 Task: In the Company omron.com, Create email and send with subject: 'Welcome to a New Paradigm: Introducing Our Visionary Solution', and with mail content 'Good Evening,_x000D_
Step into a world of unlimited possibilities. Our cutting-edge solution will empower you to overcome challenges and achieve unparalleled success in your industry._x000D_
Thanks and Regards', attach the document: Terms_and_conditions.doc and insert image: visitingcard.jpg. Below Thank and Regards, write Reddit and insert the URL: www.reddit.com. Mark checkbox to create task to follow up : In 2 weeks.  Enter or choose an email address of recipient's from company's contact and send.. Logged in from softage.5@softage.net
Action: Mouse moved to (179, 255)
Screenshot: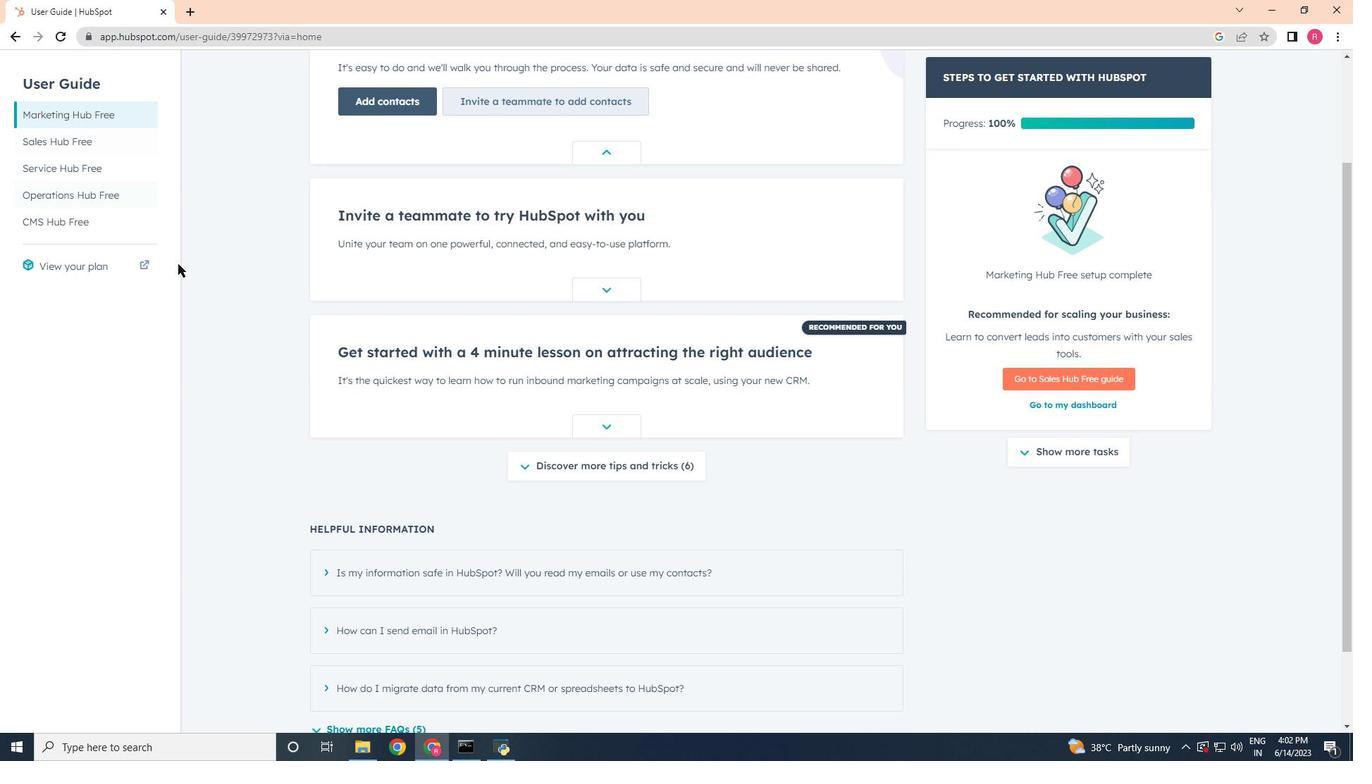 
Action: Mouse scrolled (179, 255) with delta (0, 0)
Screenshot: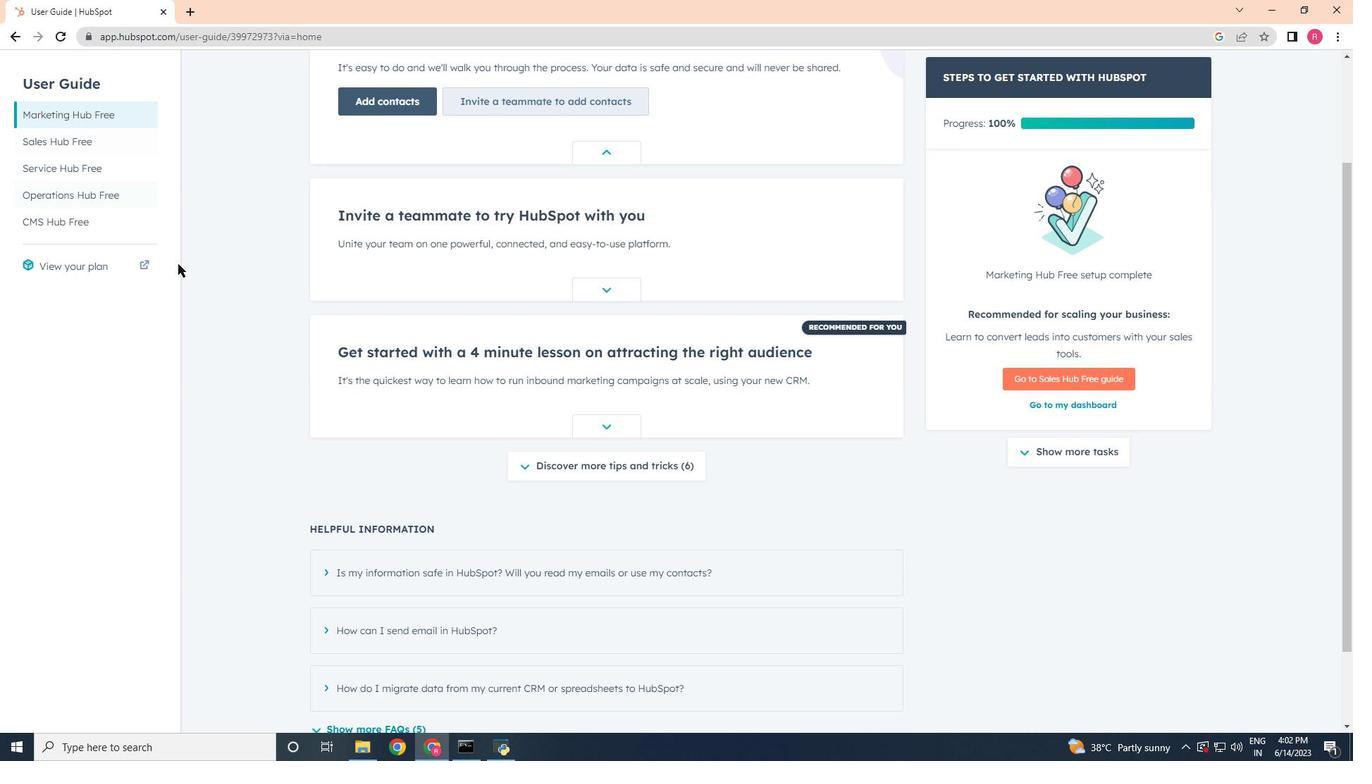
Action: Mouse moved to (177, 251)
Screenshot: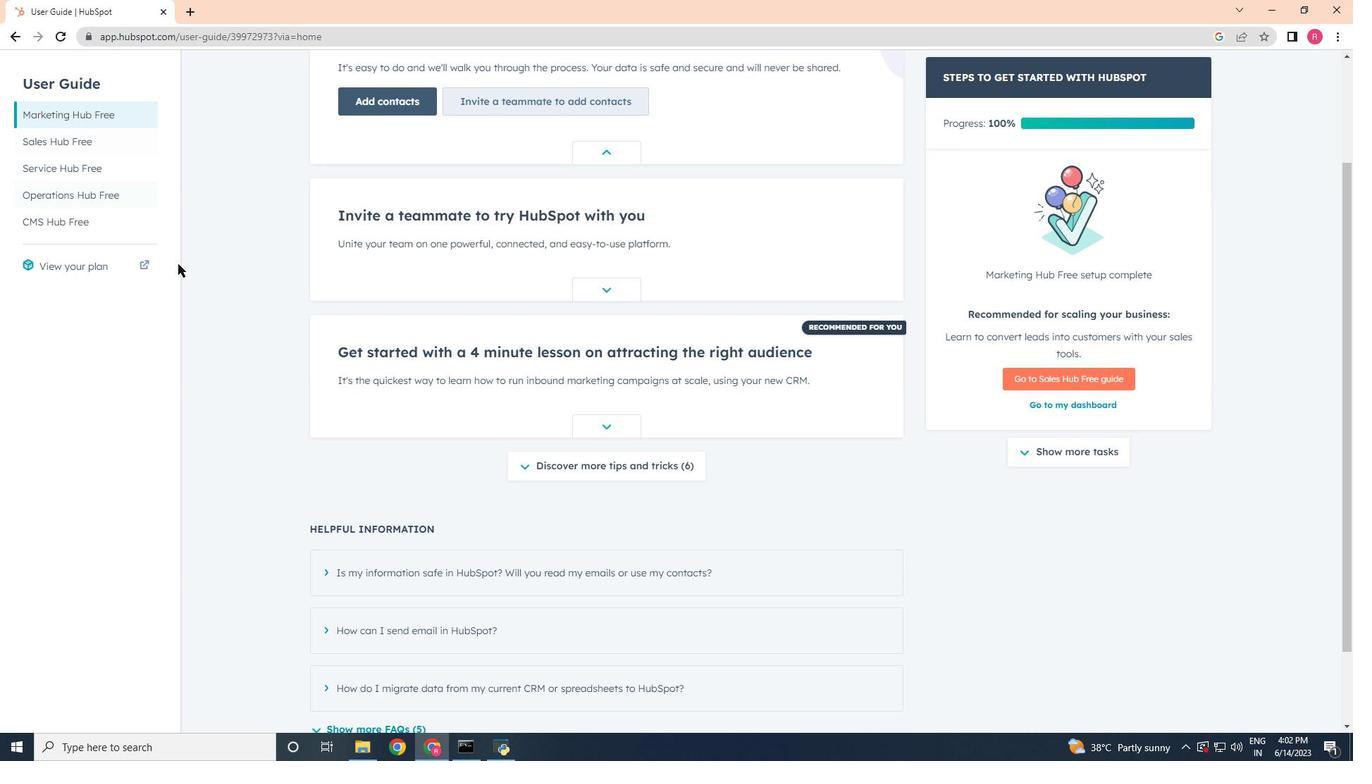 
Action: Mouse scrolled (177, 252) with delta (0, 0)
Screenshot: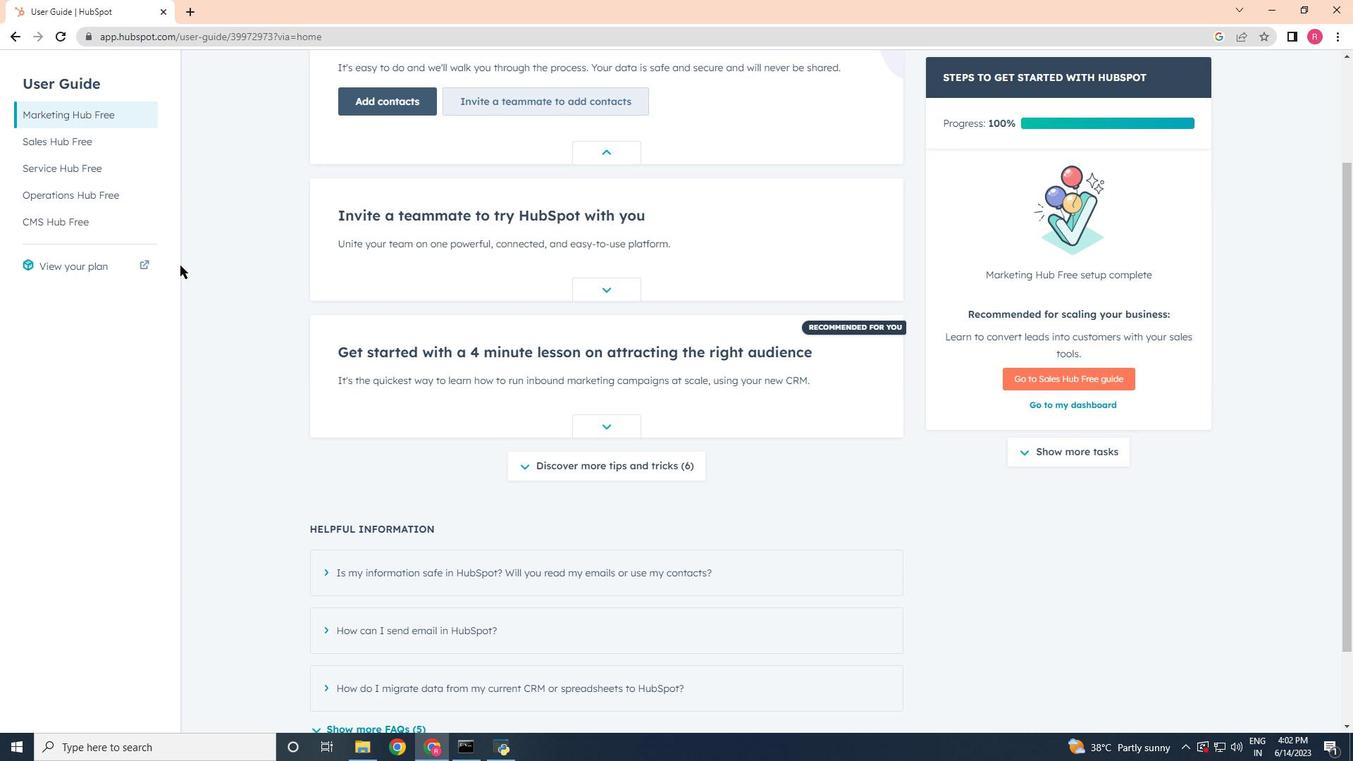 
Action: Mouse moved to (177, 251)
Screenshot: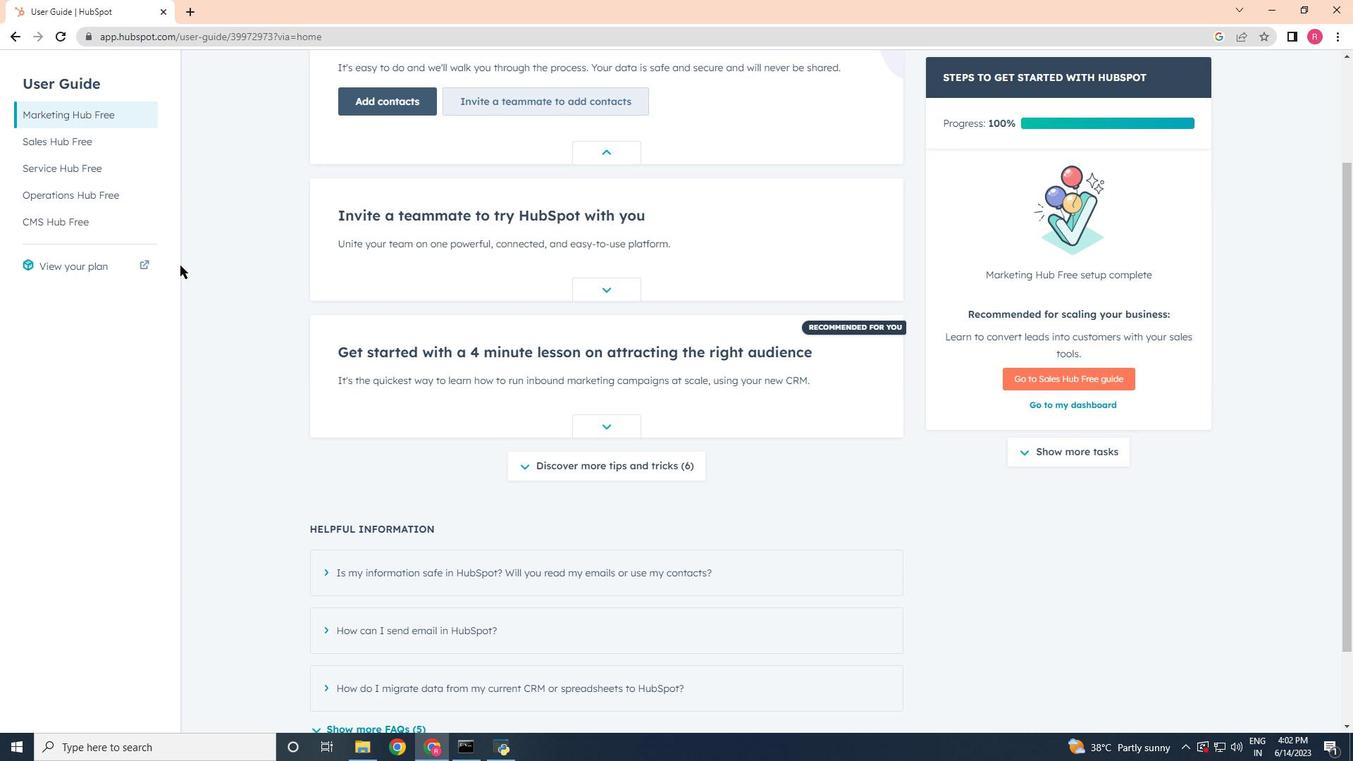 
Action: Mouse scrolled (177, 251) with delta (0, 0)
Screenshot: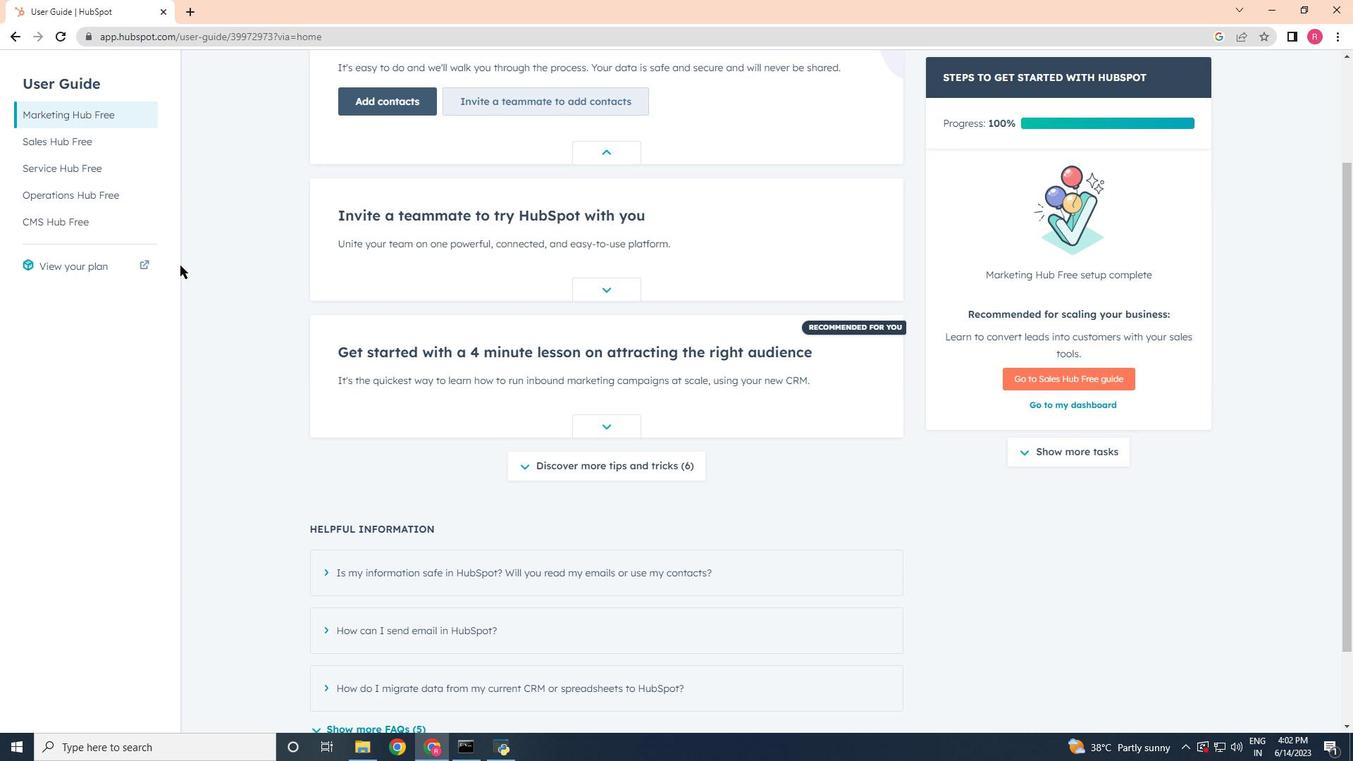 
Action: Mouse moved to (177, 248)
Screenshot: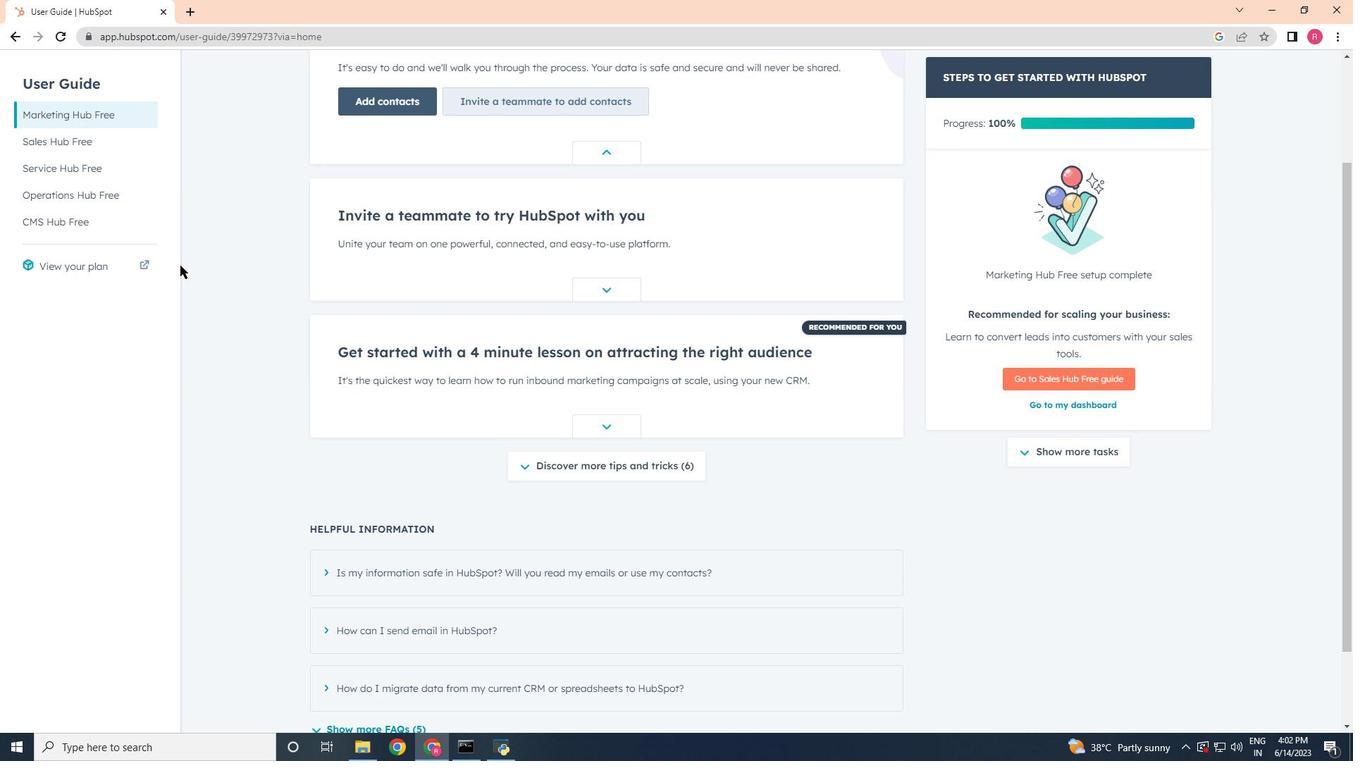 
Action: Mouse scrolled (177, 249) with delta (0, 0)
Screenshot: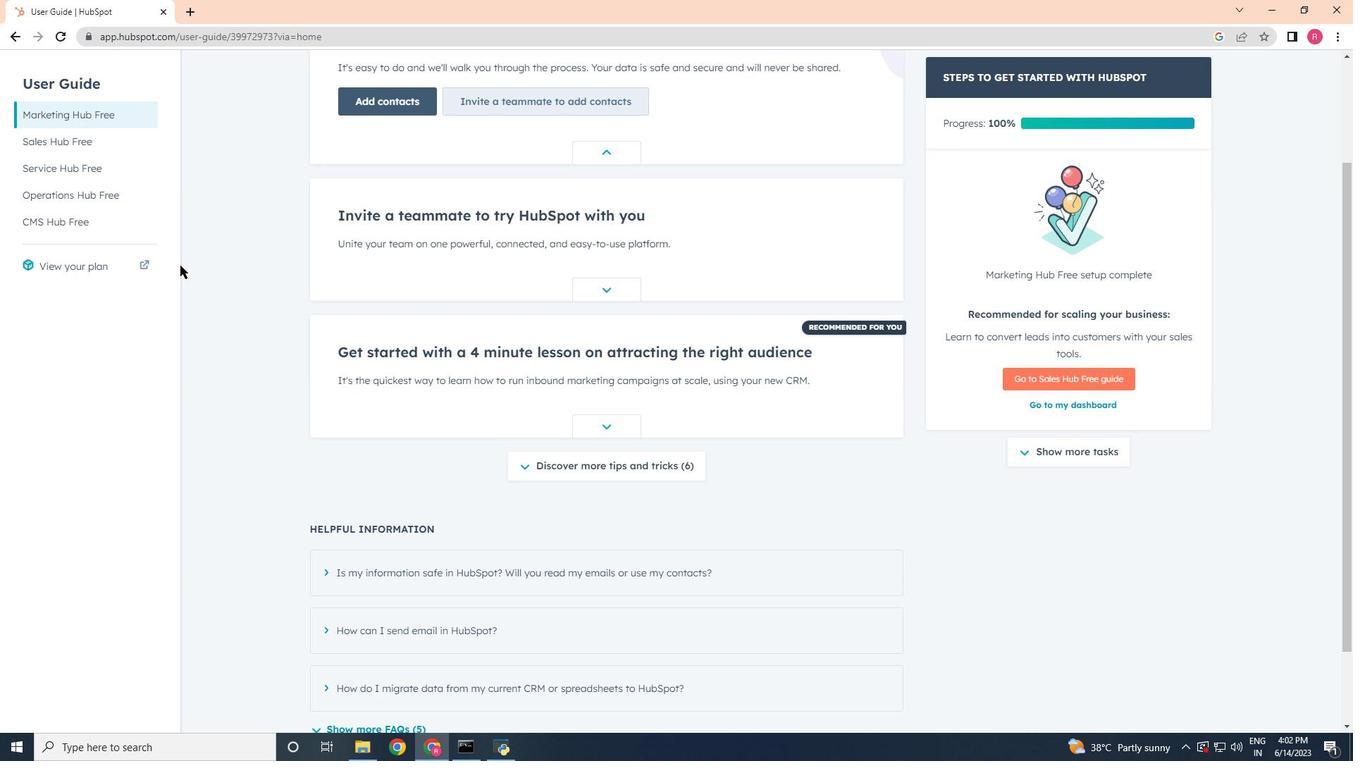
Action: Mouse moved to (99, 76)
Screenshot: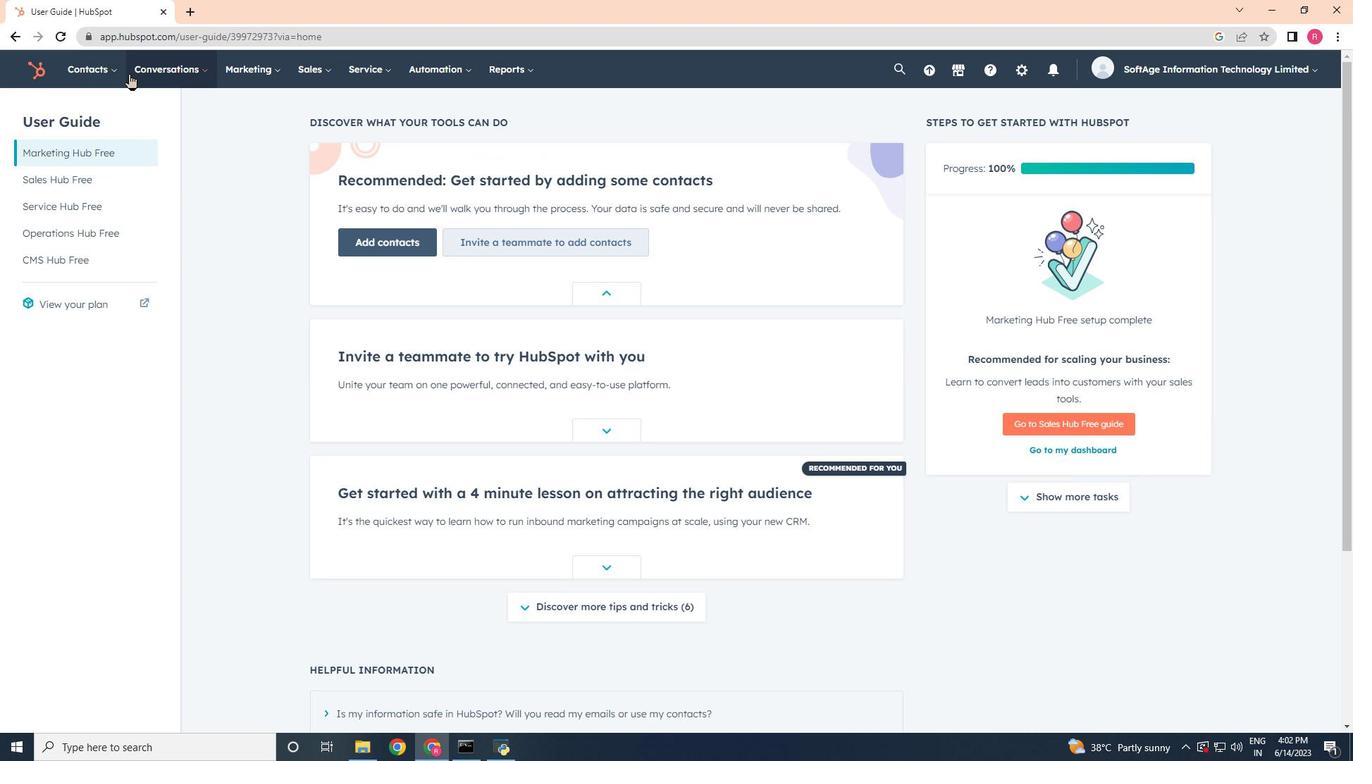 
Action: Mouse pressed left at (99, 76)
Screenshot: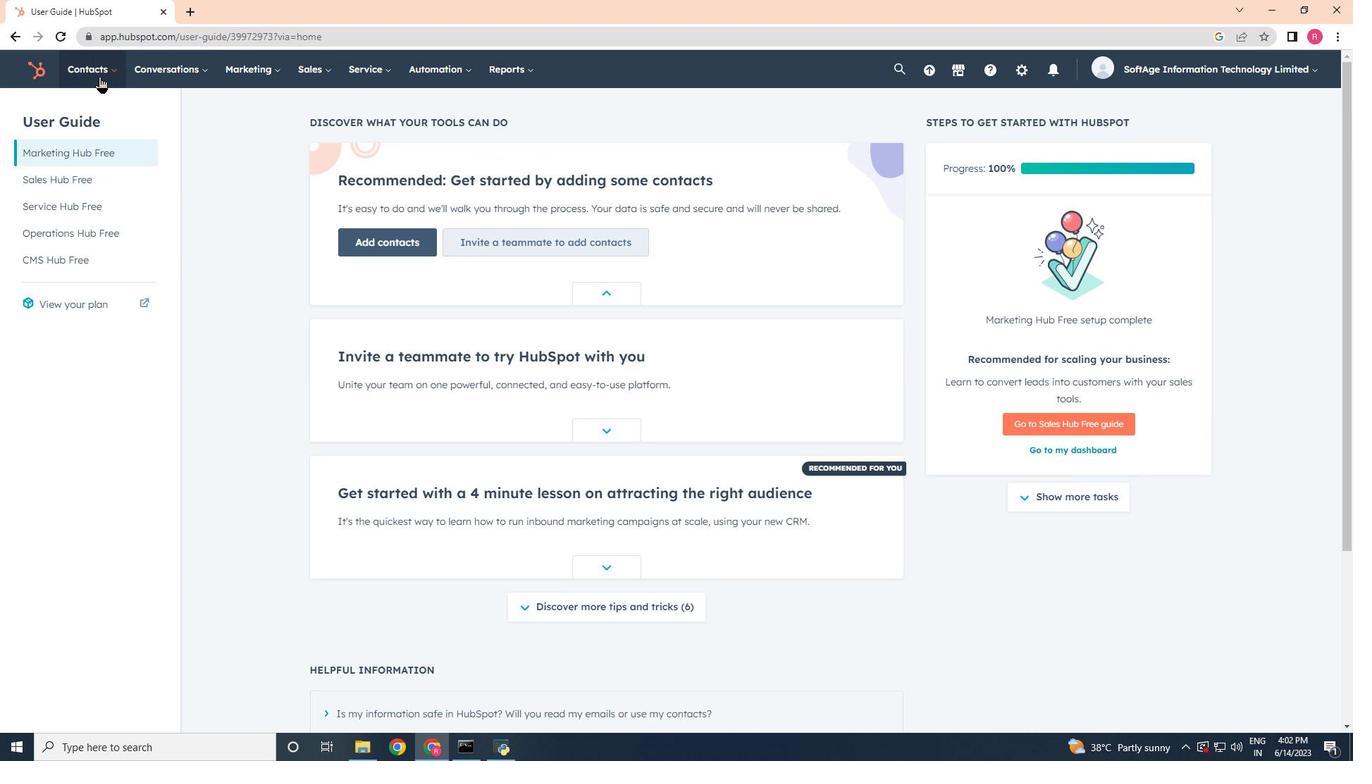 
Action: Mouse moved to (150, 132)
Screenshot: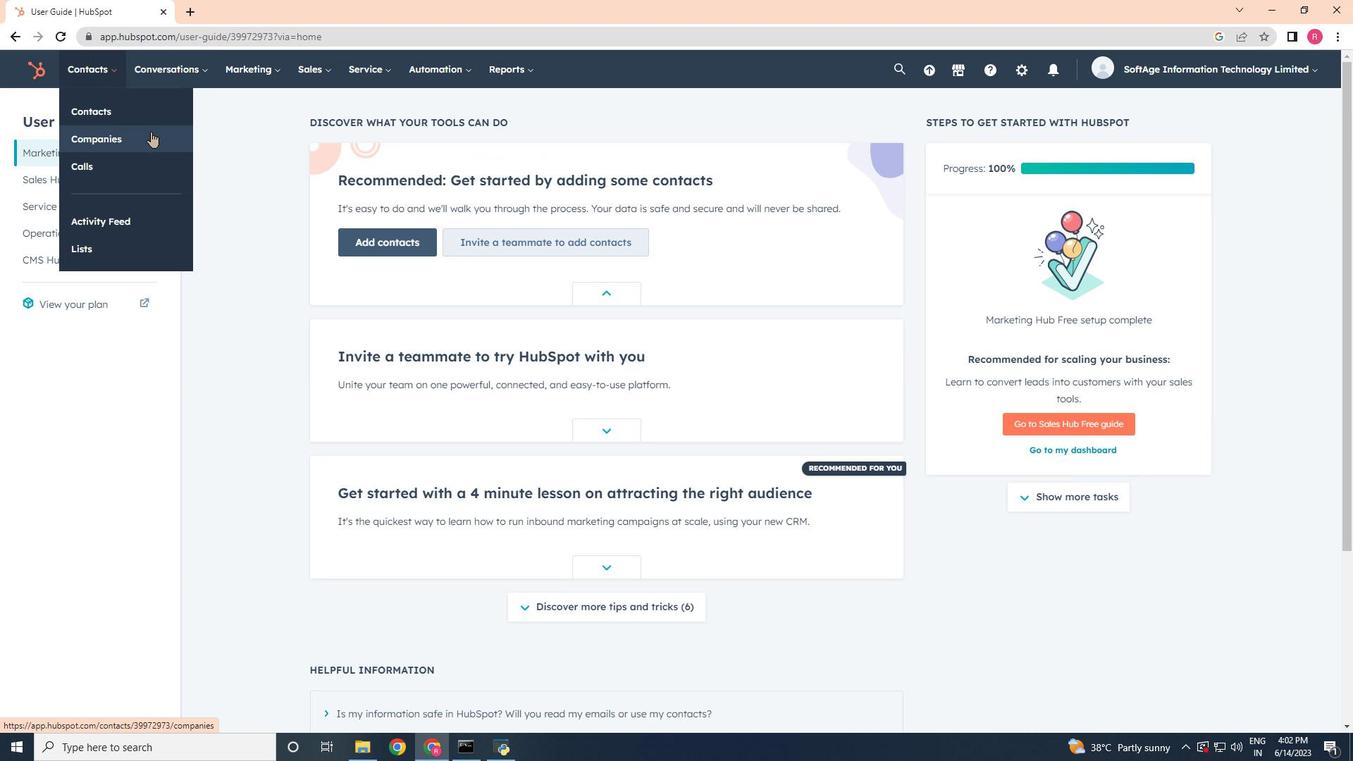 
Action: Mouse pressed left at (150, 132)
Screenshot: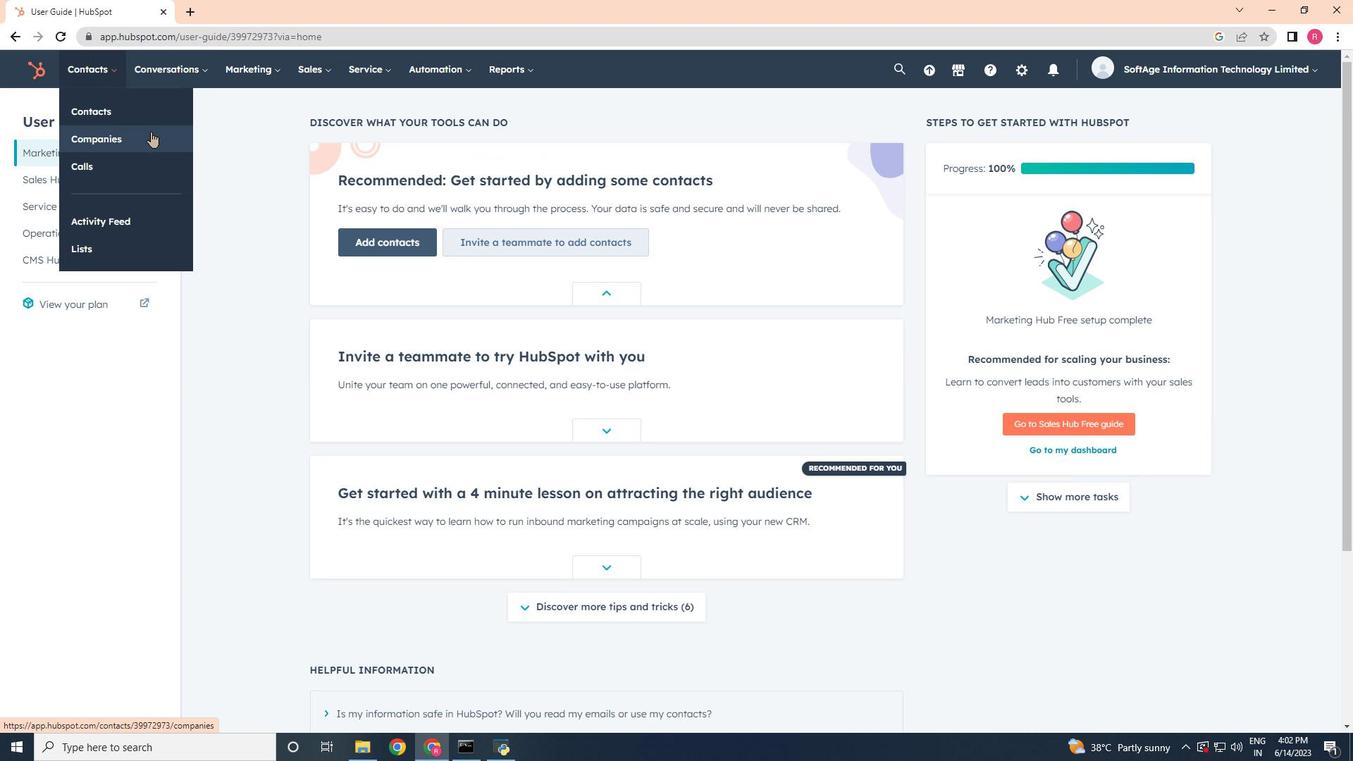 
Action: Mouse moved to (134, 231)
Screenshot: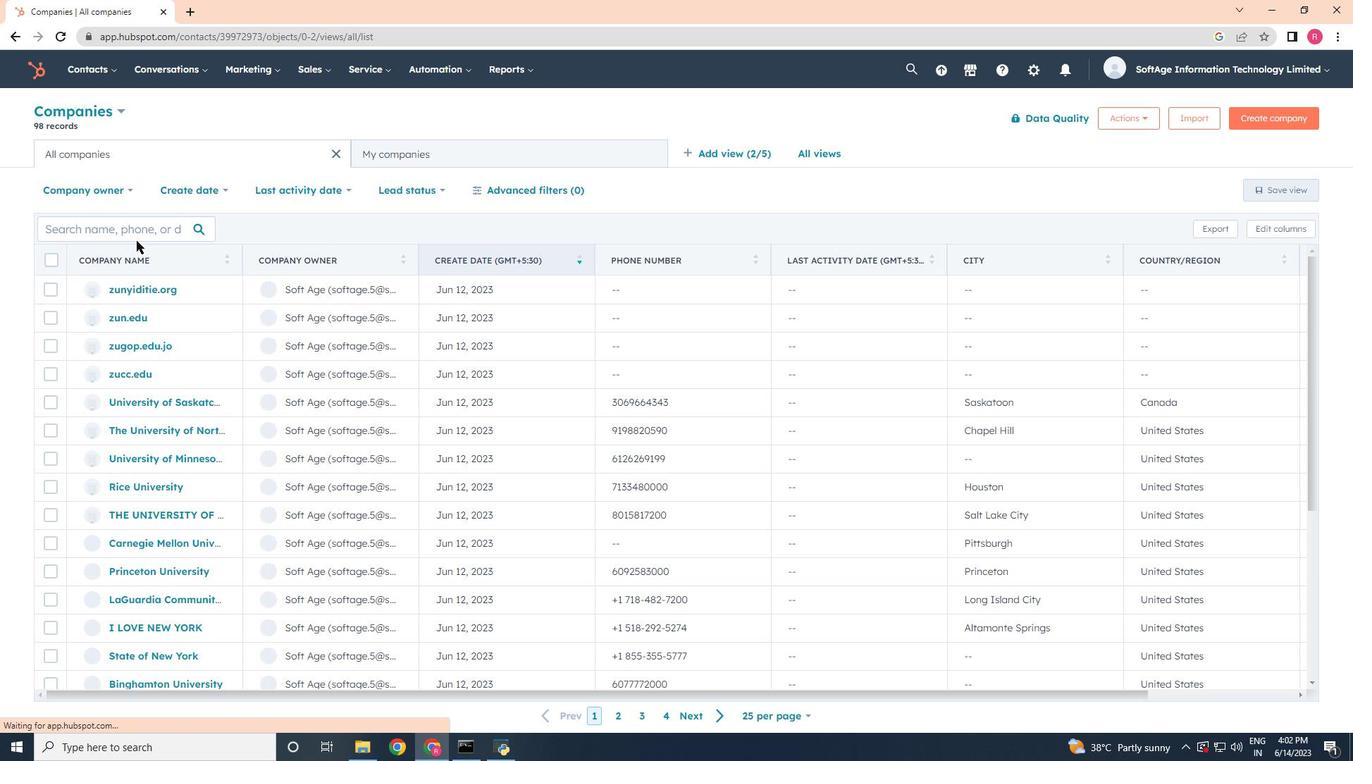 
Action: Mouse pressed left at (134, 231)
Screenshot: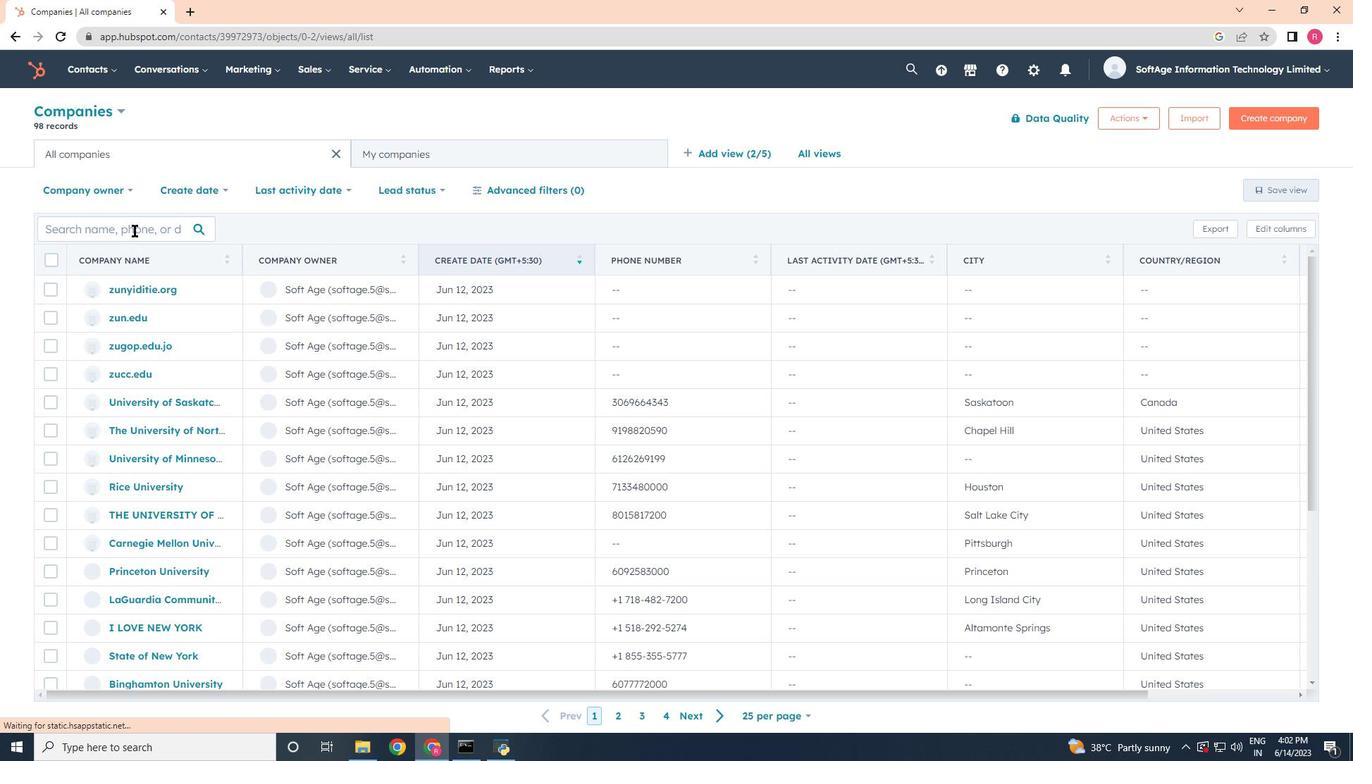 
Action: Mouse moved to (137, 230)
Screenshot: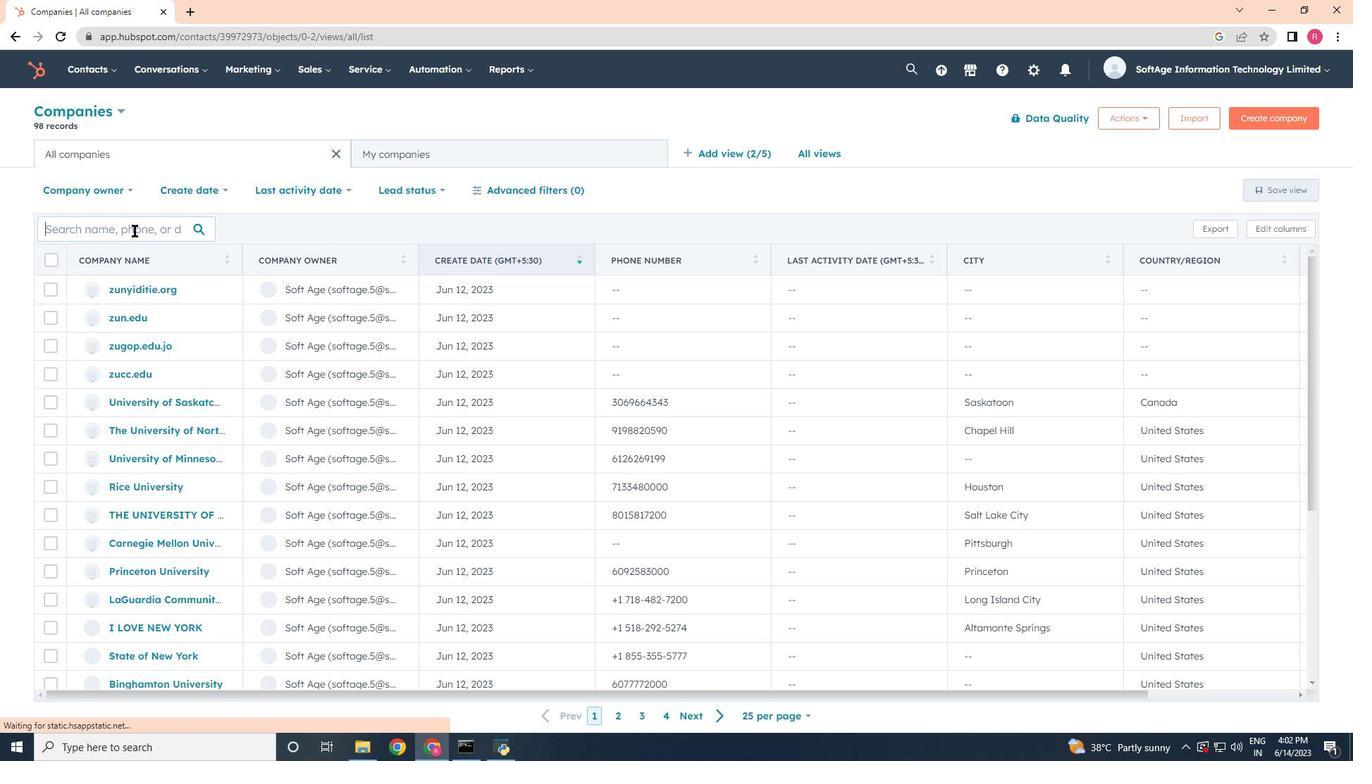 
Action: Key pressed omron.com
Screenshot: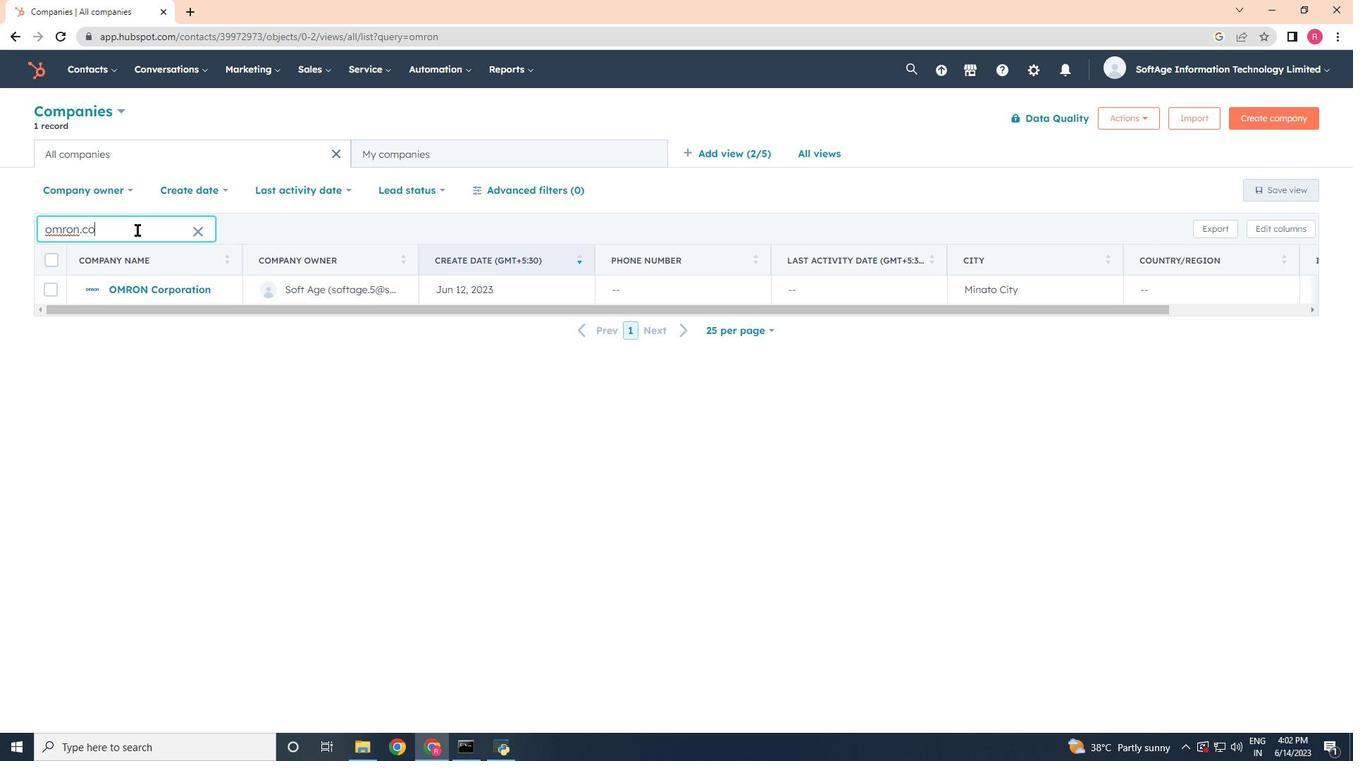 
Action: Mouse moved to (148, 289)
Screenshot: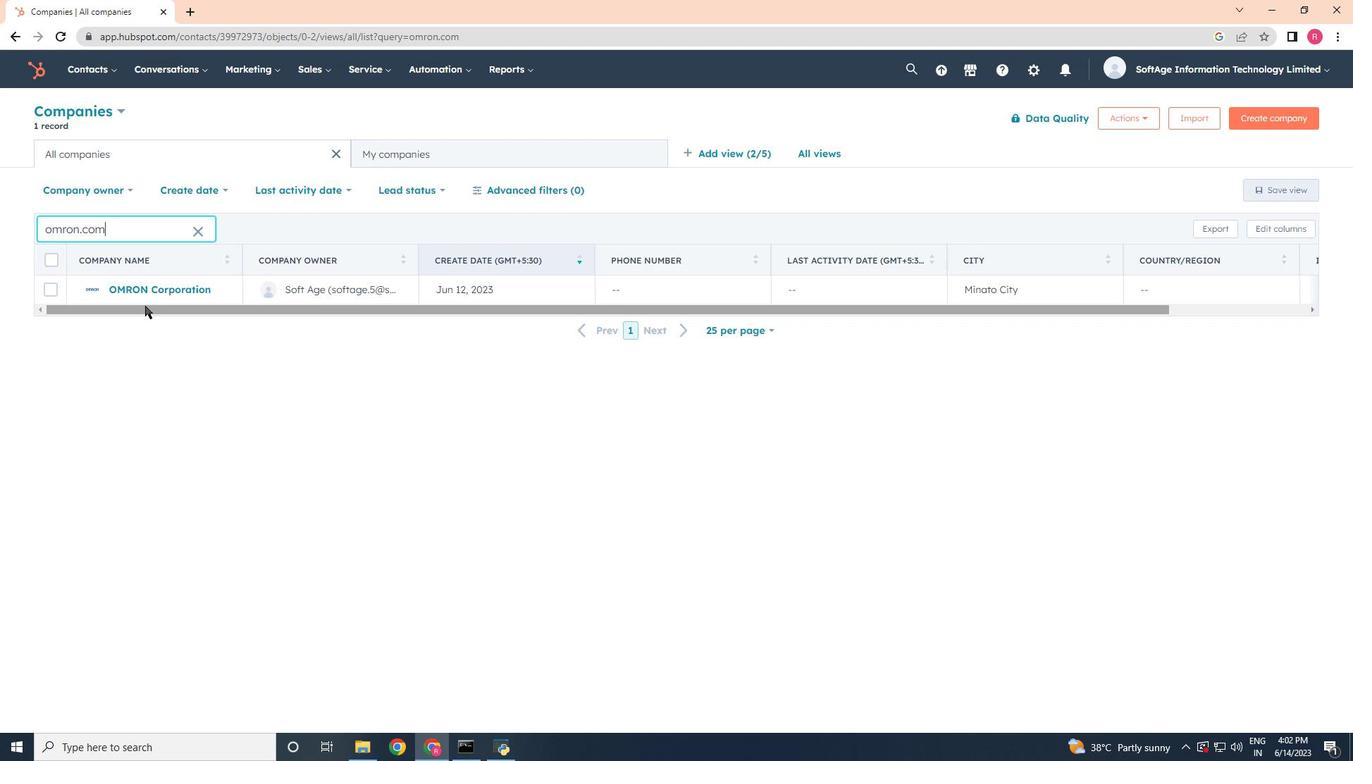 
Action: Mouse pressed left at (148, 289)
Screenshot: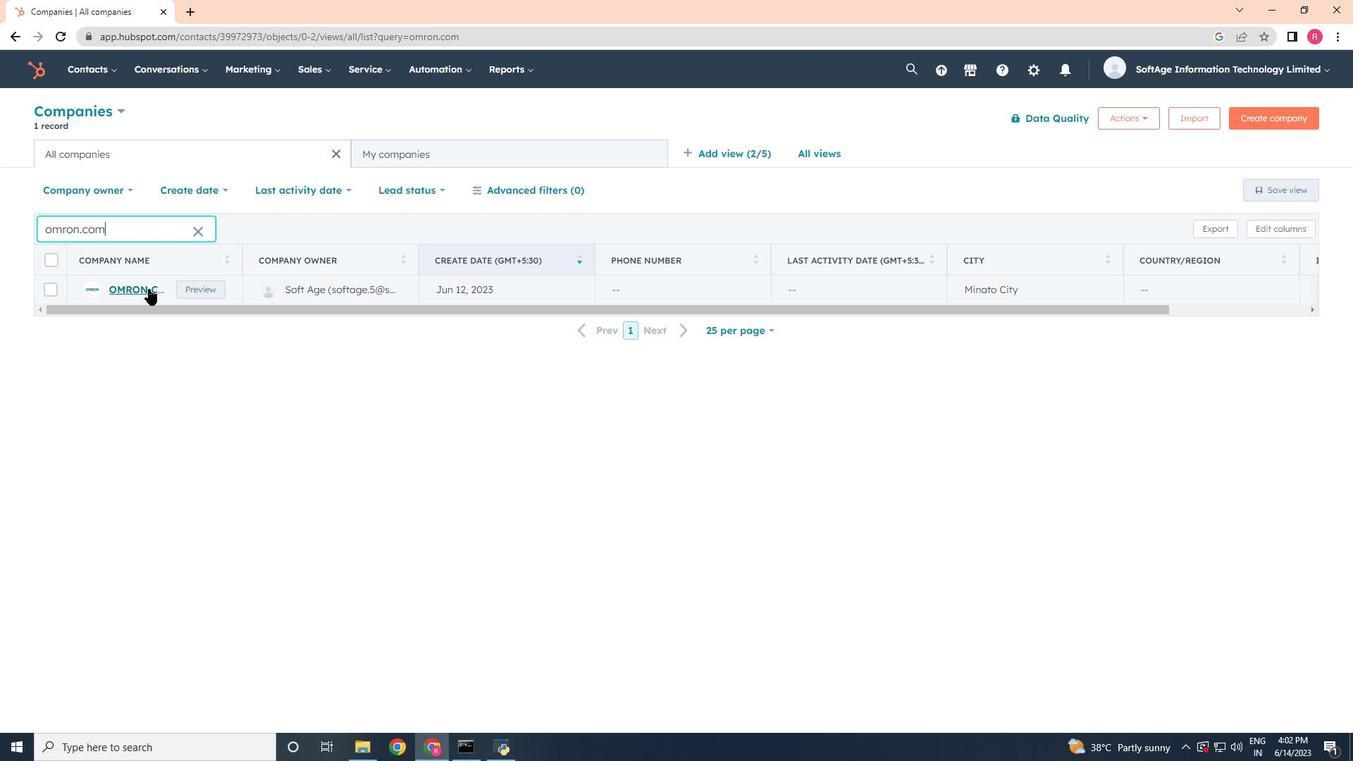 
Action: Mouse moved to (98, 238)
Screenshot: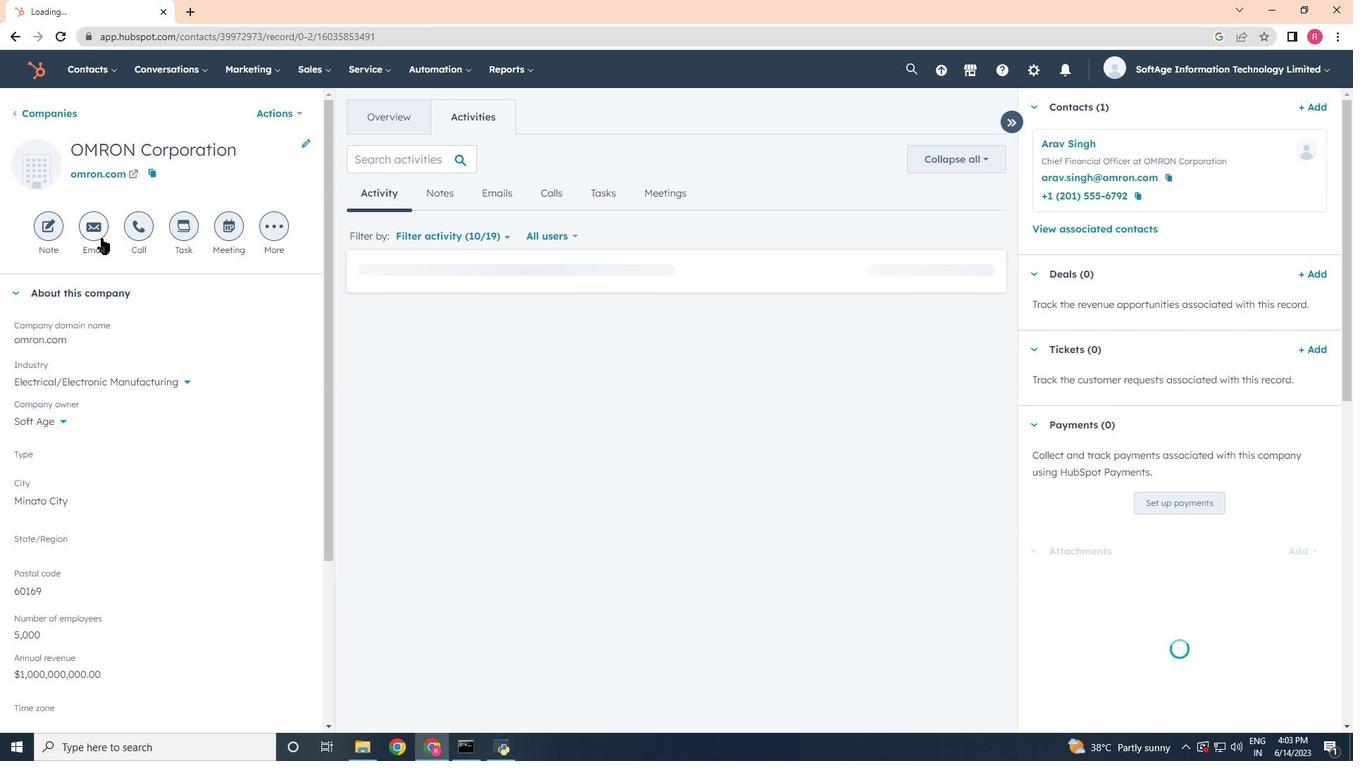 
Action: Mouse pressed left at (98, 238)
Screenshot: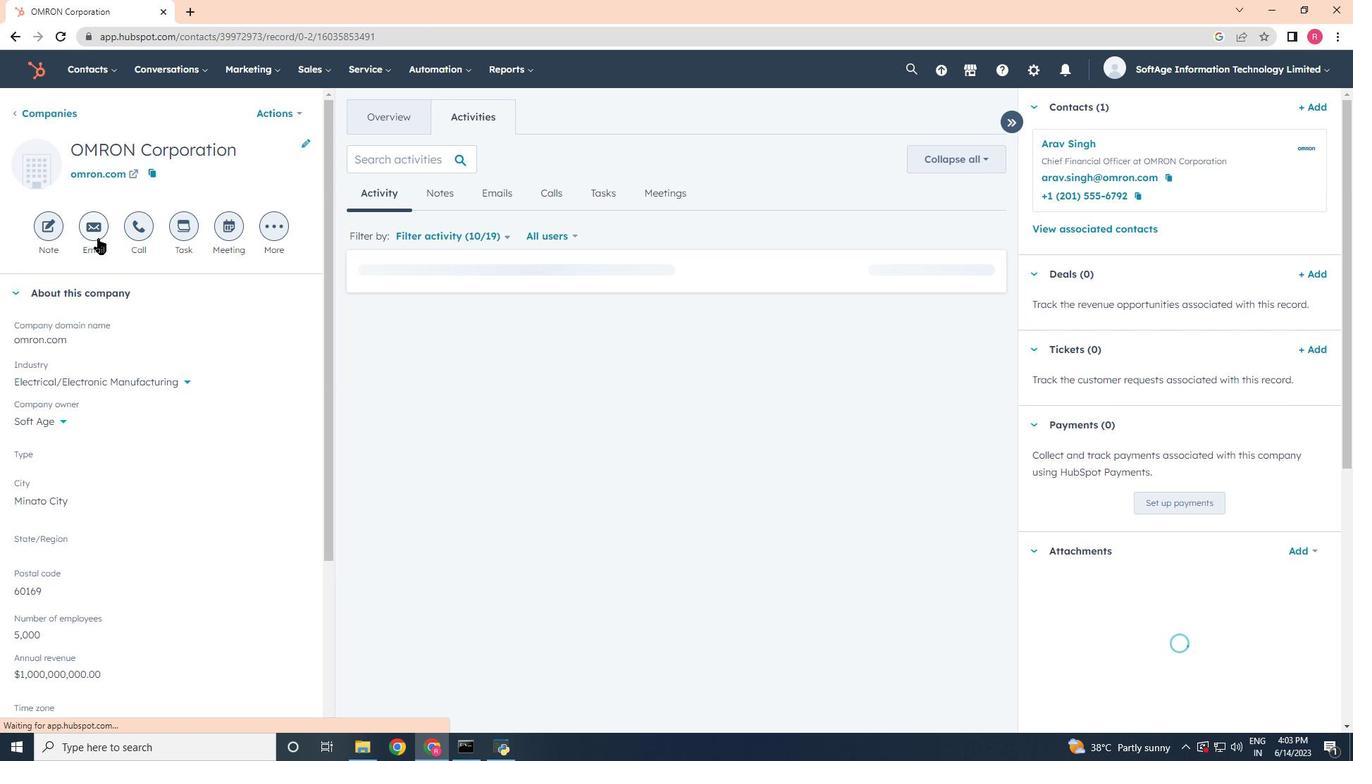 
Action: Mouse moved to (1199, 459)
Screenshot: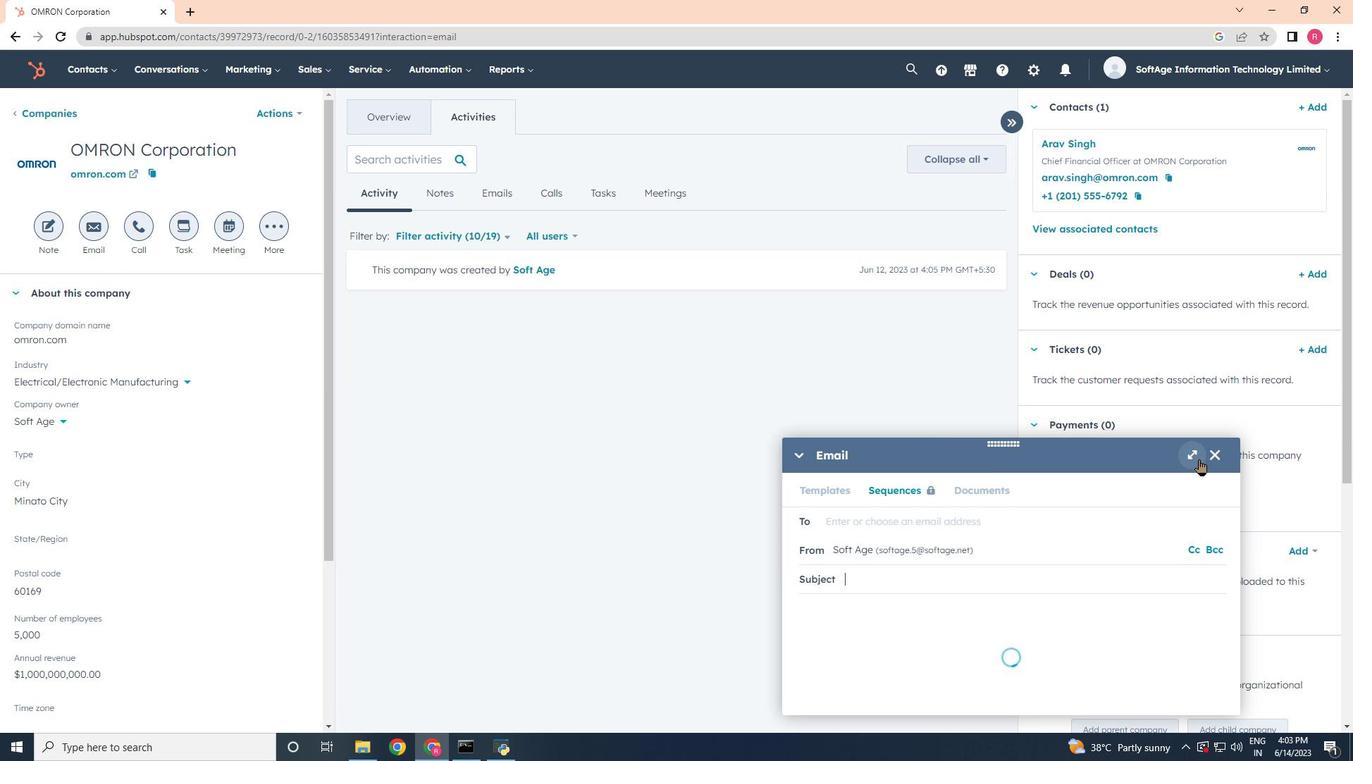 
Action: Mouse pressed left at (1199, 459)
Screenshot: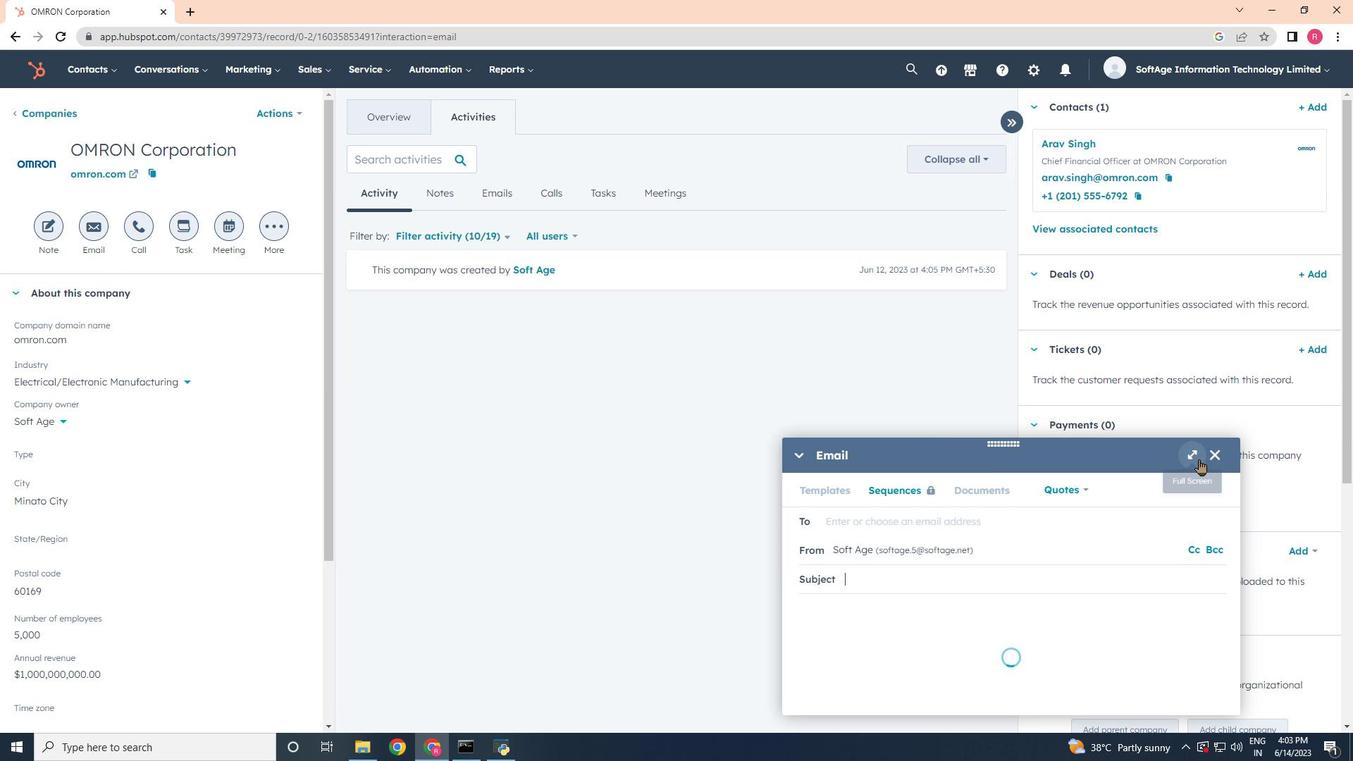 
Action: Mouse moved to (1191, 356)
Screenshot: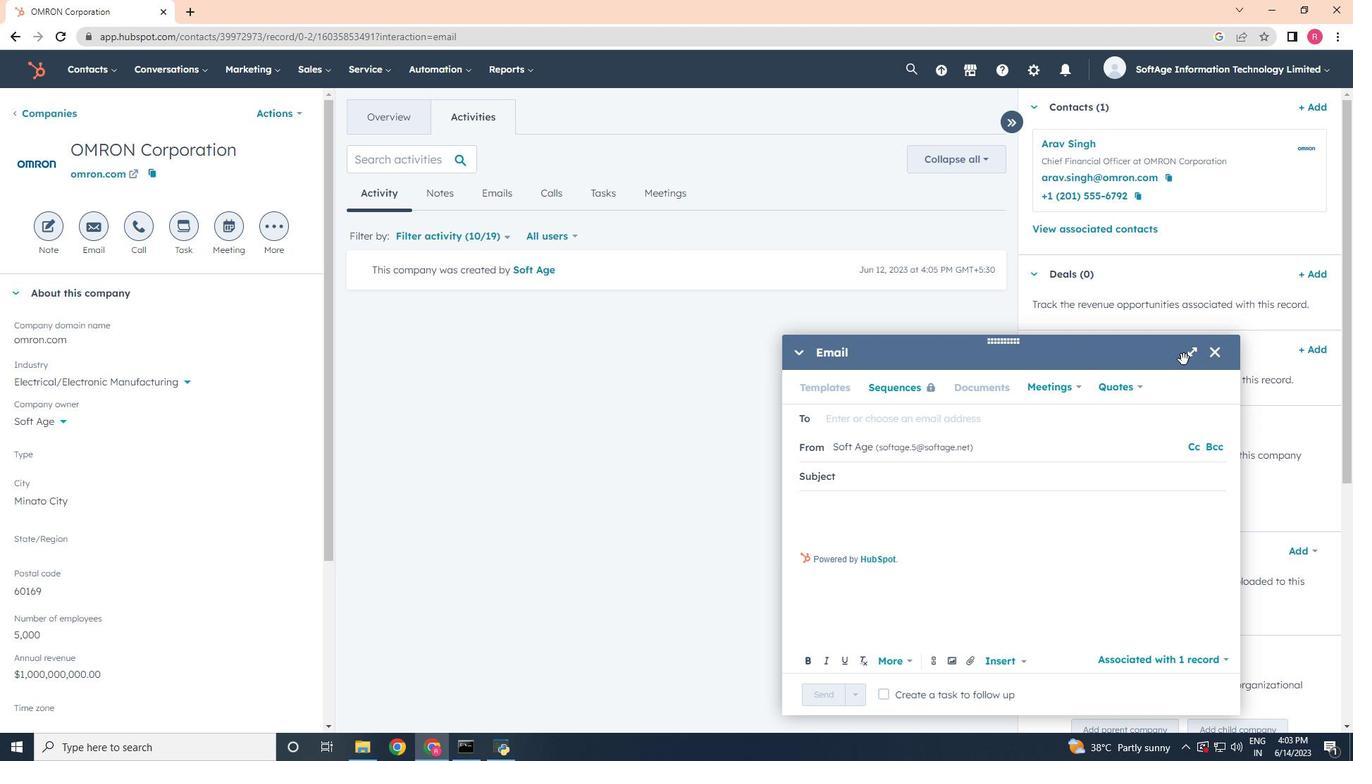 
Action: Mouse pressed left at (1191, 356)
Screenshot: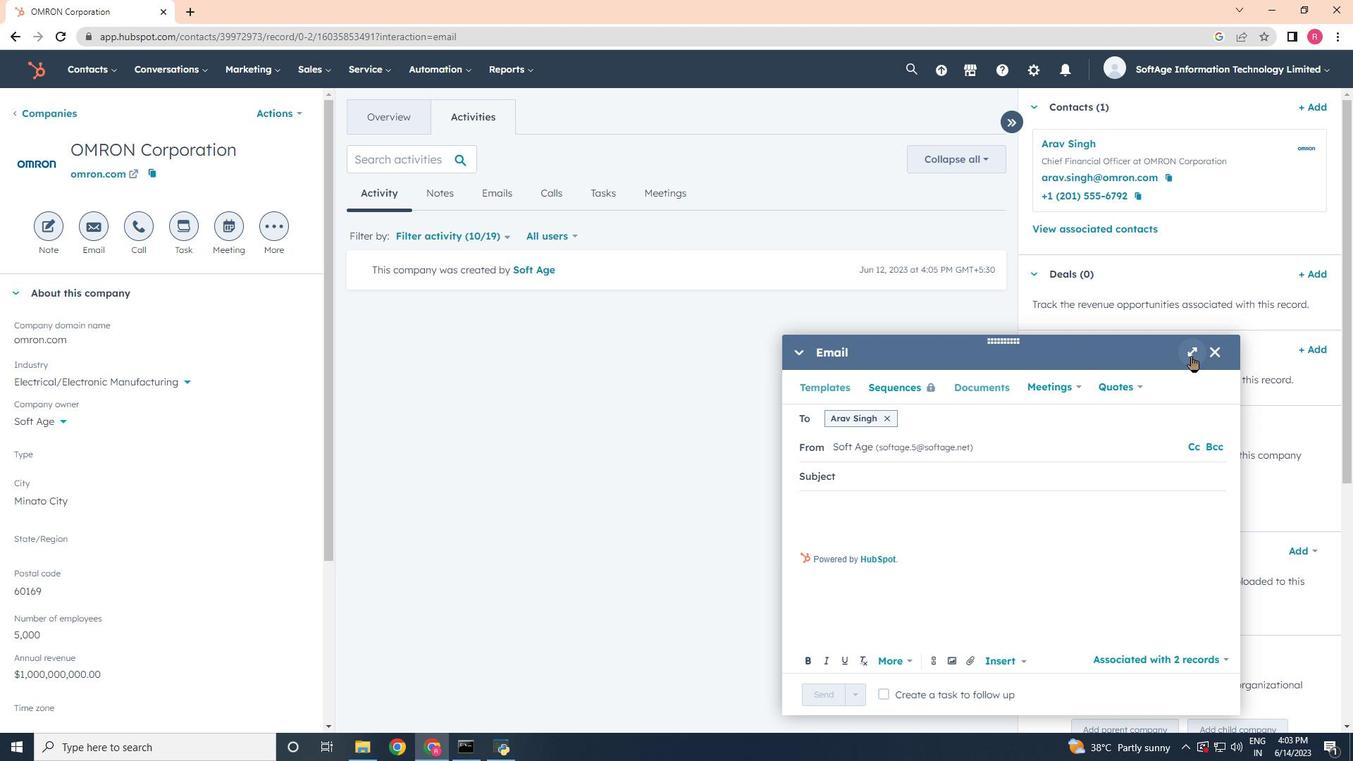 
Action: Mouse moved to (781, 369)
Screenshot: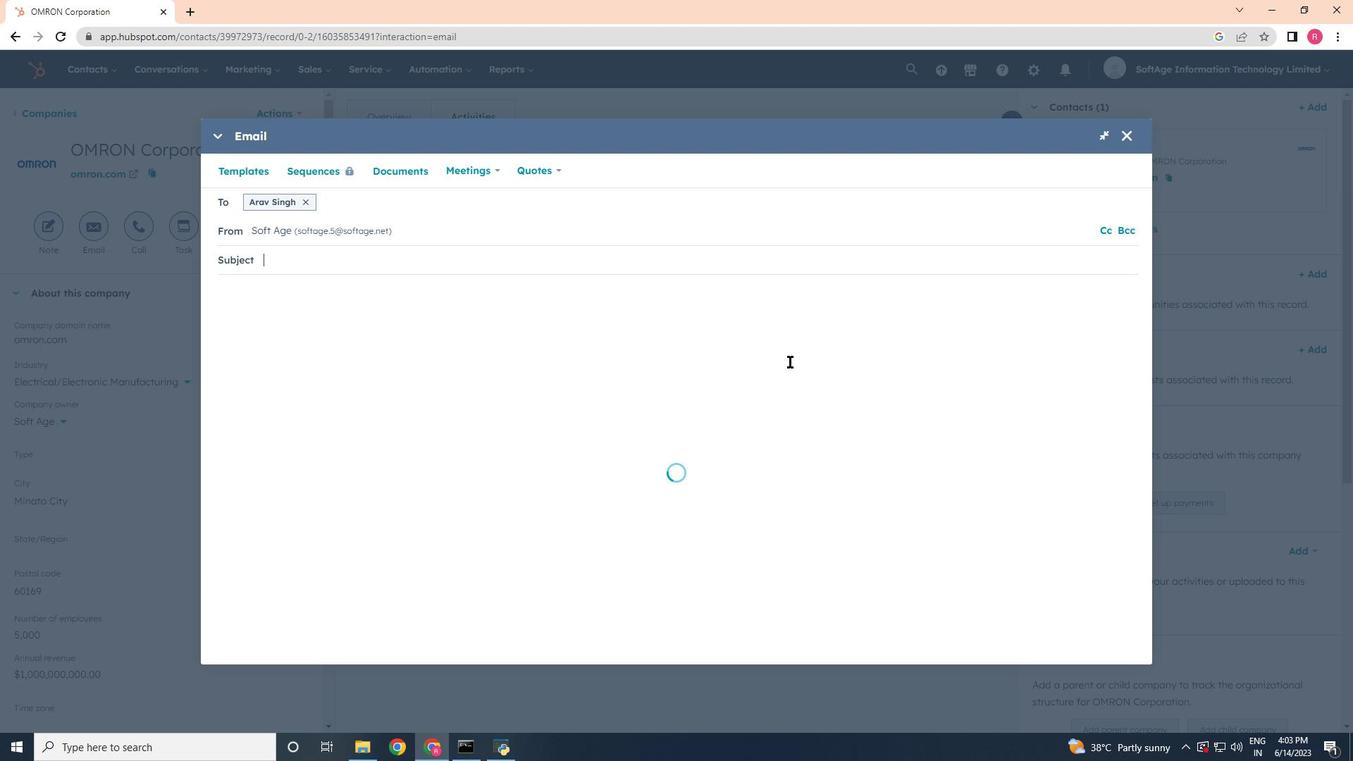 
Action: Key pressed <Key.shift>Welcome<Key.space>to<Key.space>a<Key.space><Key.shift>New<Key.space><Key.shift><Key.shift><Key.shift><Key.shift><Key.shift><Key.shift>Paradigm<Key.shift_r>:<Key.space><Key.shift>Introducing<Key.space><Key.shift>Our<Key.space><Key.shift>Visionary<Key.space><Key.shift>Solution
Screenshot: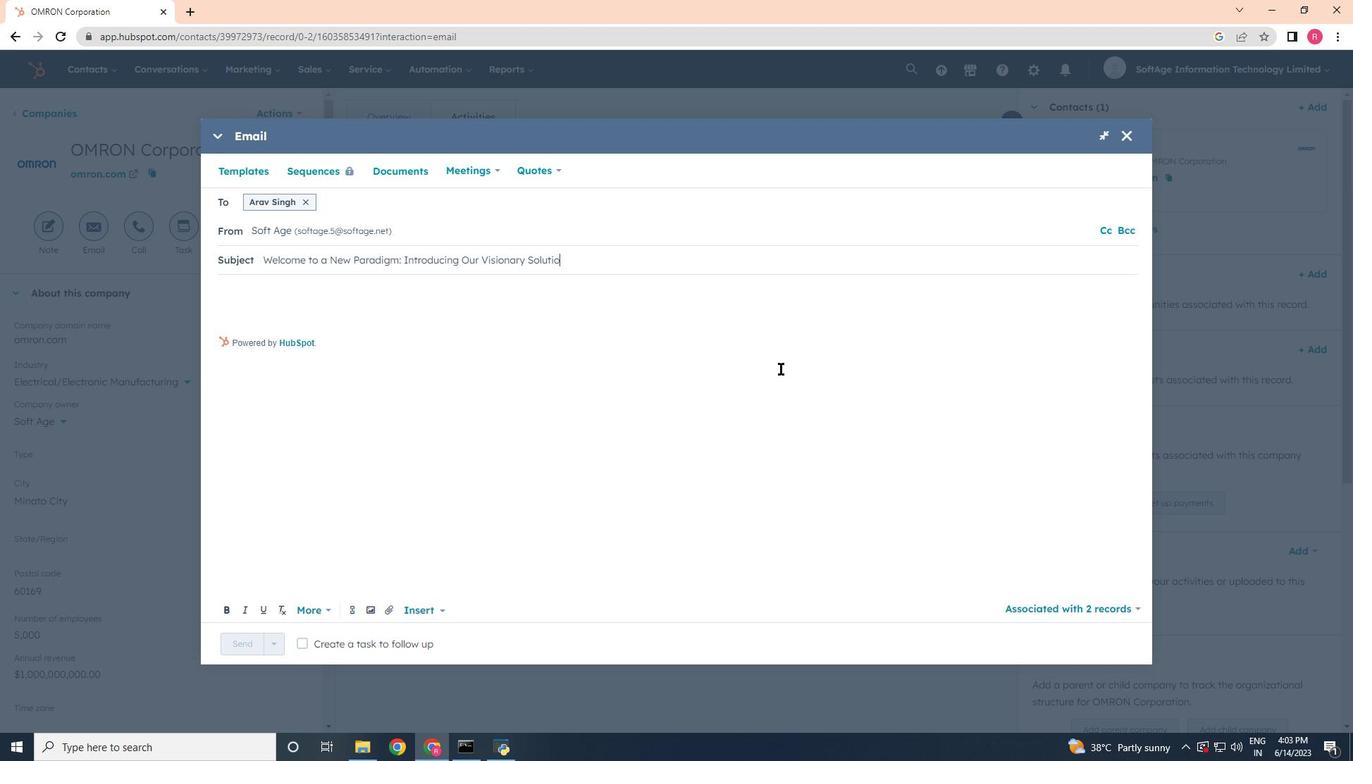 
Action: Mouse moved to (264, 288)
Screenshot: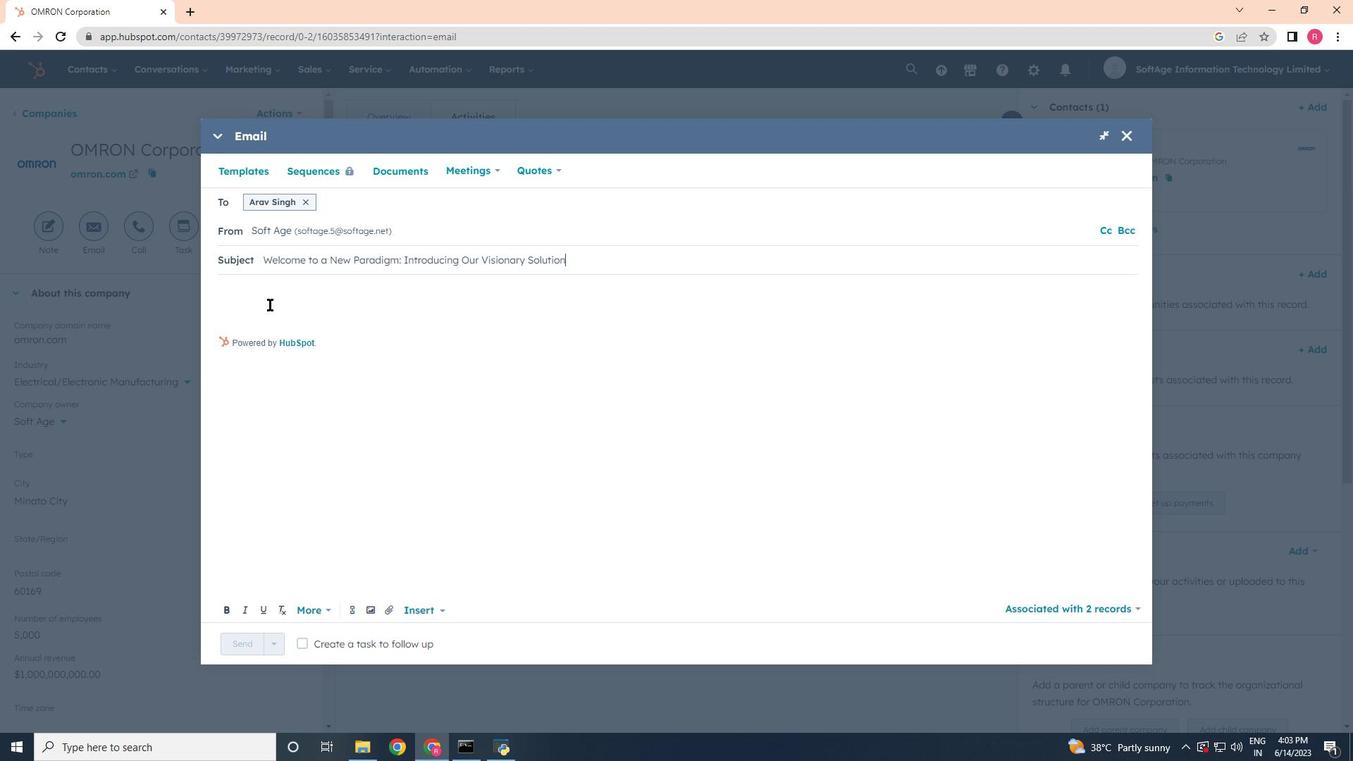 
Action: Mouse pressed left at (264, 288)
Screenshot: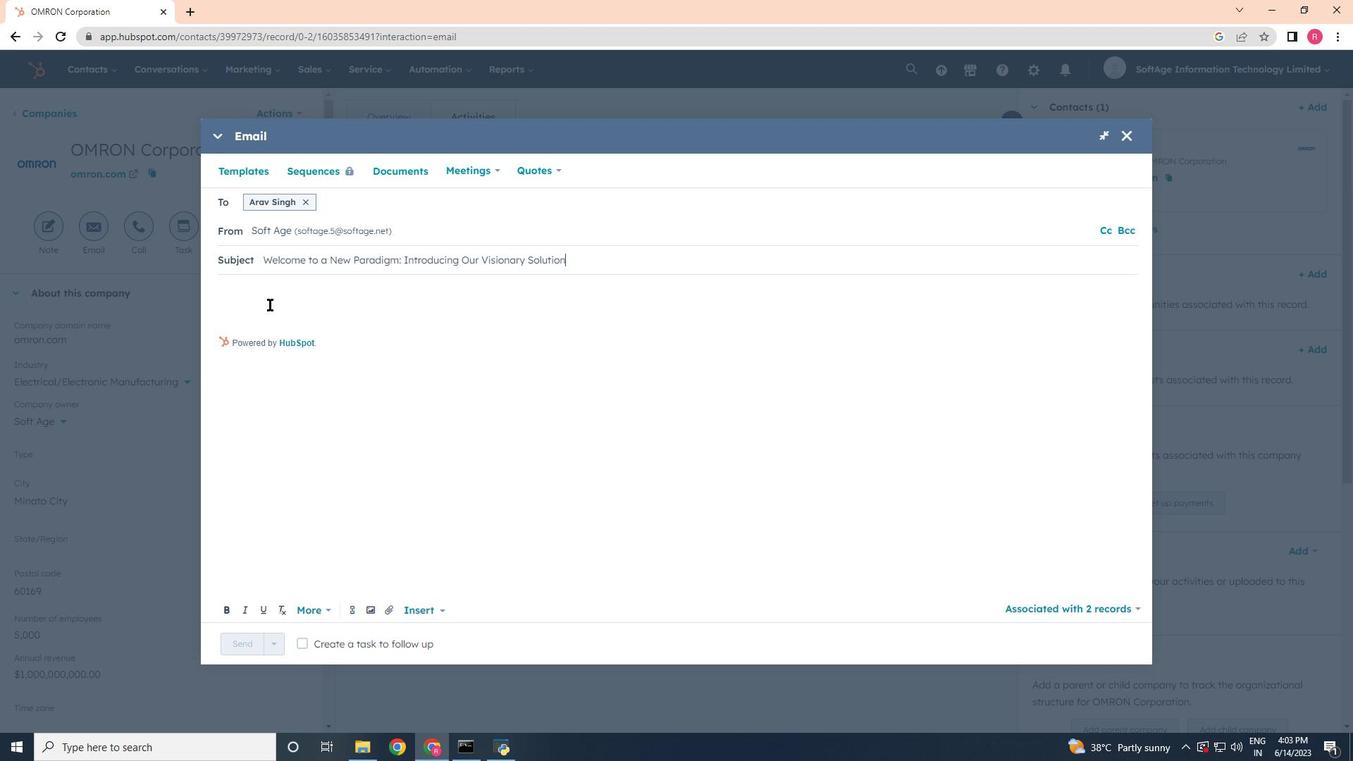 
Action: Mouse moved to (351, 261)
Screenshot: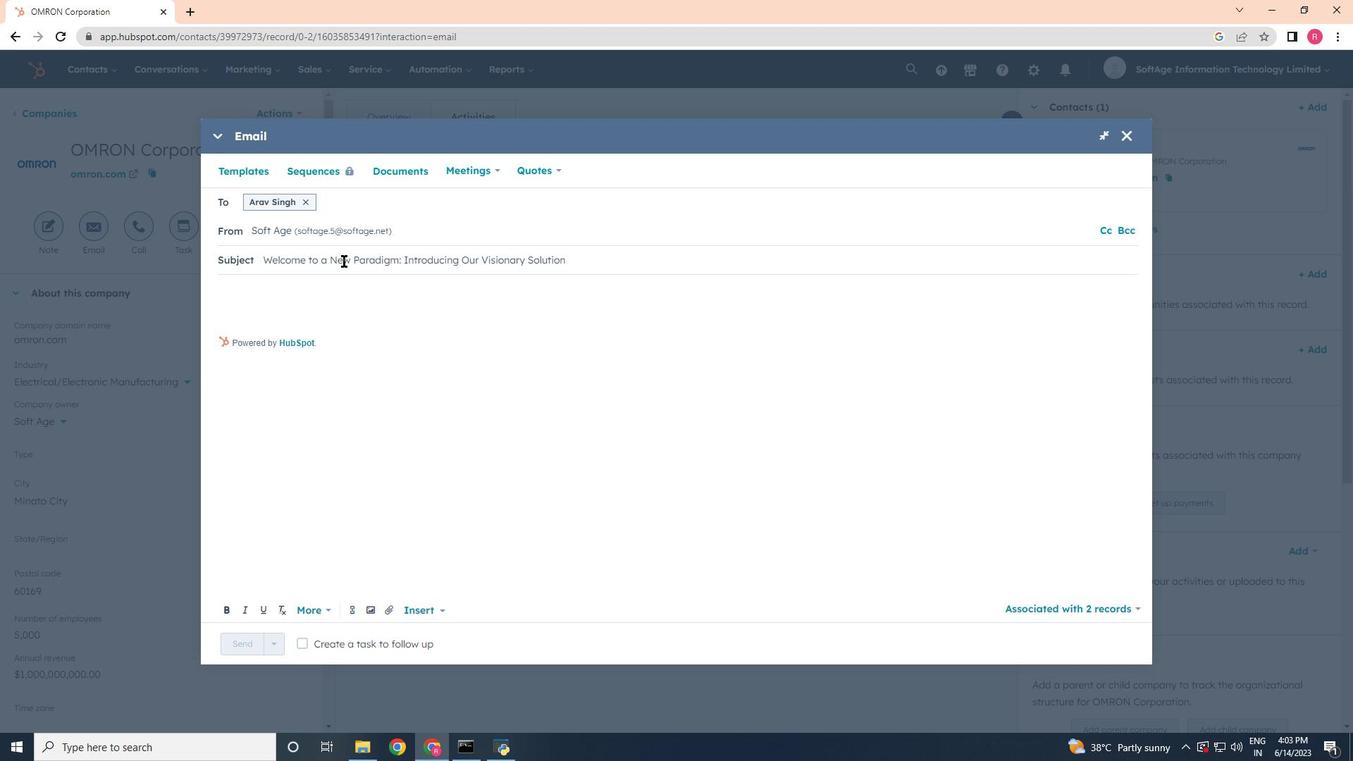 
Action: Key pressed <Key.shift><Key.shift><Key.shift><Key.shift><Key.shift><Key.shift><Key.shift><Key.shift><Key.shift><Key.shift><Key.shift>Good<Key.space><Key.shift>Evening,<Key.enter><Key.enter><Key.shift>Step<Key.space>into<Key.space>
Screenshot: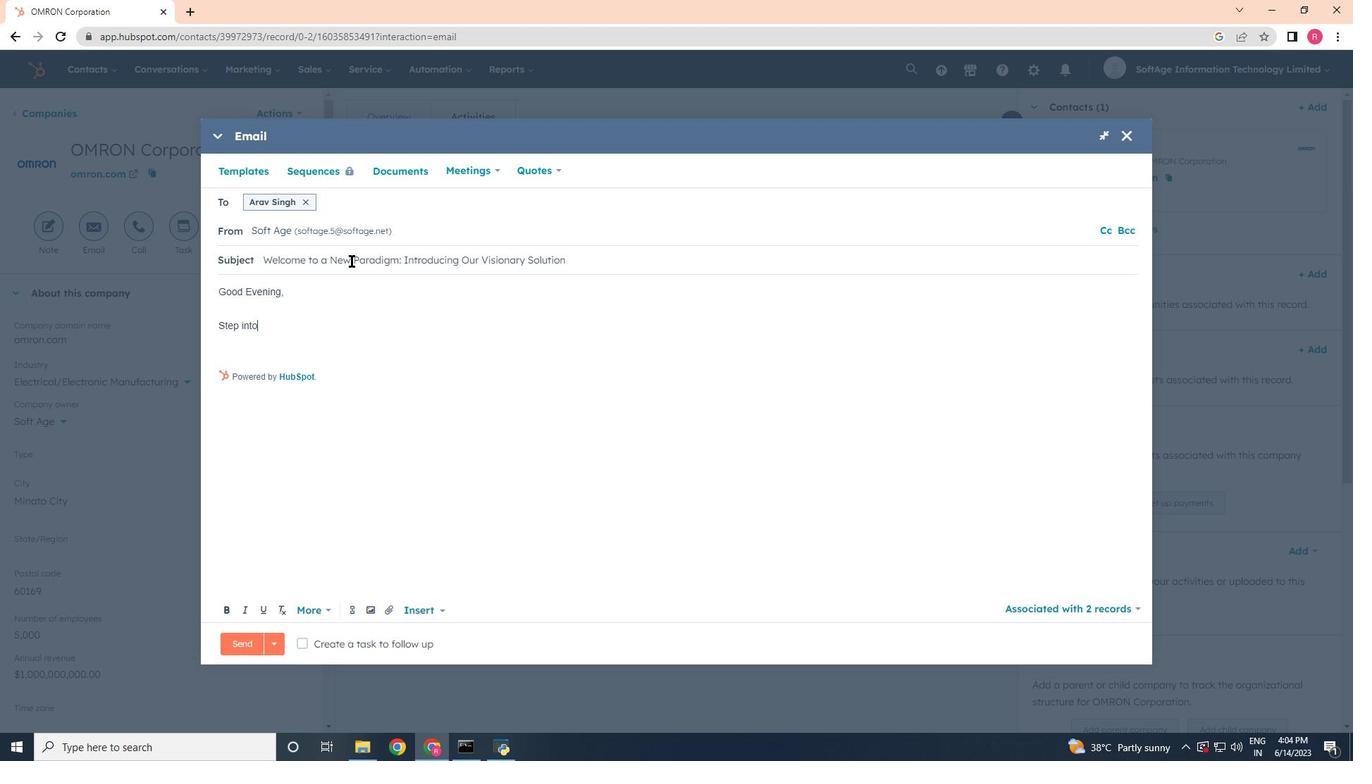 
Action: Mouse moved to (573, 282)
Screenshot: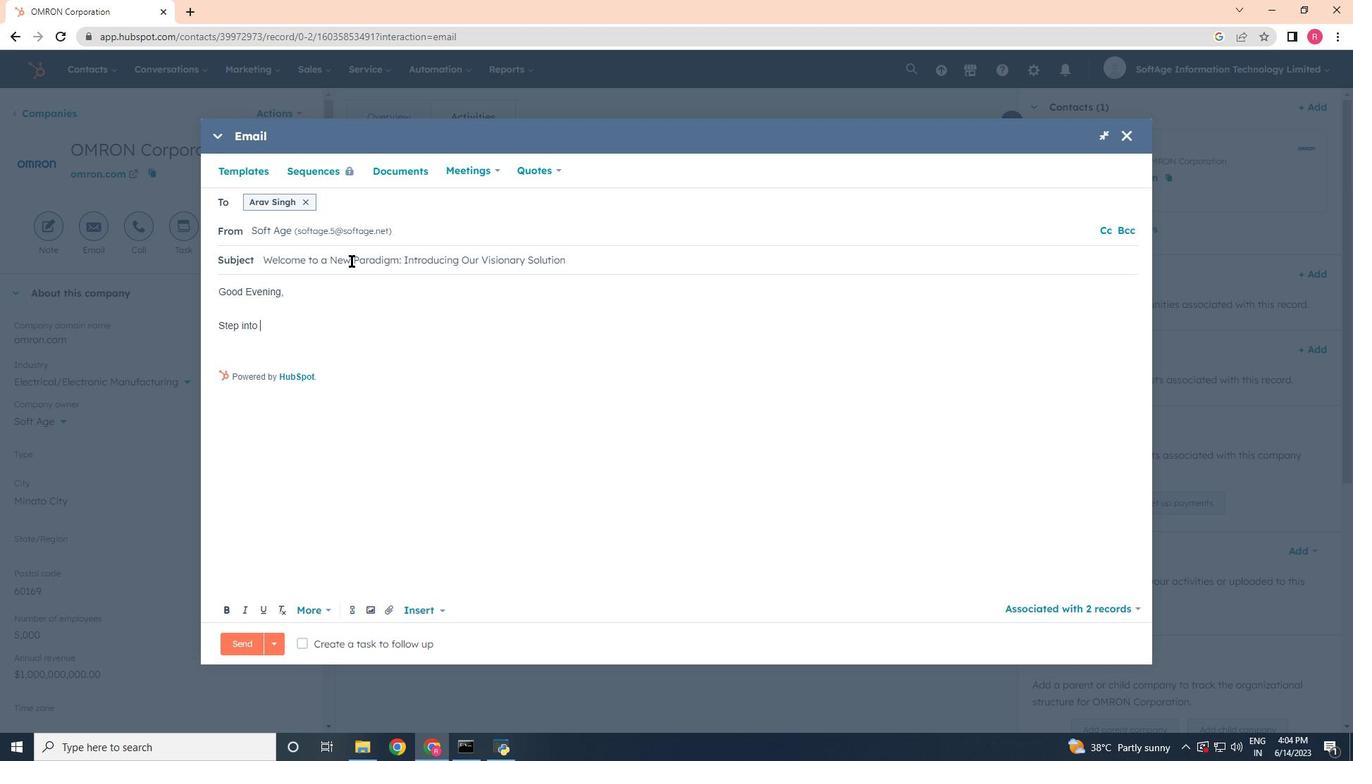 
Action: Mouse scrolled (573, 282) with delta (0, 0)
Screenshot: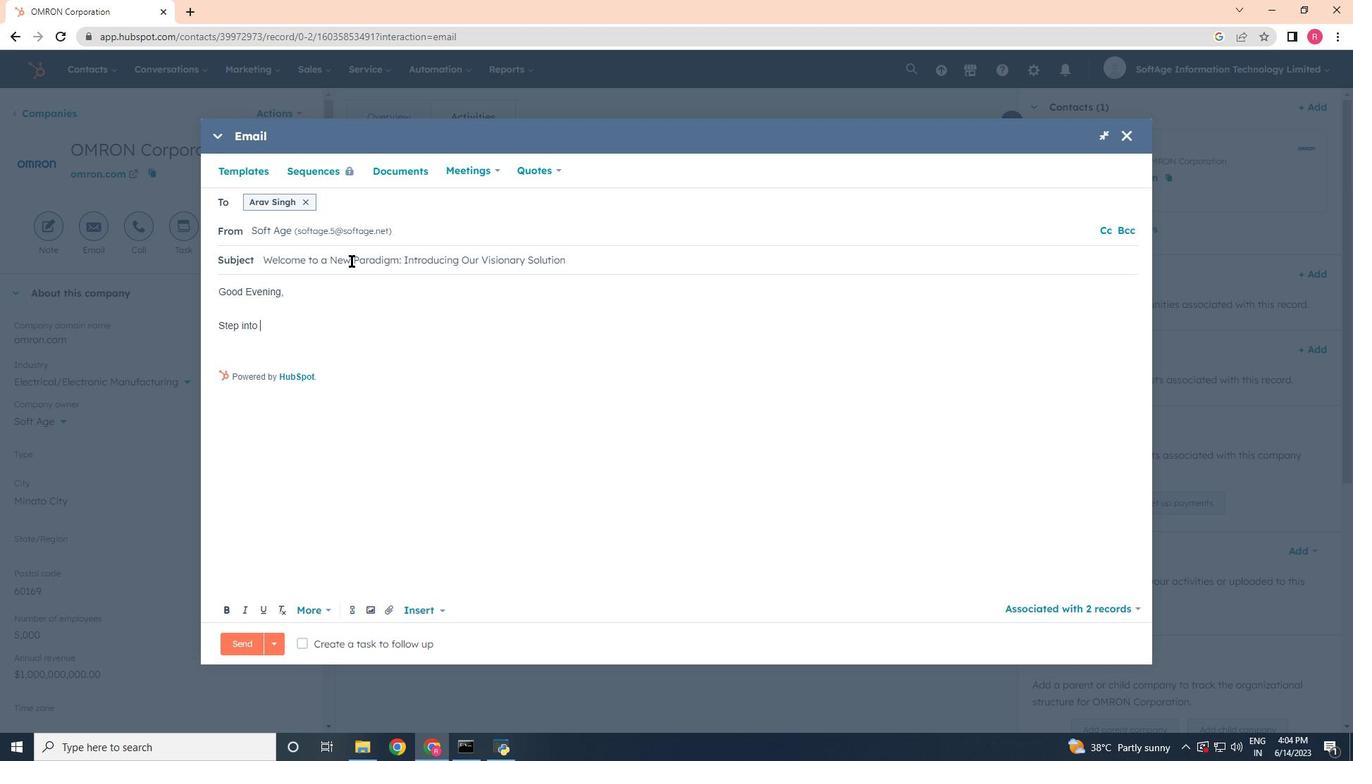 
Action: Mouse moved to (232, 309)
Screenshot: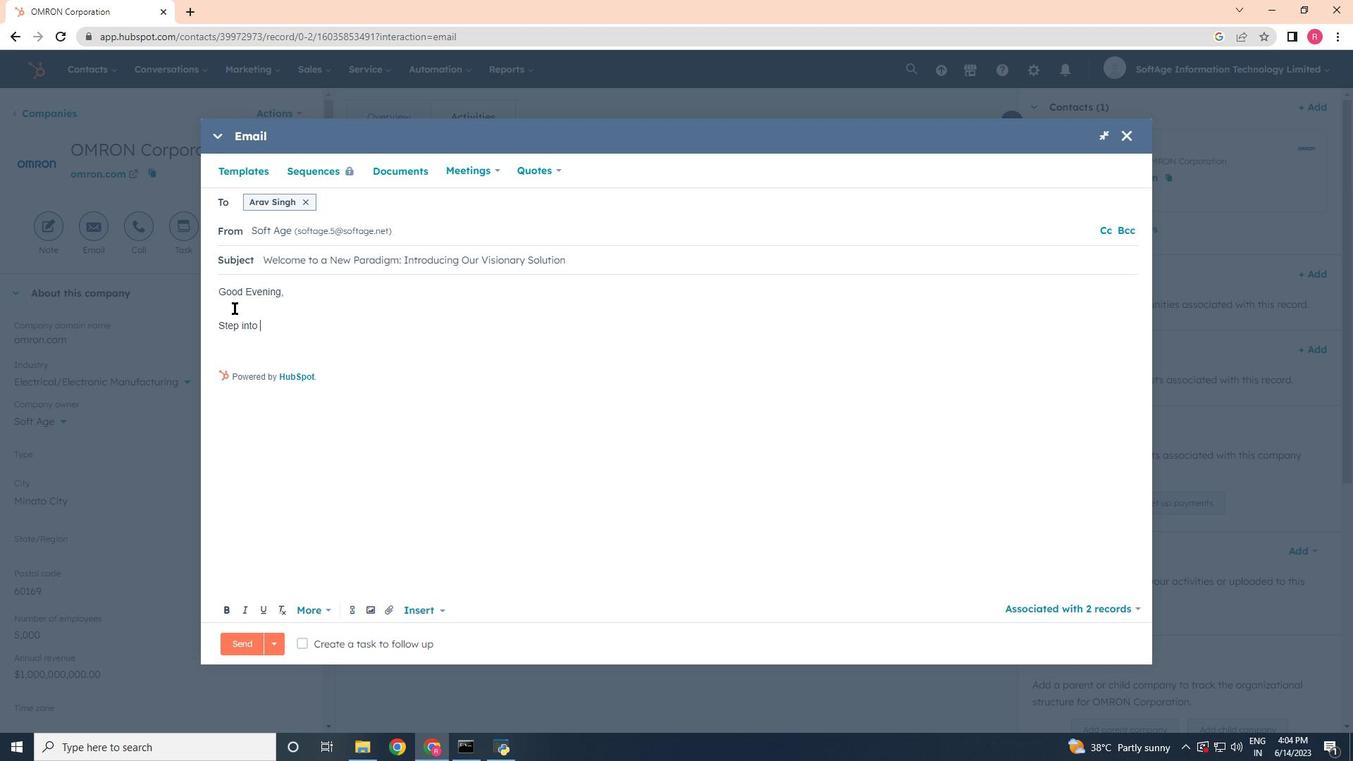 
Action: Mouse pressed left at (232, 309)
Screenshot: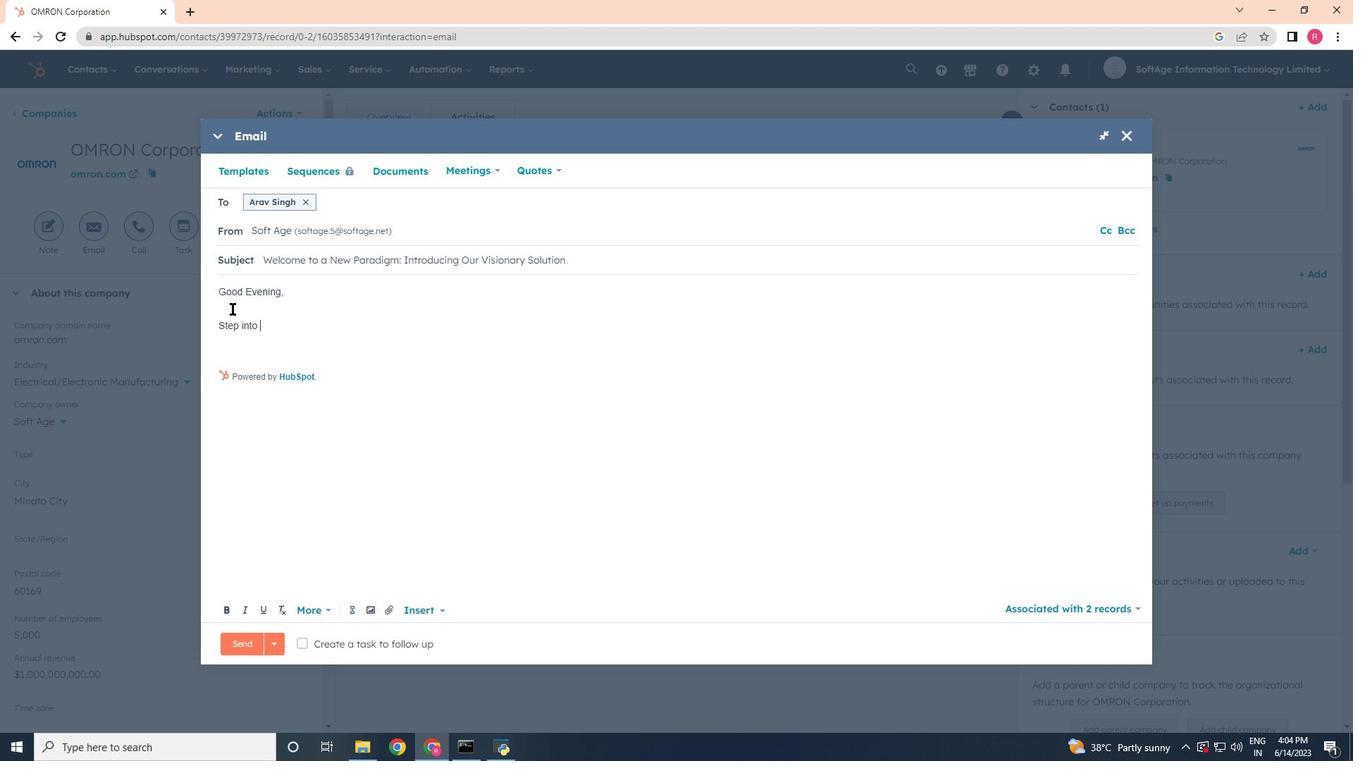 
Action: Mouse moved to (232, 304)
Screenshot: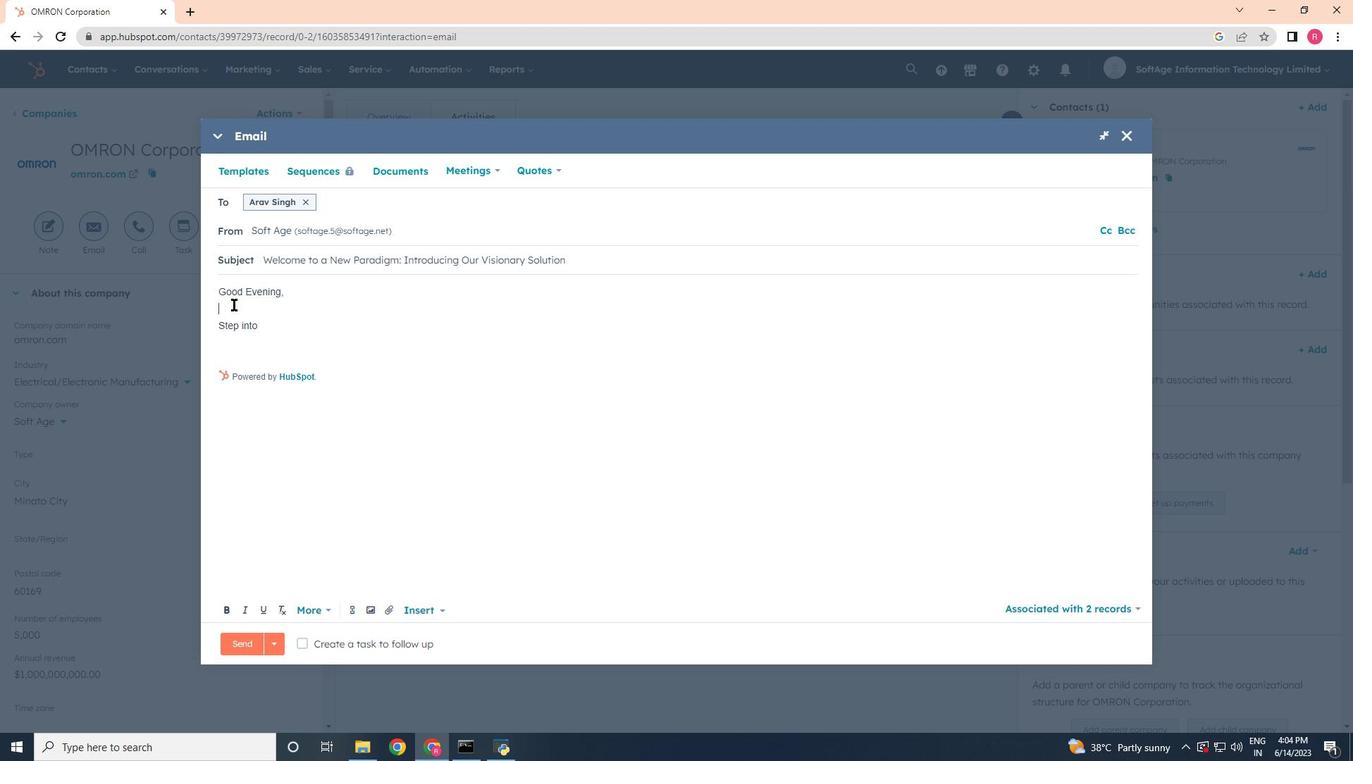
Action: Key pressed <Key.backspace>
Screenshot: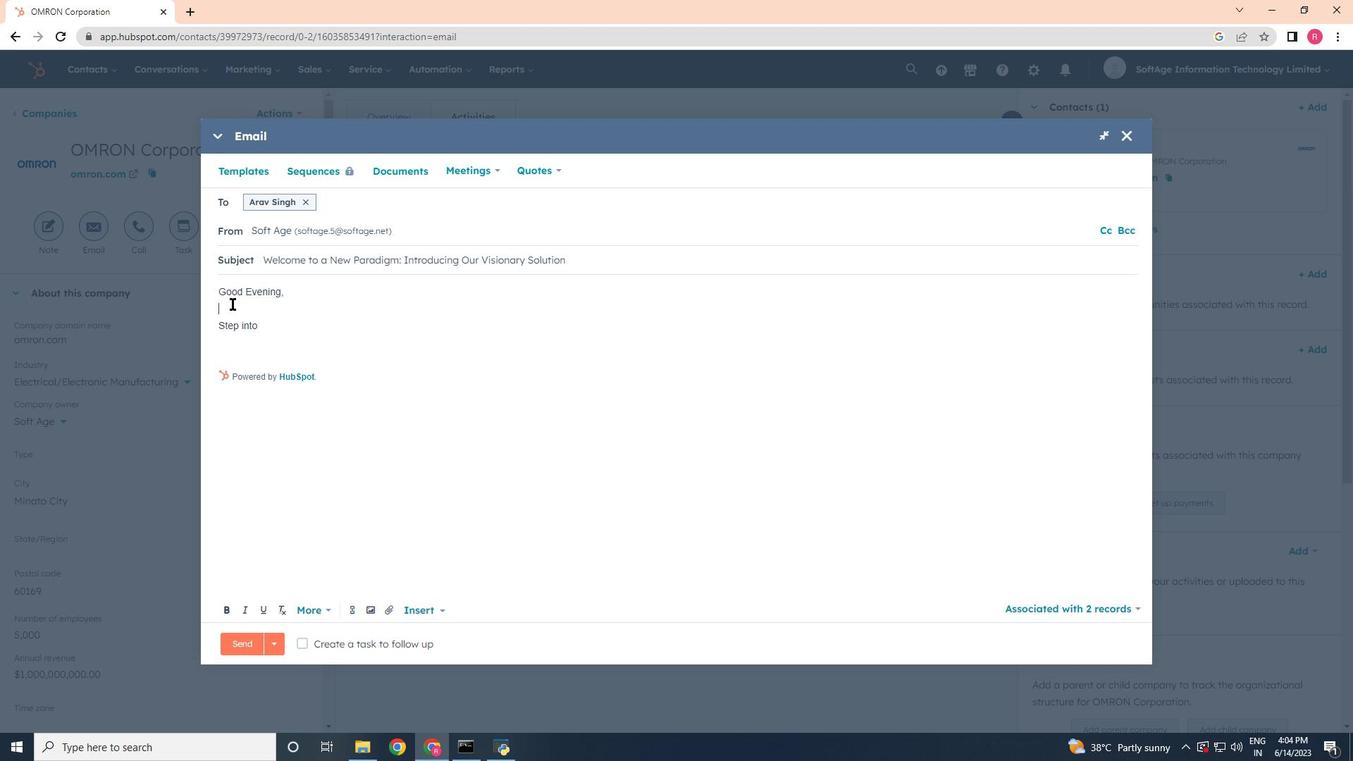 
Action: Mouse moved to (280, 314)
Screenshot: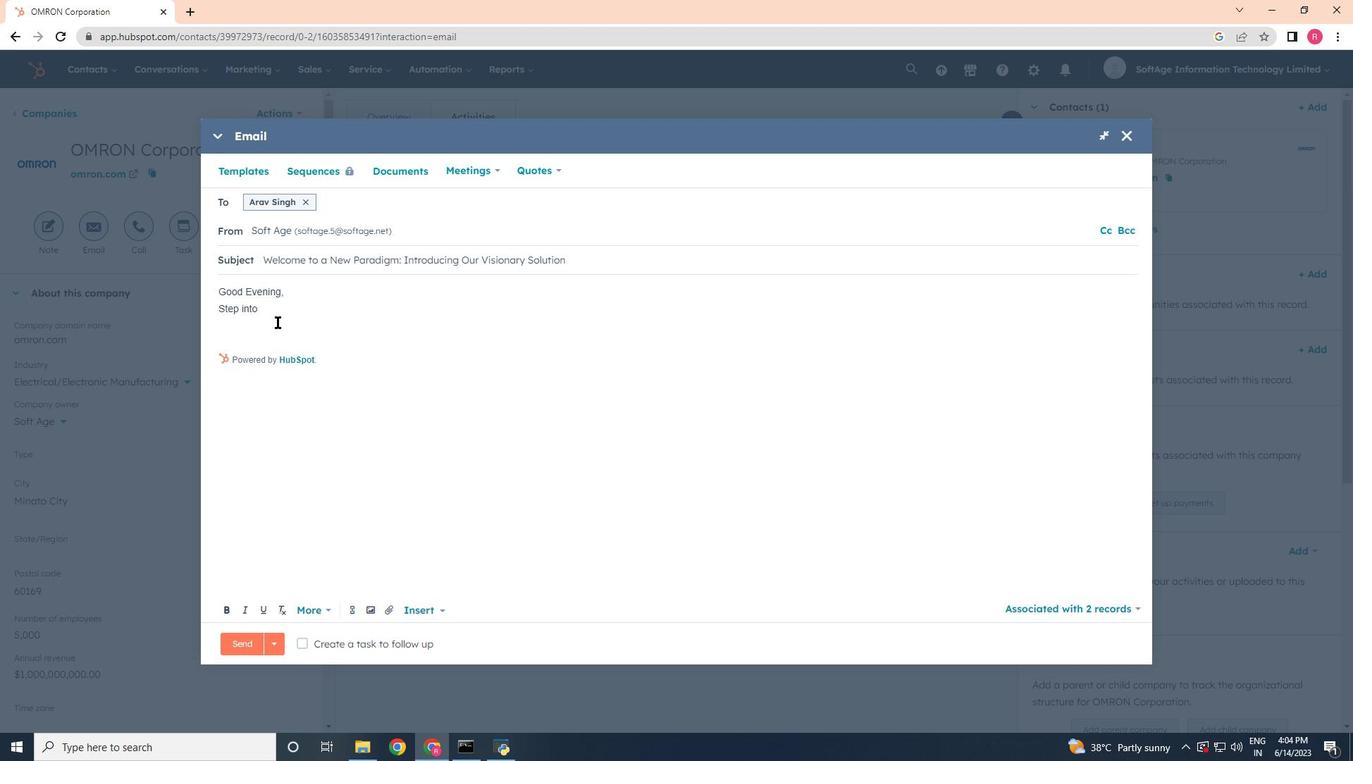 
Action: Mouse pressed left at (280, 314)
Screenshot: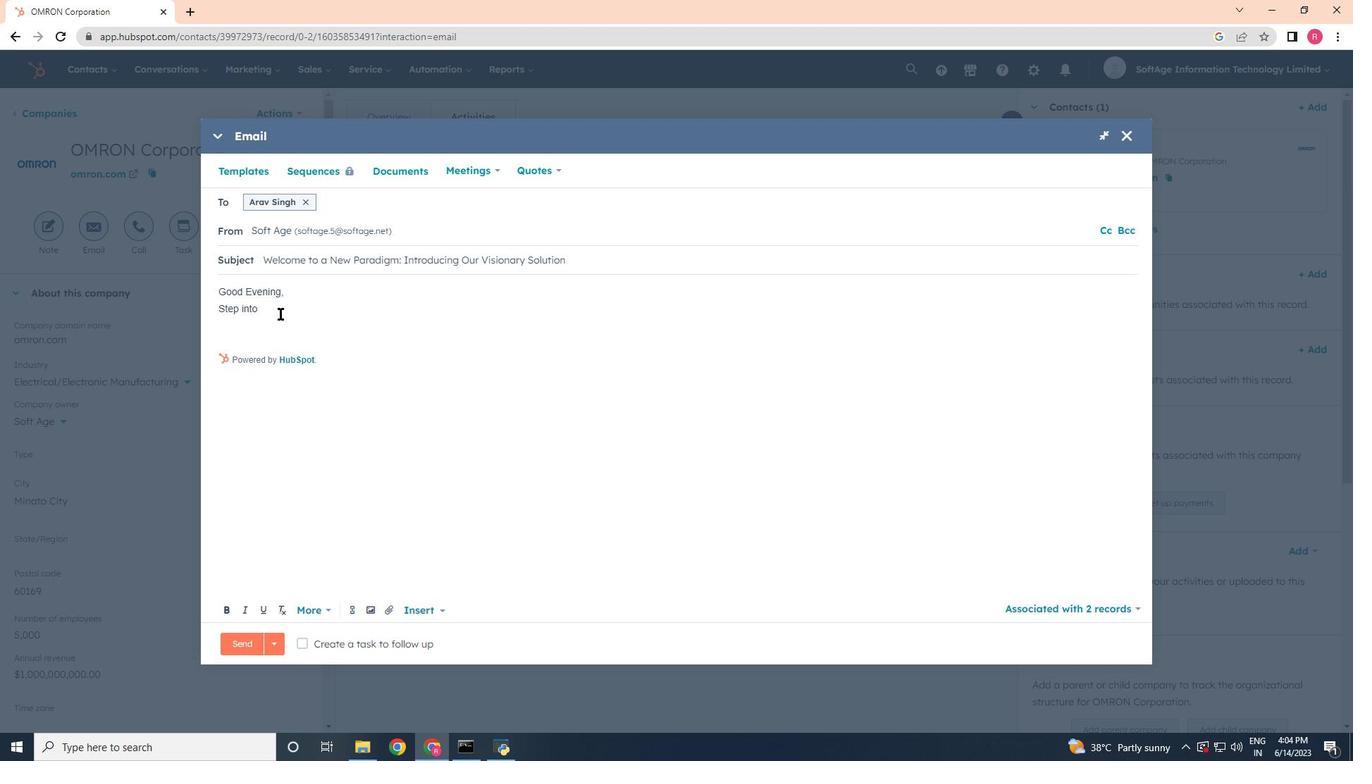 
Action: Key pressed <Key.space>a<Key.space><Key.backspace><Key.backspace><Key.backspace>a<Key.space>wo
Screenshot: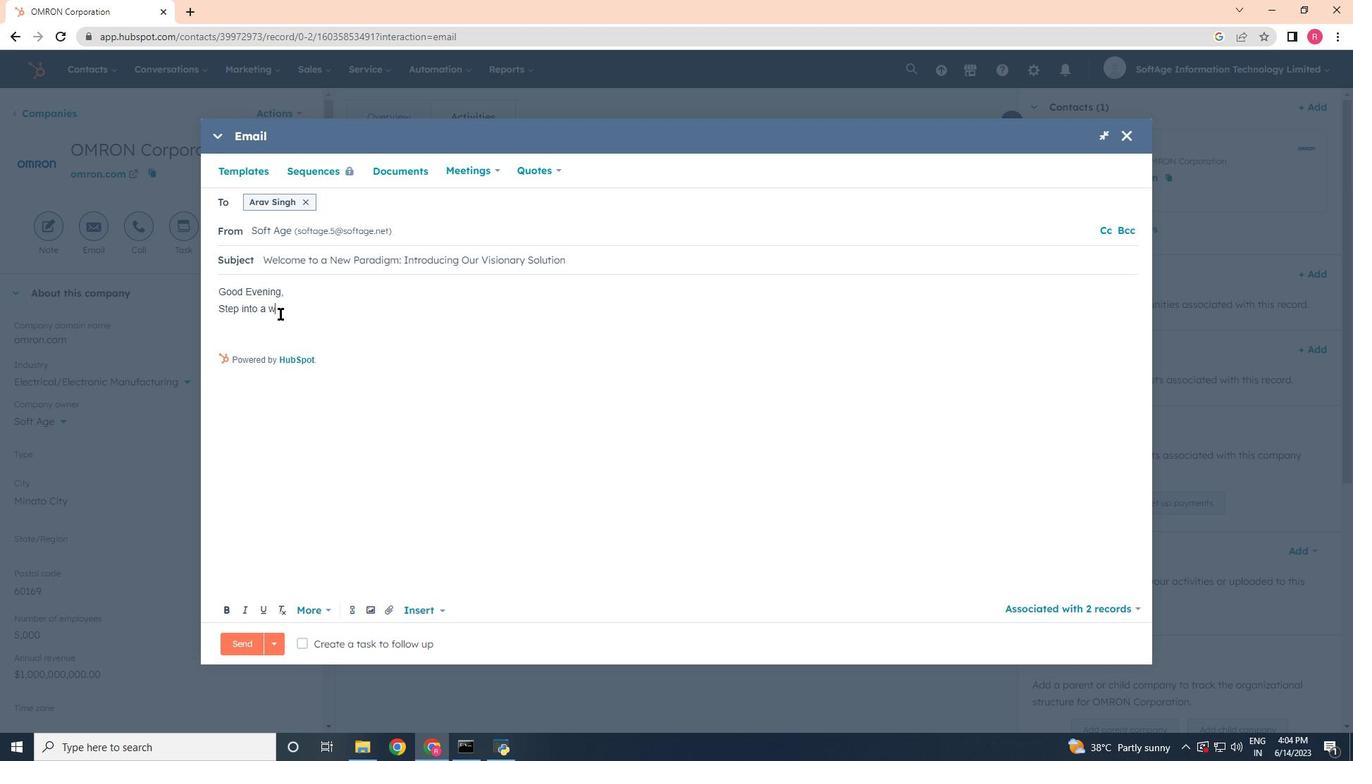 
Action: Mouse moved to (358, 354)
Screenshot: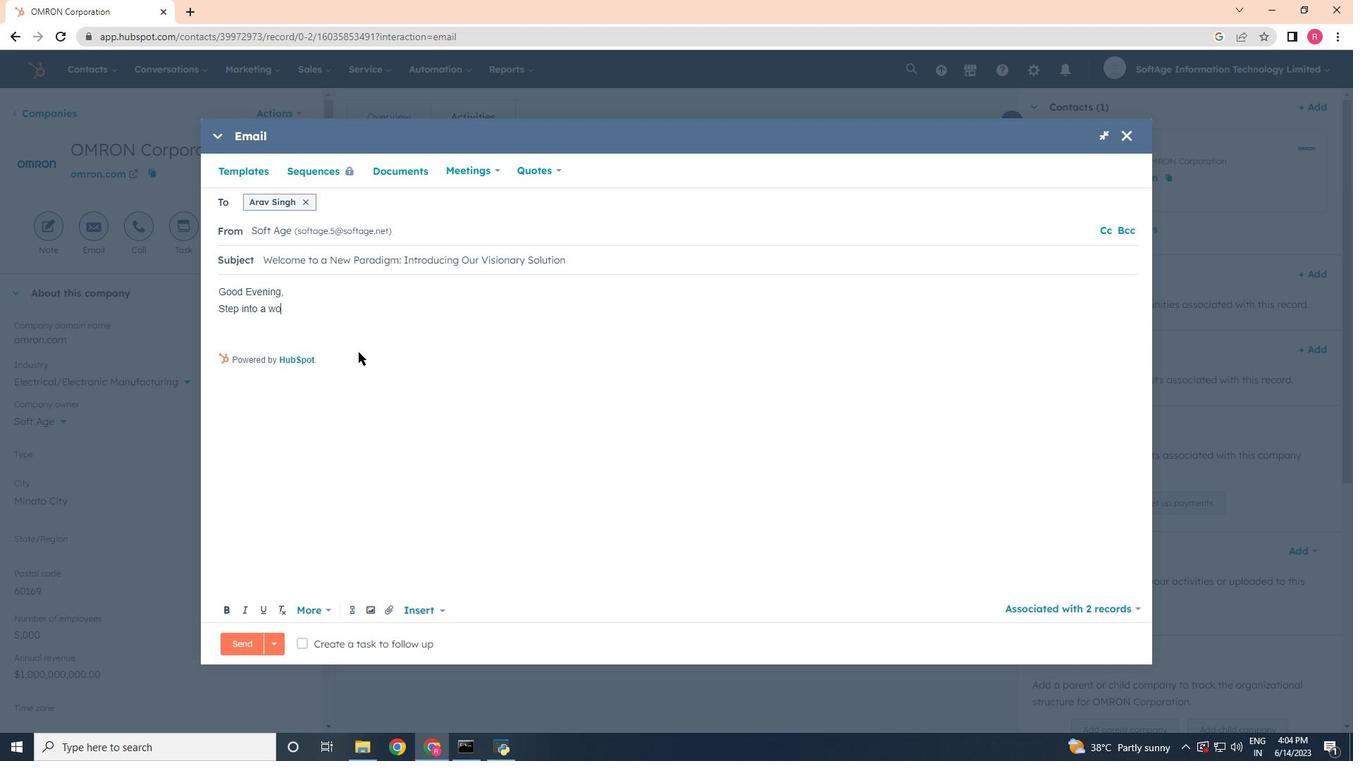 
Action: Key pressed rld<Key.space>of<Key.space>unlimited<Key.space>possibilities<Key.space><Key.backspace>.<Key.space><Key.shift>Our<Key.space>cutting-edge<Key.space>solution<Key.space>will<Key.space>empower<Key.space>will<Key.space>en<Key.backspace>mpower<Key.space>you<Key.space>to<Key.space>overcome<Key.space>challenges<Key.space>and<Key.space>achieve<Key.space>unparalleled<Key.space>success<Key.space>in<Key.space>your<Key.space>industry.<Key.enter><Key.shift>Thanks<Key.space><Key.shift><Key.shift><Key.shift>and<Key.space><Key.shift>Regards<Key.space><Key.backspace>,<Key.enter>
Screenshot: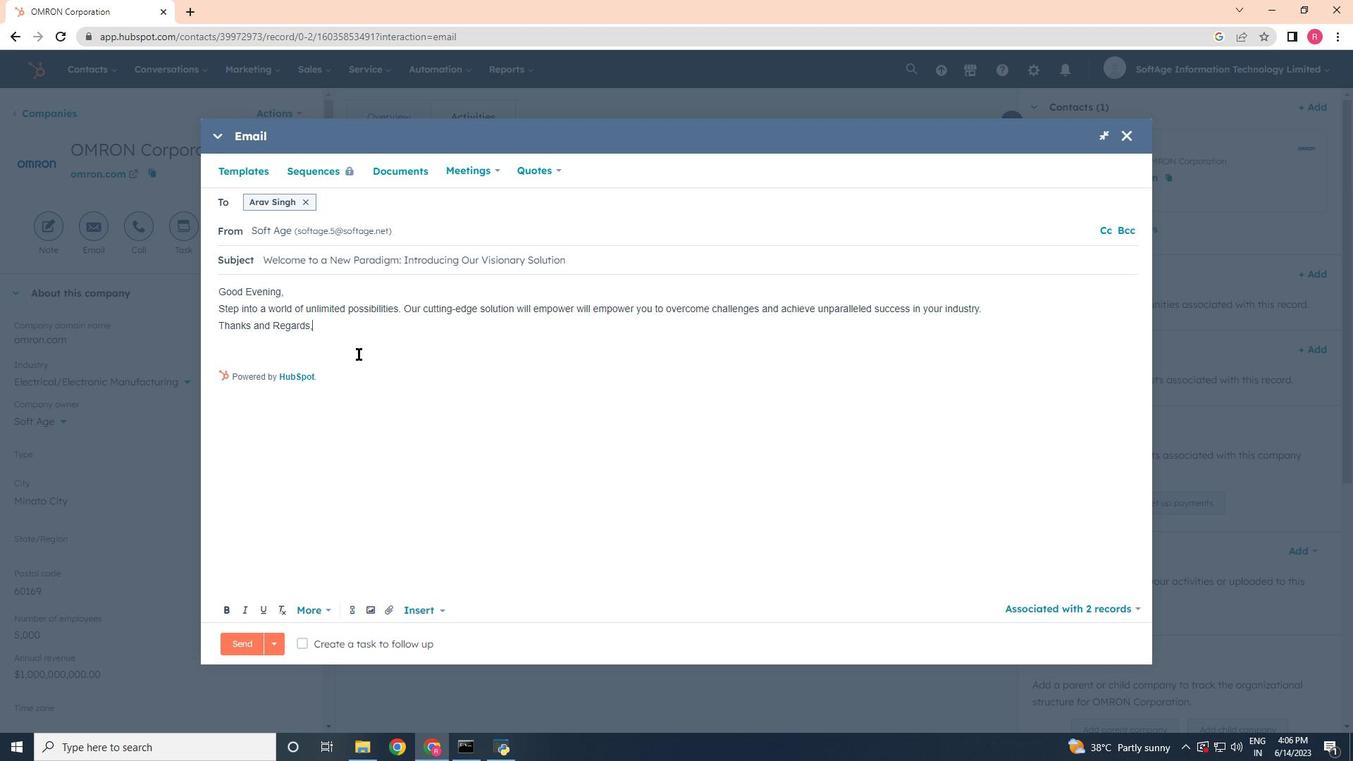 
Action: Mouse moved to (217, 322)
Screenshot: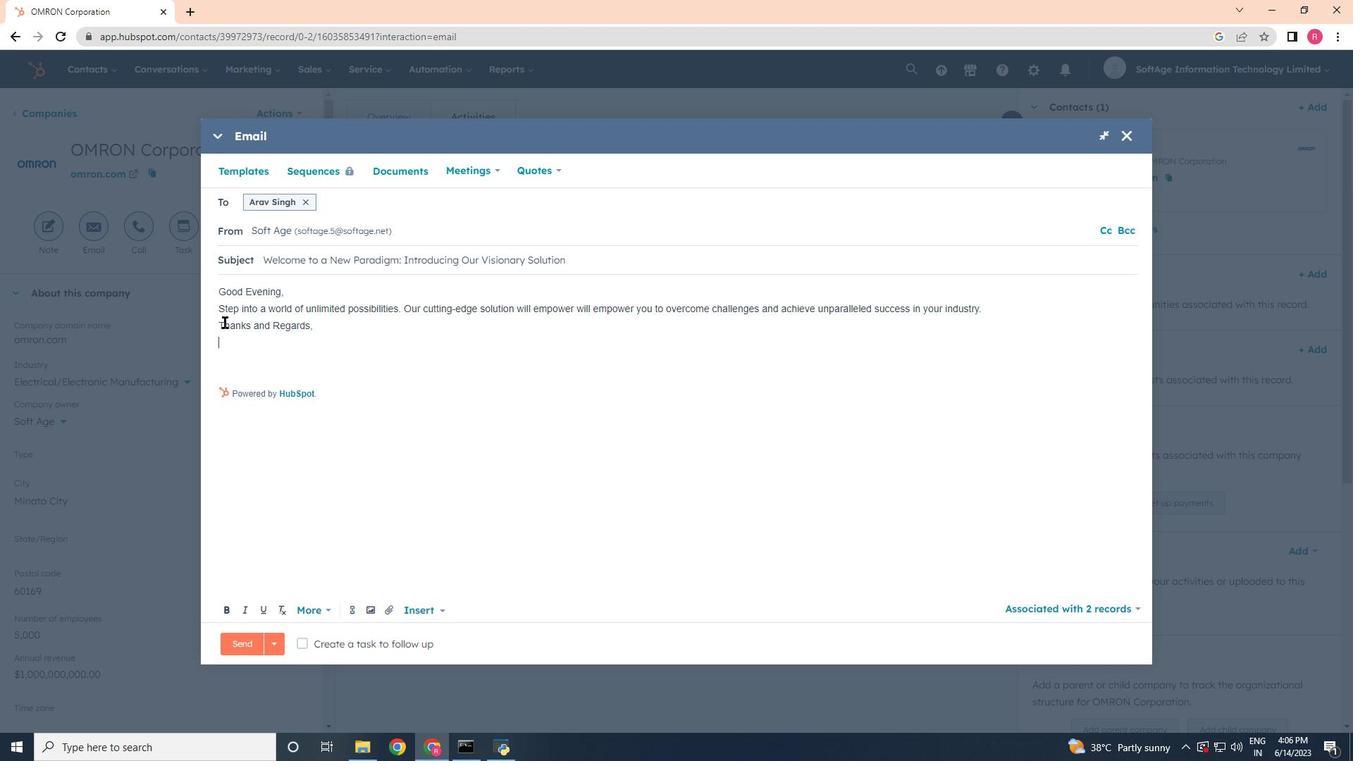 
Action: Mouse pressed left at (217, 322)
Screenshot: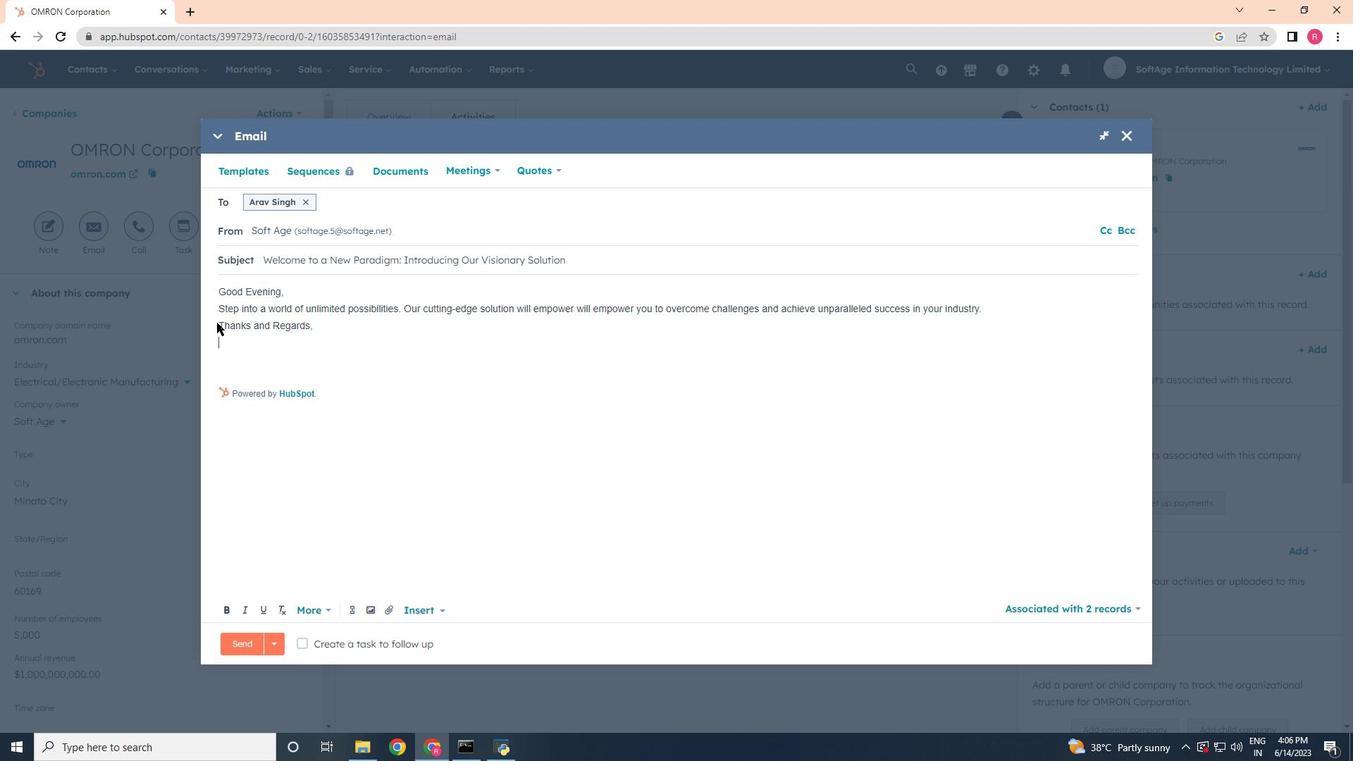 
Action: Mouse moved to (218, 318)
Screenshot: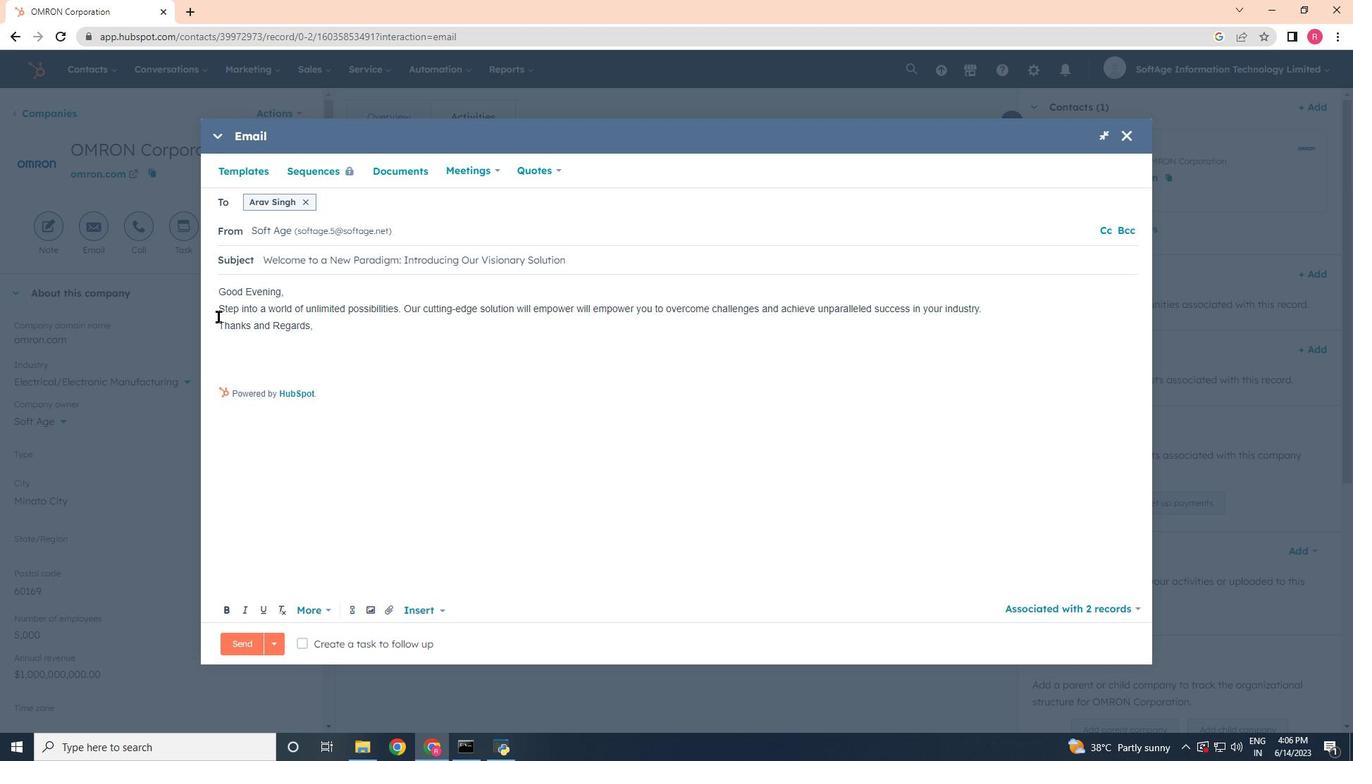 
Action: Mouse pressed left at (218, 318)
Screenshot: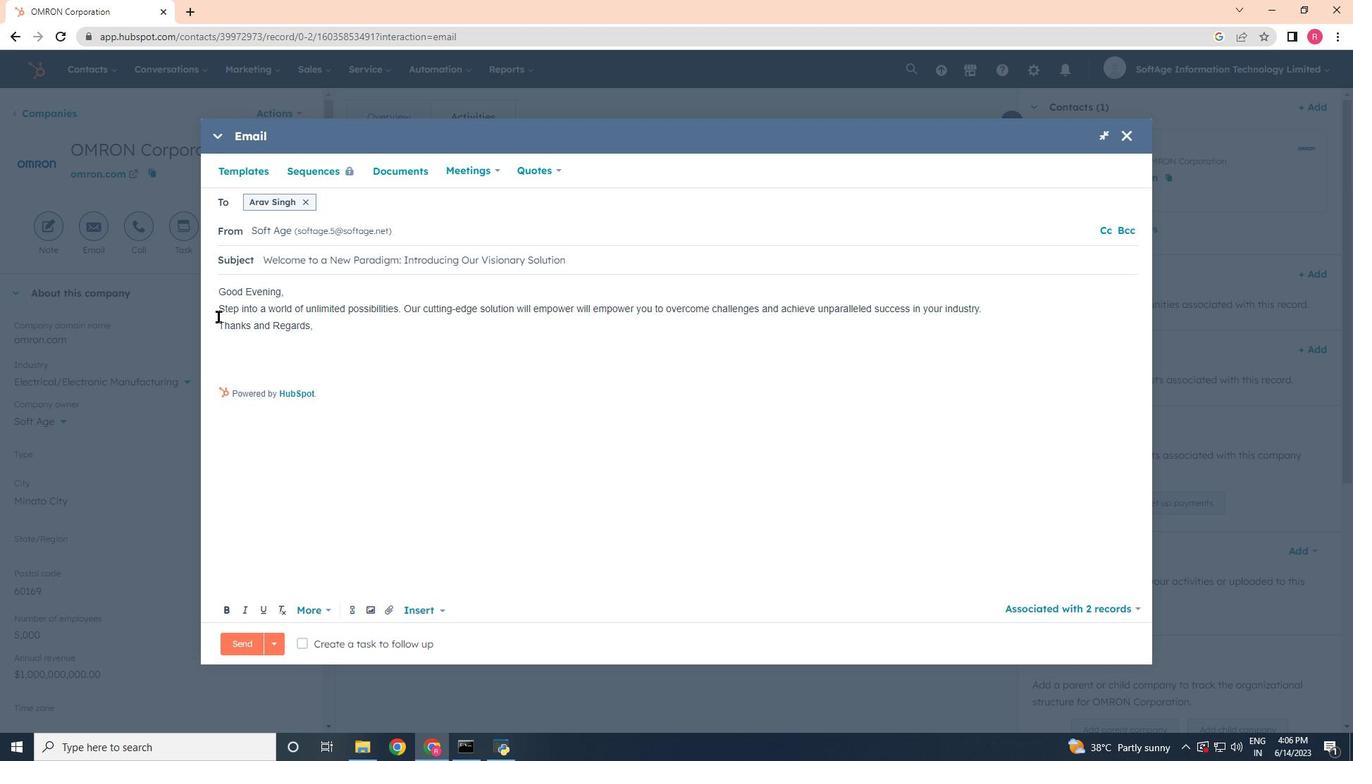 
Action: Key pressed <Key.enter>
Screenshot: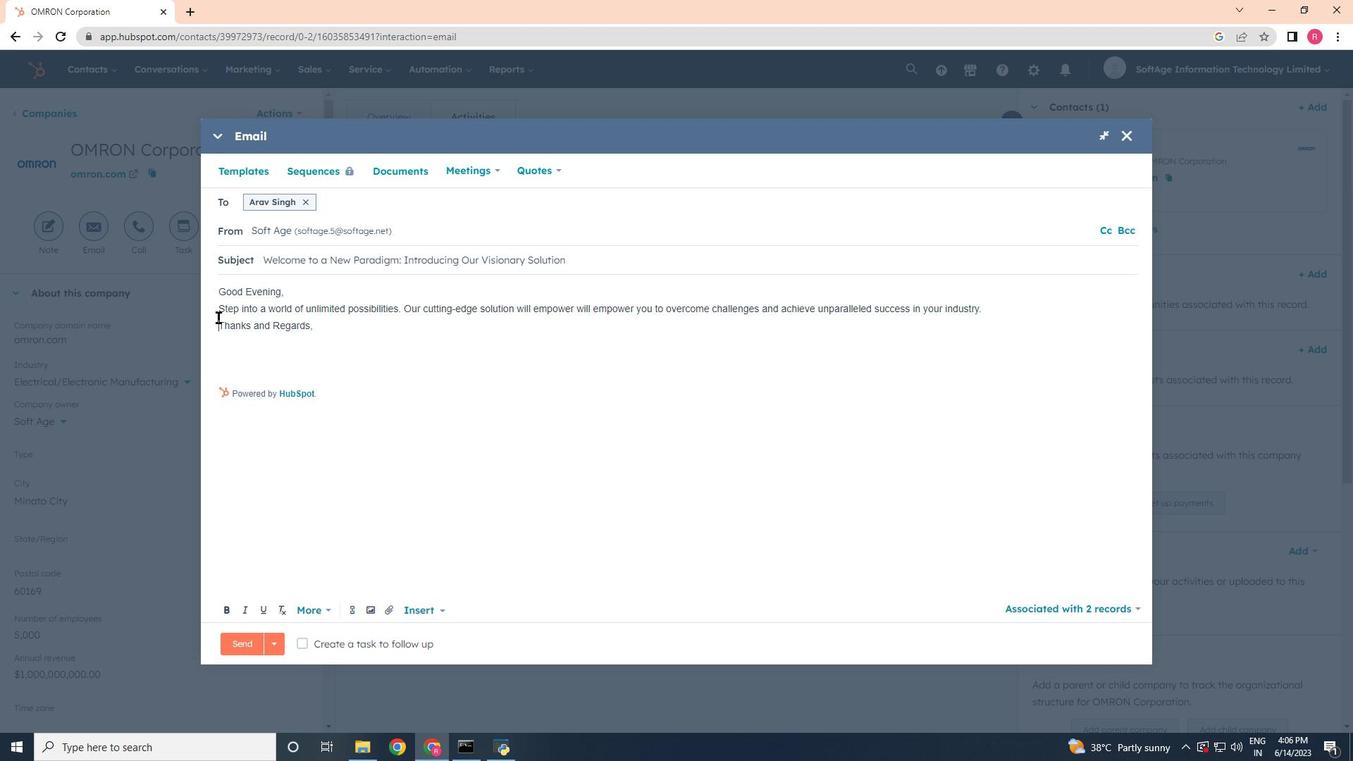 
Action: Mouse moved to (289, 290)
Screenshot: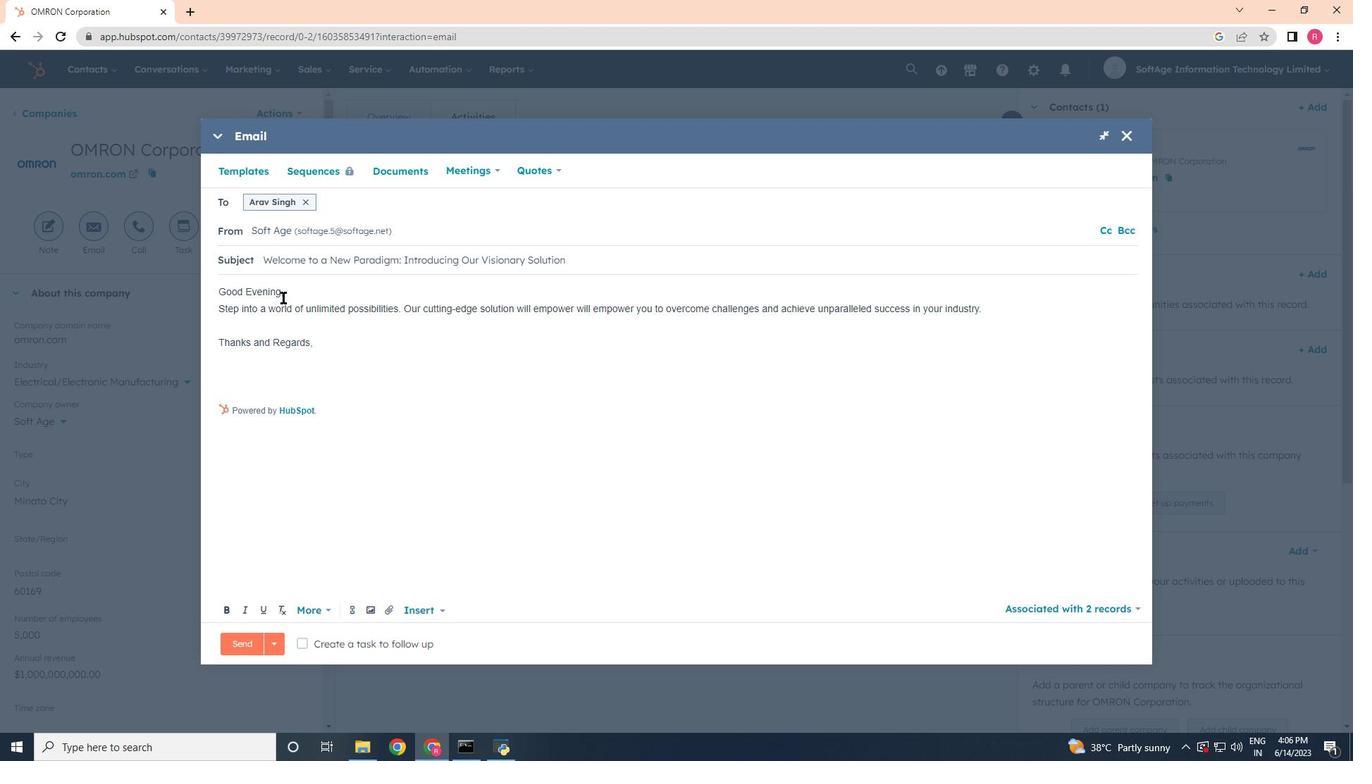 
Action: Mouse pressed left at (289, 290)
Screenshot: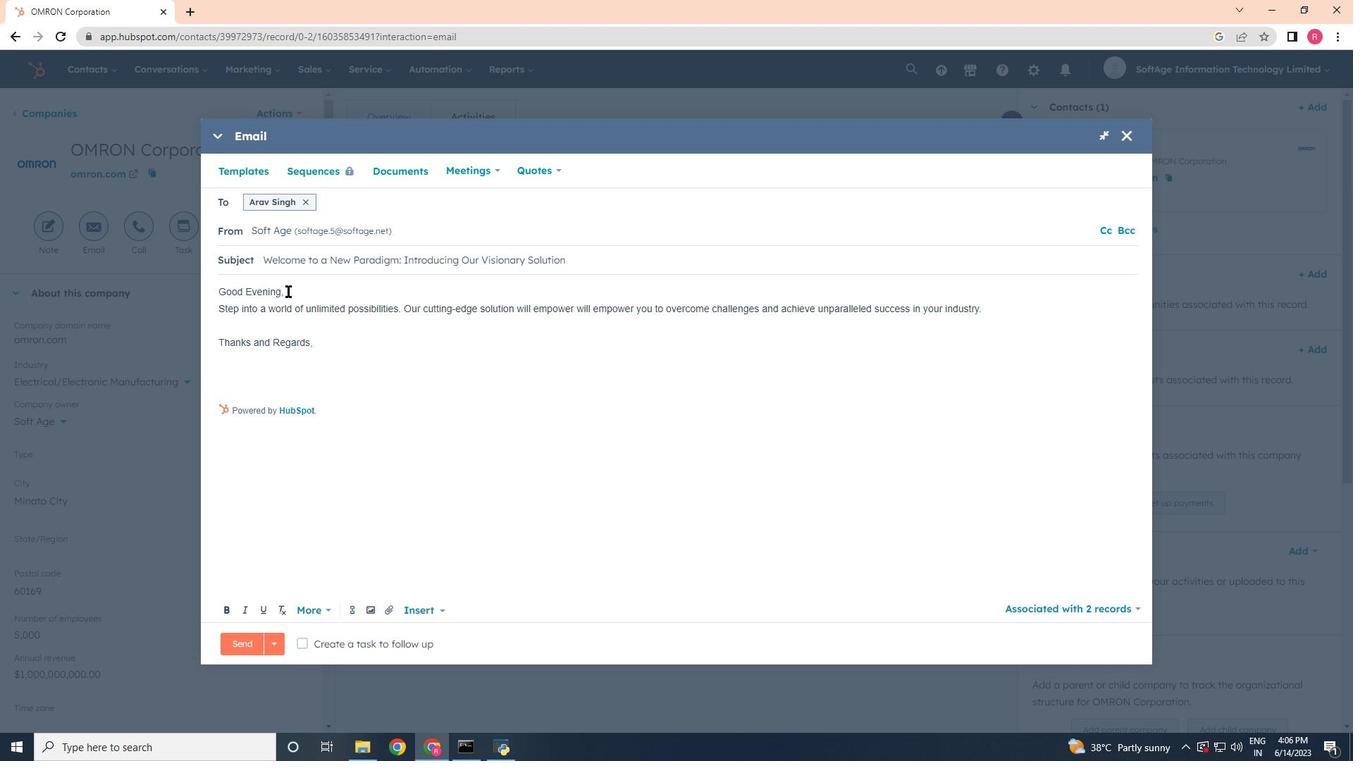 
Action: Mouse moved to (289, 287)
Screenshot: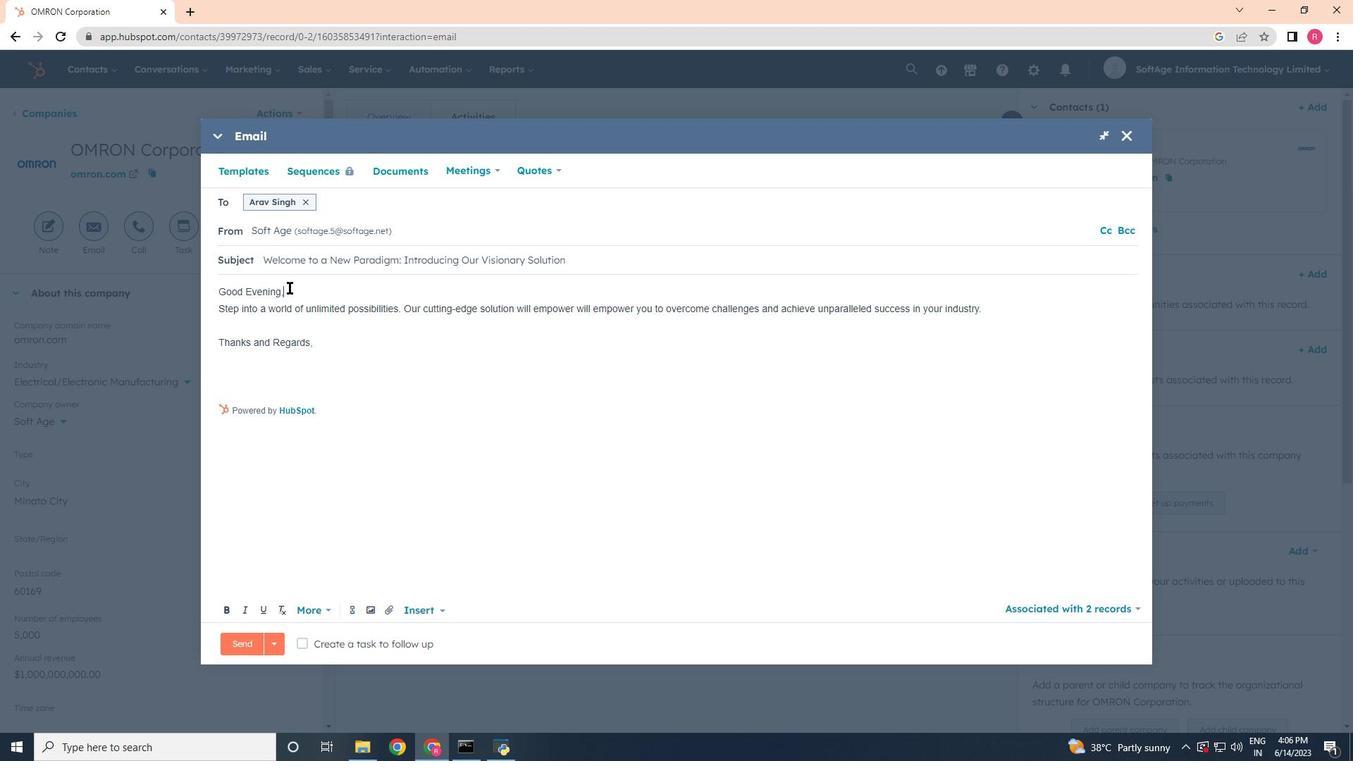 
Action: Key pressed <Key.enter>
Screenshot: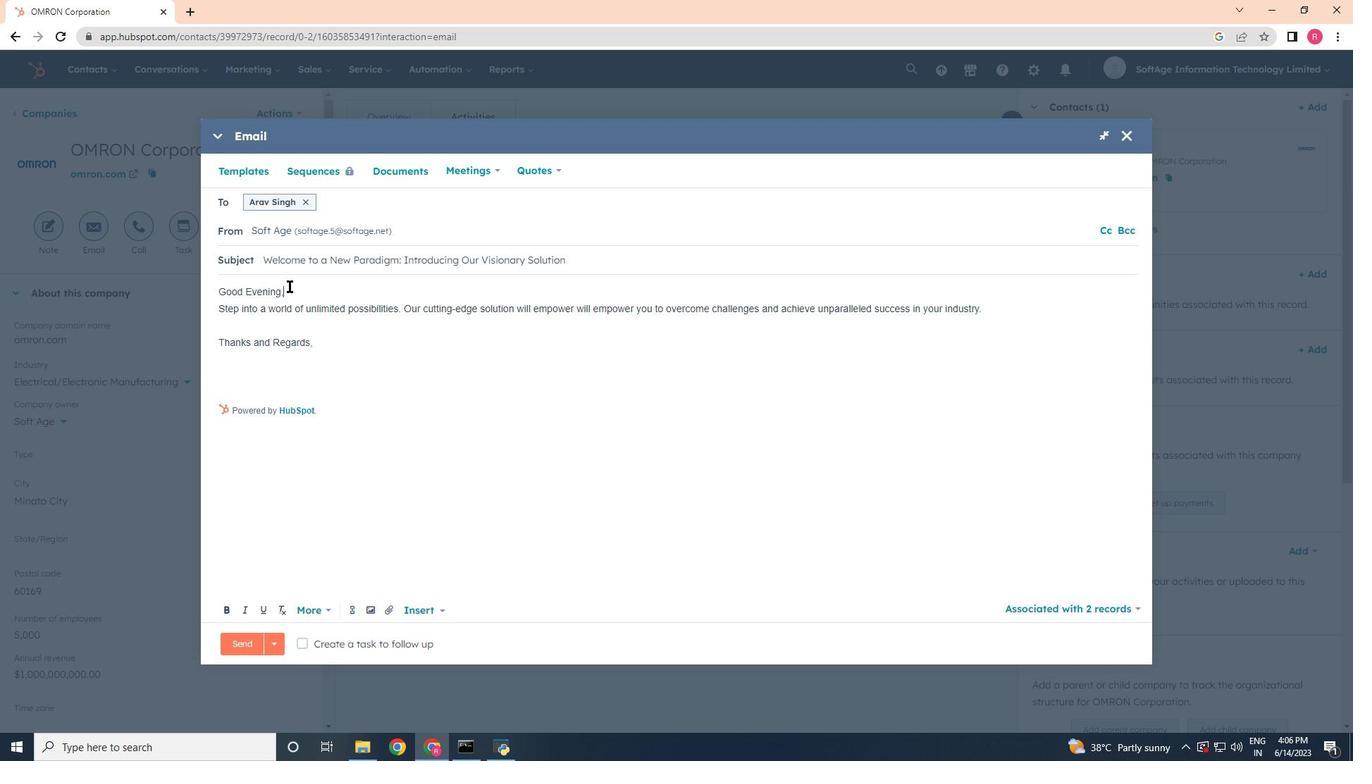 
Action: Mouse moved to (318, 373)
Screenshot: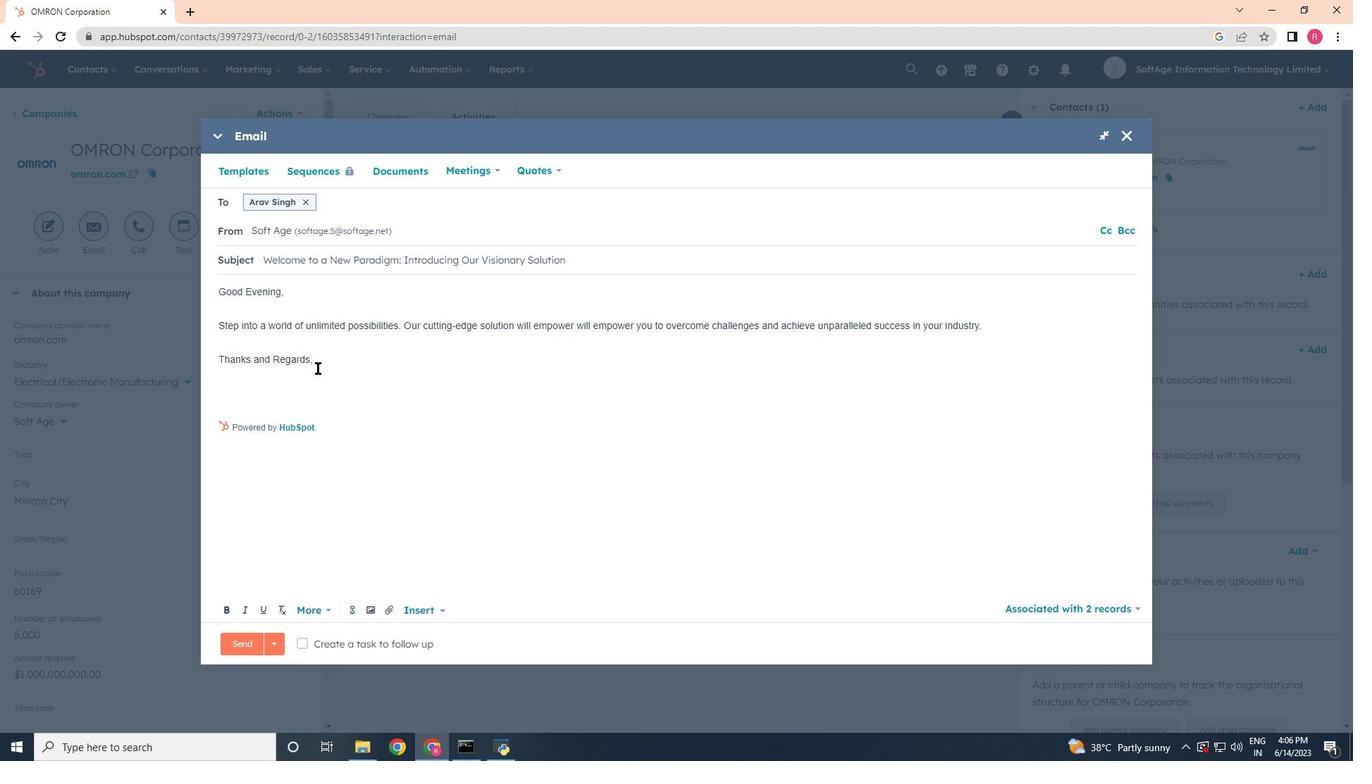 
Action: Mouse pressed left at (318, 373)
Screenshot: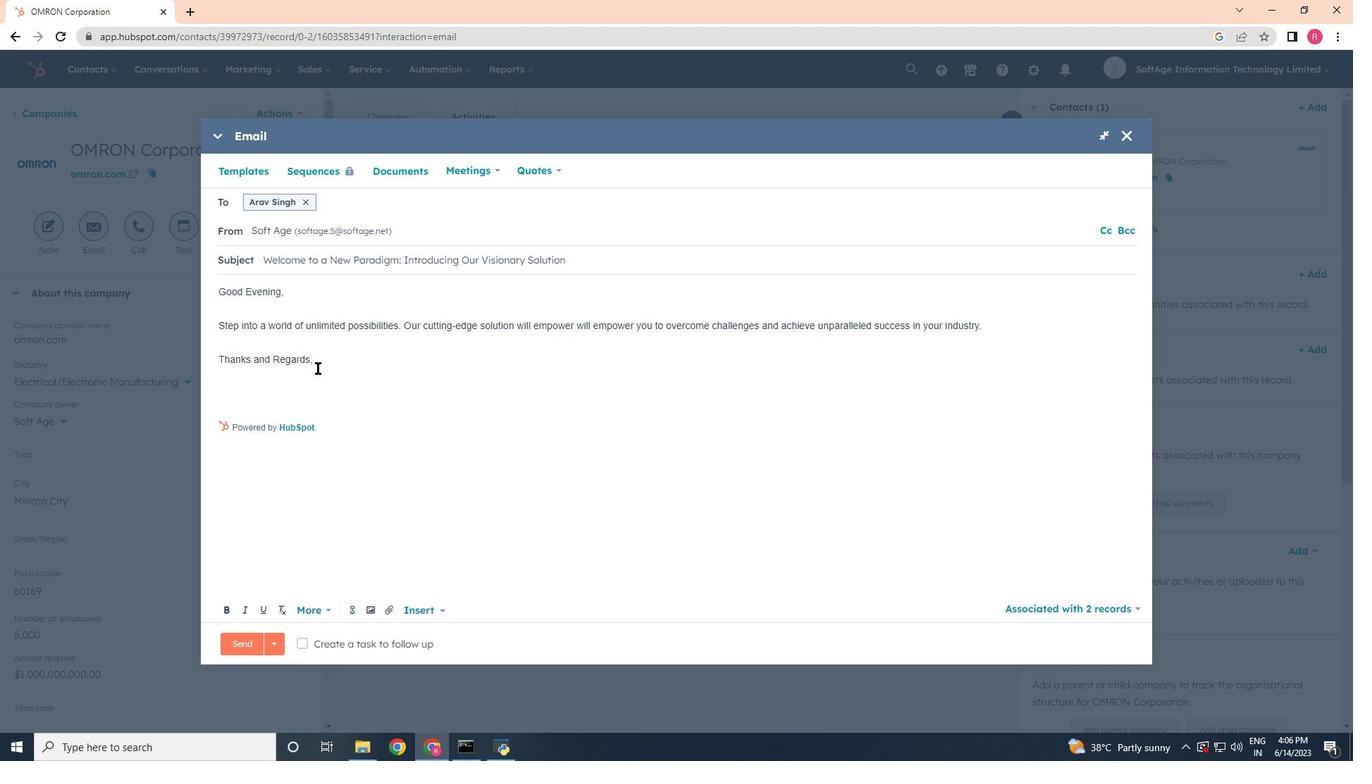 
Action: Mouse moved to (387, 614)
Screenshot: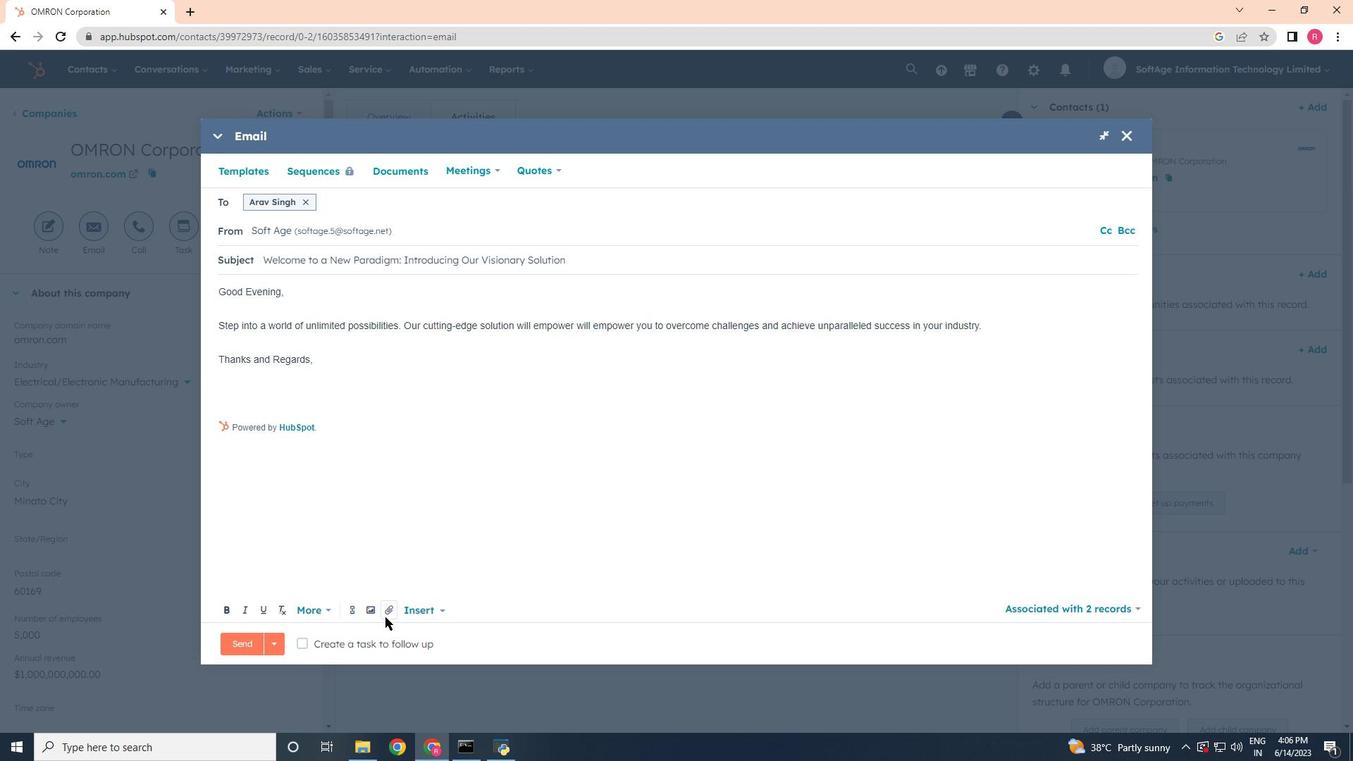 
Action: Mouse pressed left at (387, 614)
Screenshot: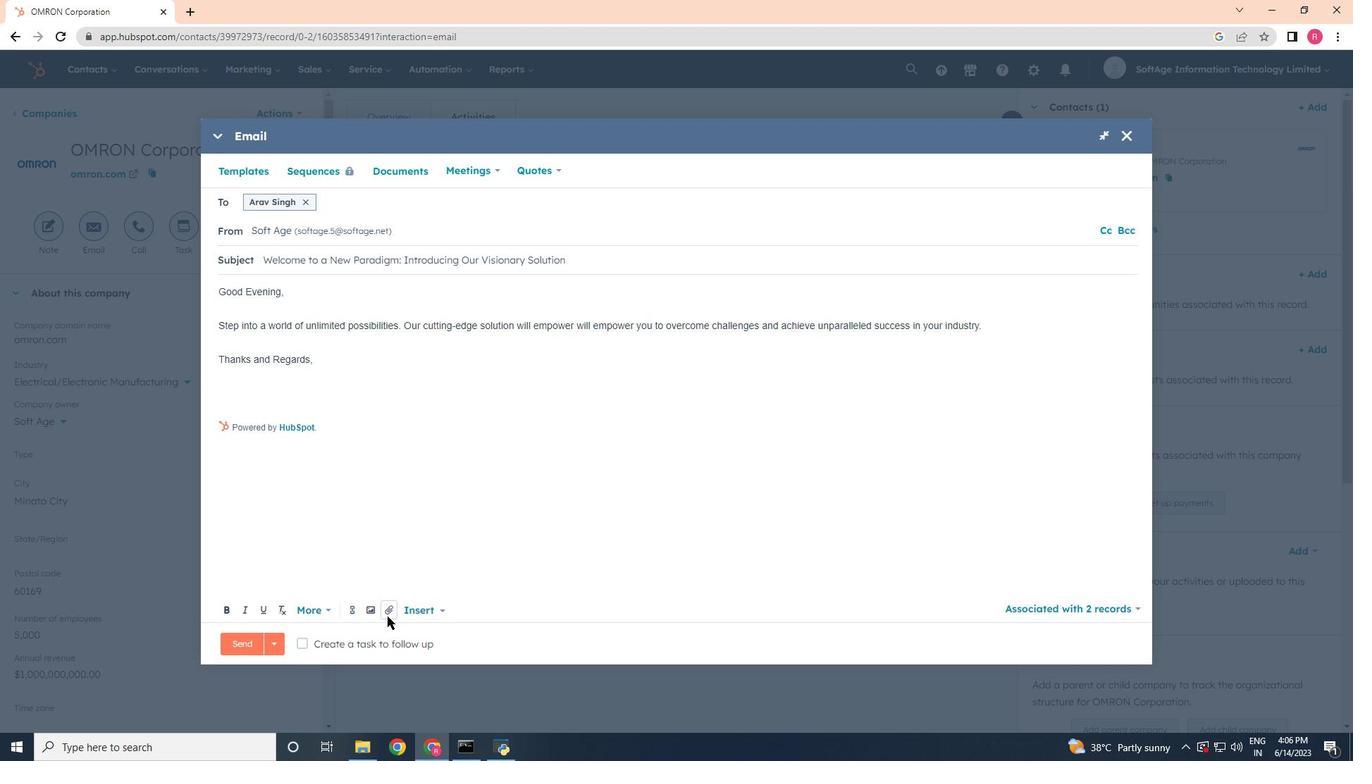 
Action: Mouse moved to (409, 569)
Screenshot: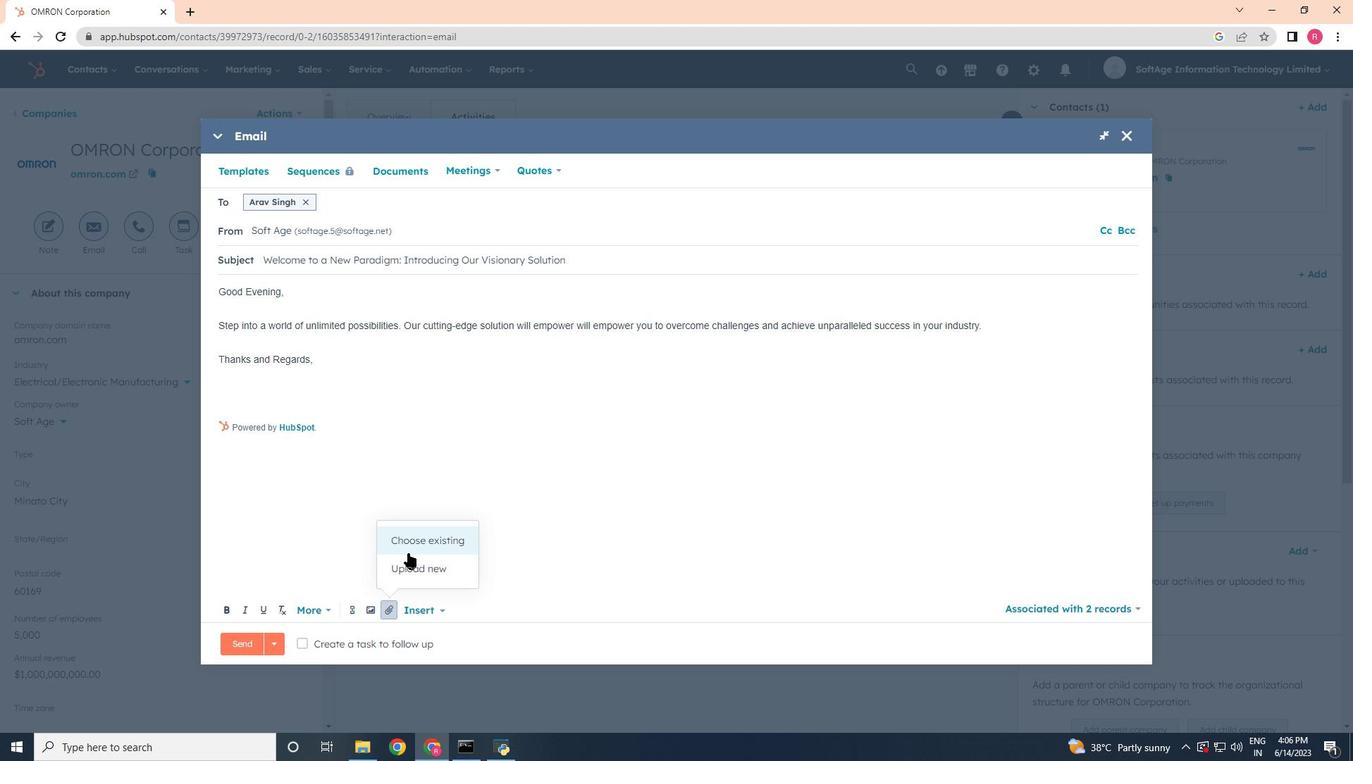 
Action: Mouse pressed left at (409, 569)
Screenshot: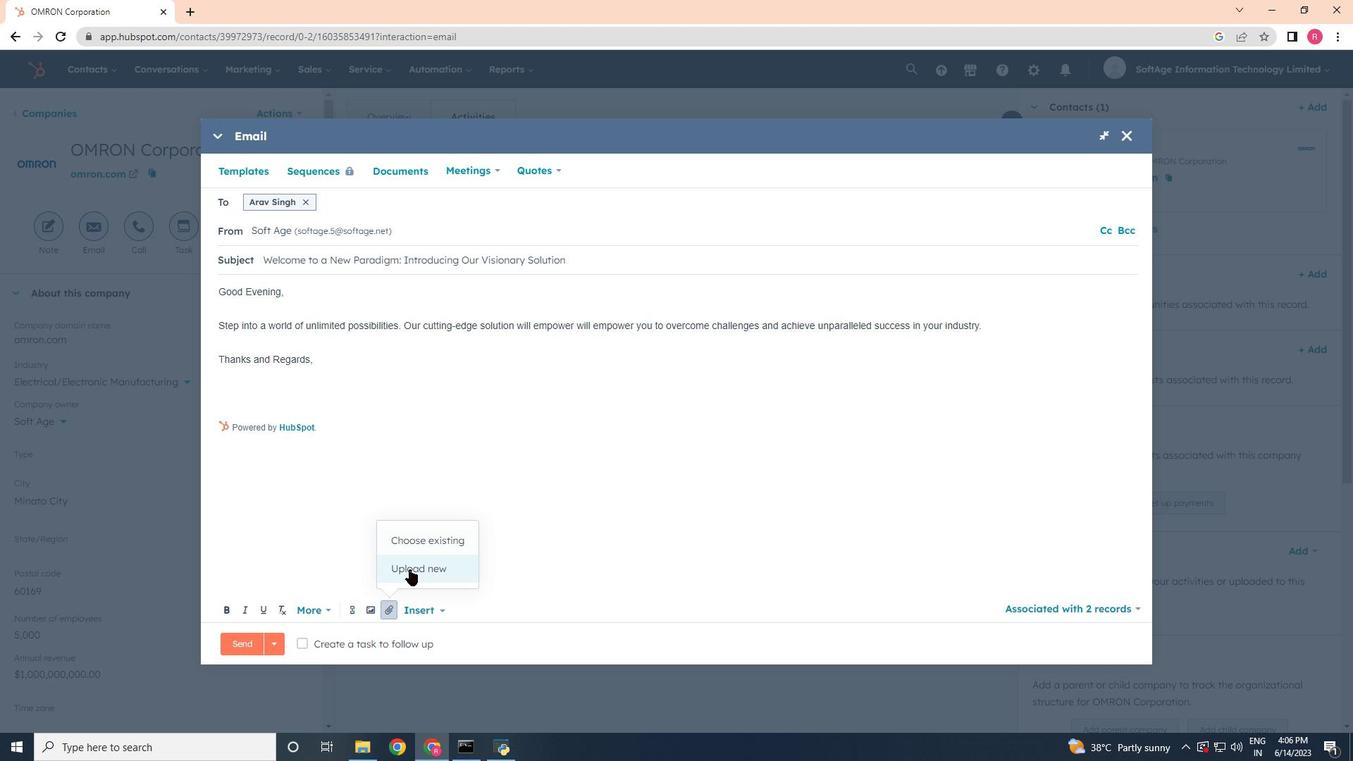 
Action: Mouse moved to (237, 218)
Screenshot: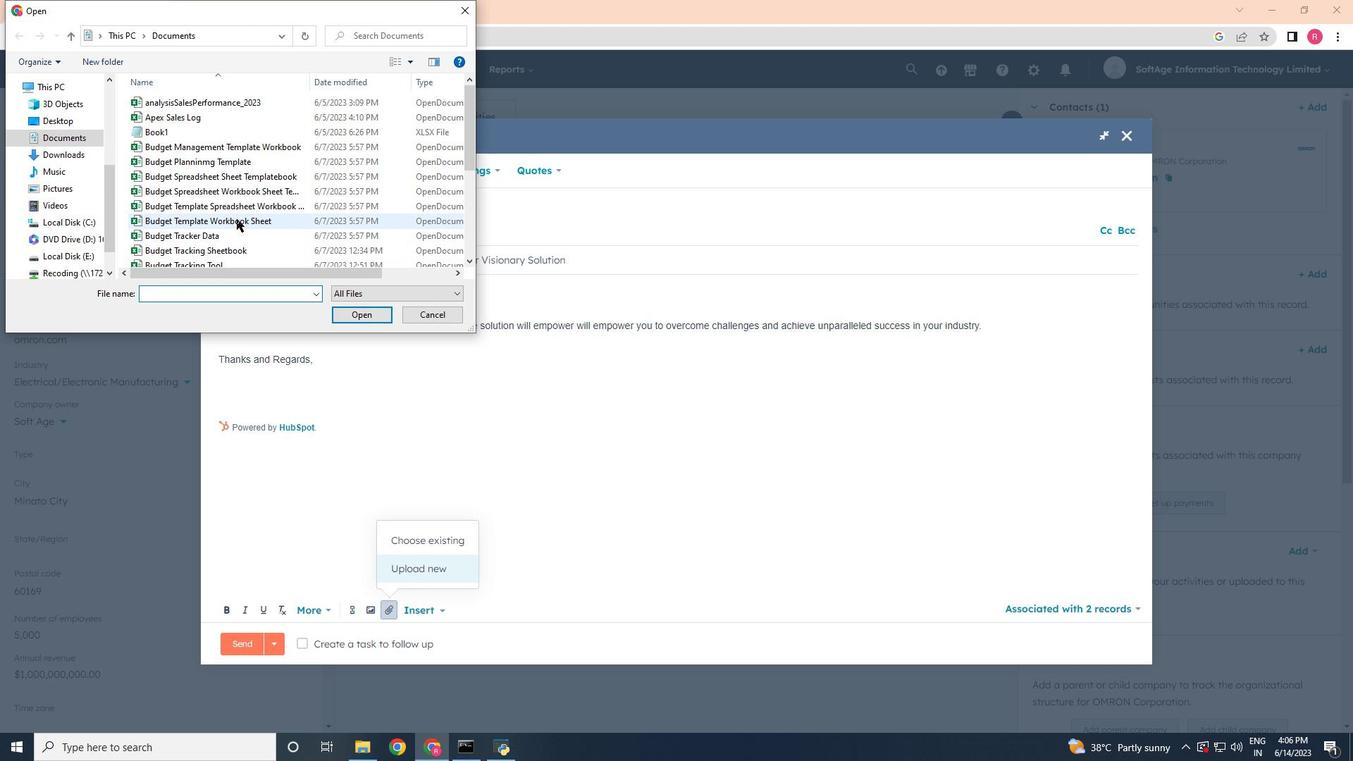 
Action: Mouse scrolled (237, 217) with delta (0, 0)
Screenshot: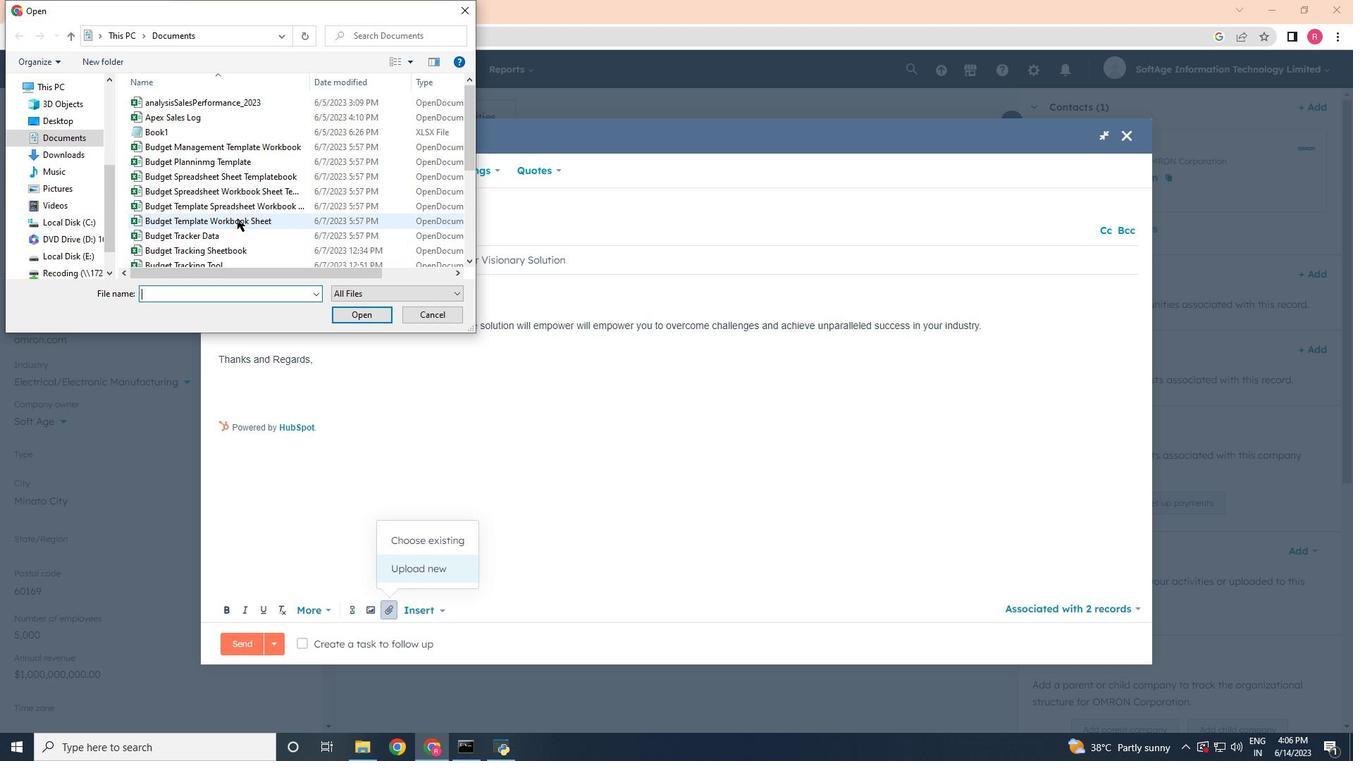 
Action: Mouse scrolled (237, 217) with delta (0, 0)
Screenshot: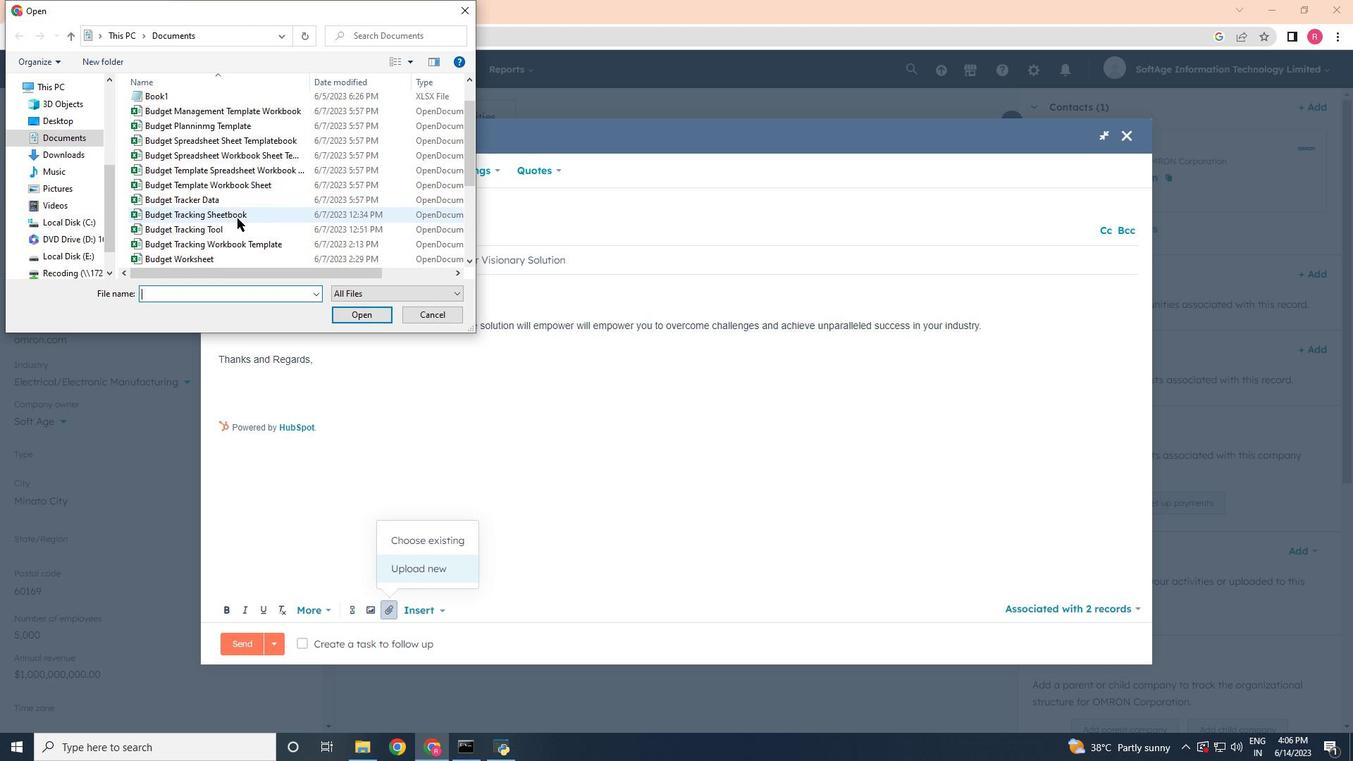 
Action: Mouse scrolled (237, 217) with delta (0, 0)
Screenshot: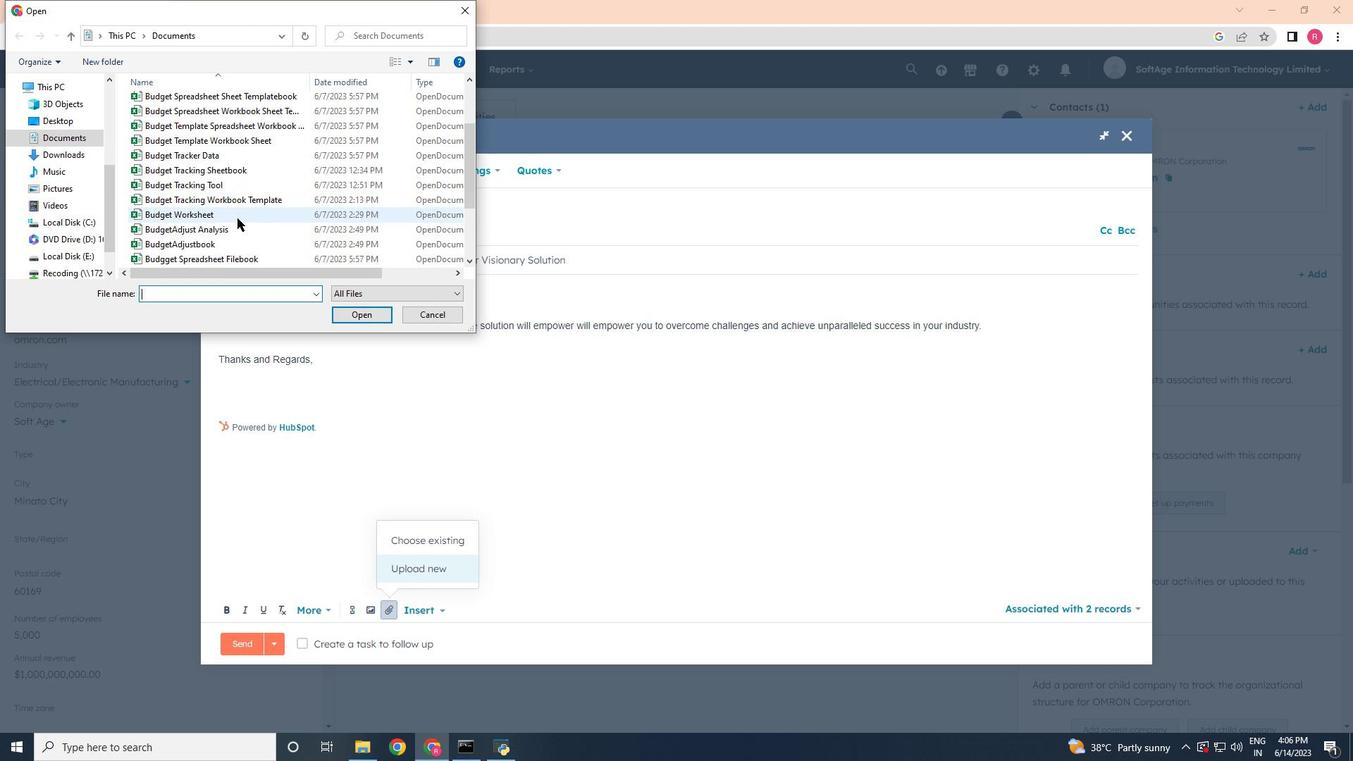 
Action: Mouse scrolled (237, 217) with delta (0, 0)
Screenshot: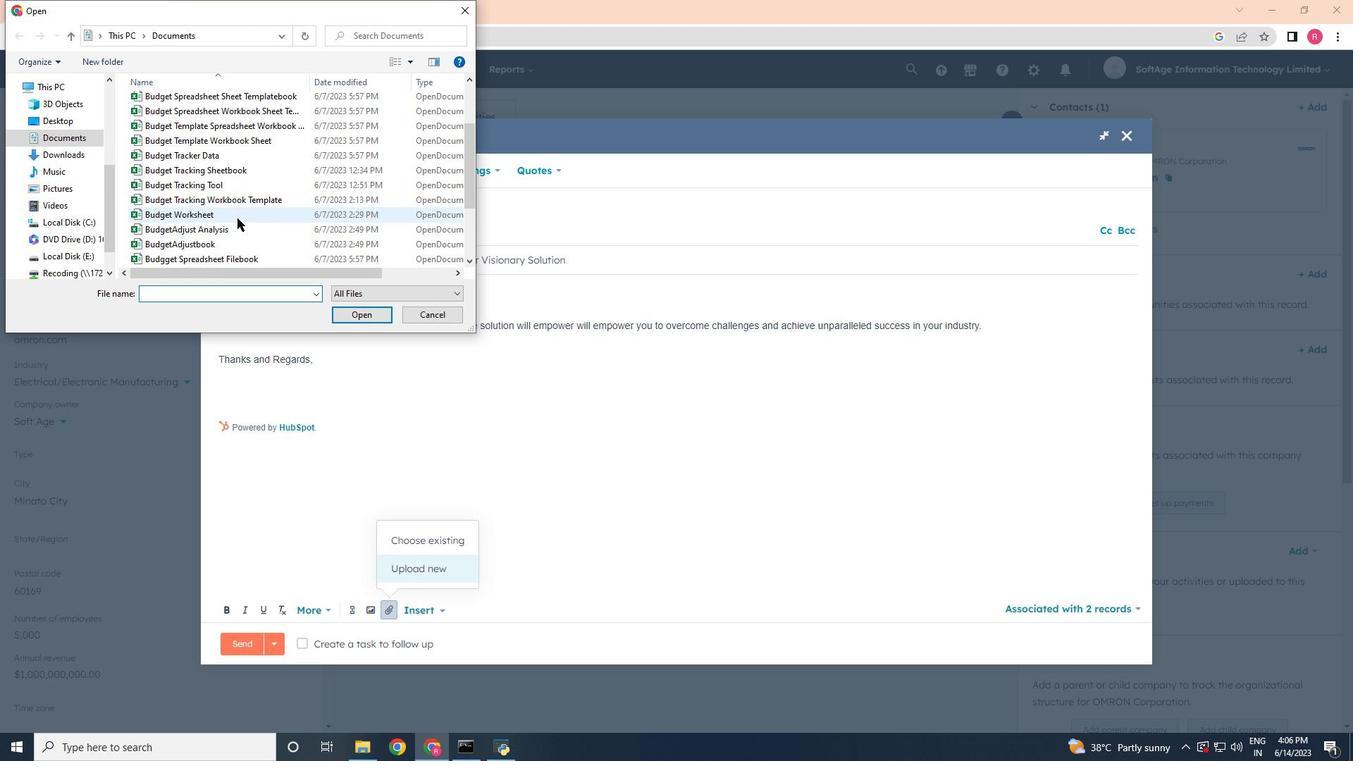 
Action: Mouse moved to (237, 218)
Screenshot: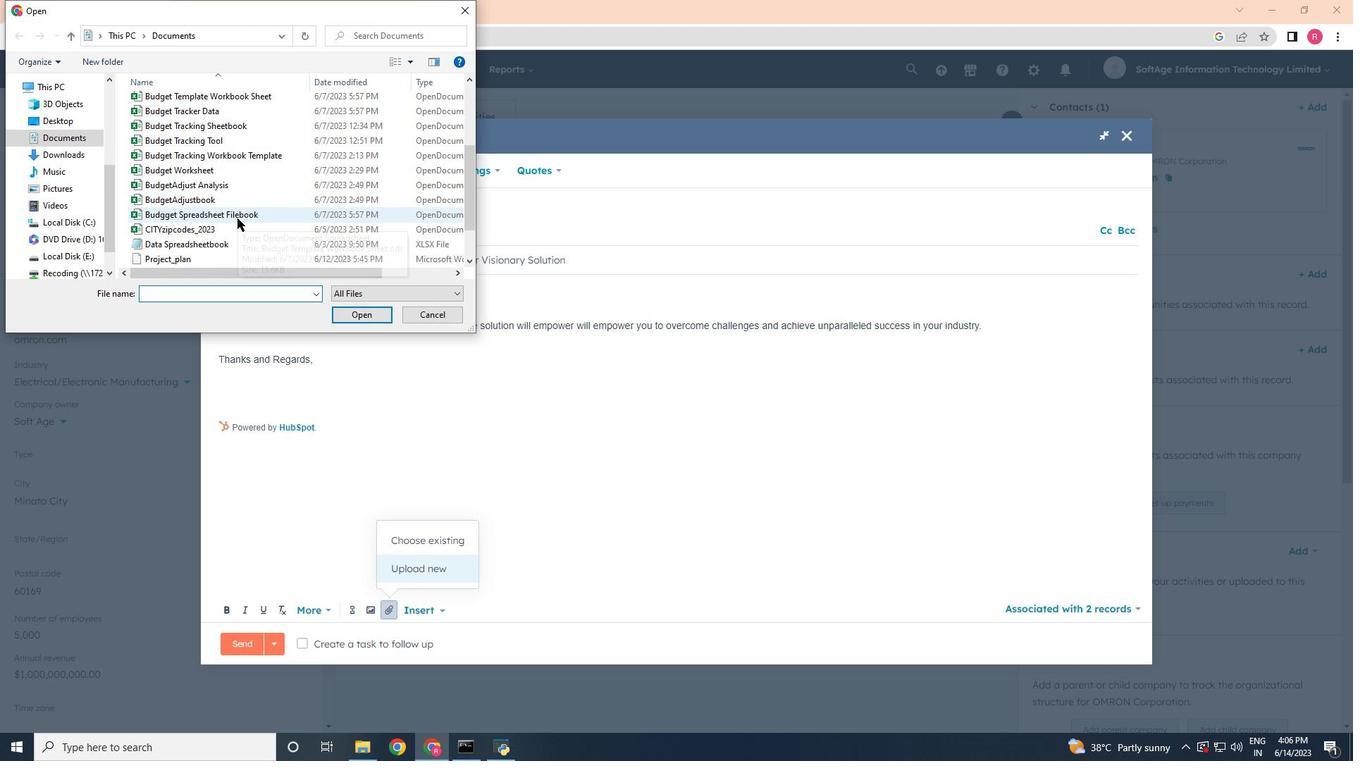 
Action: Mouse scrolled (237, 217) with delta (0, 0)
Screenshot: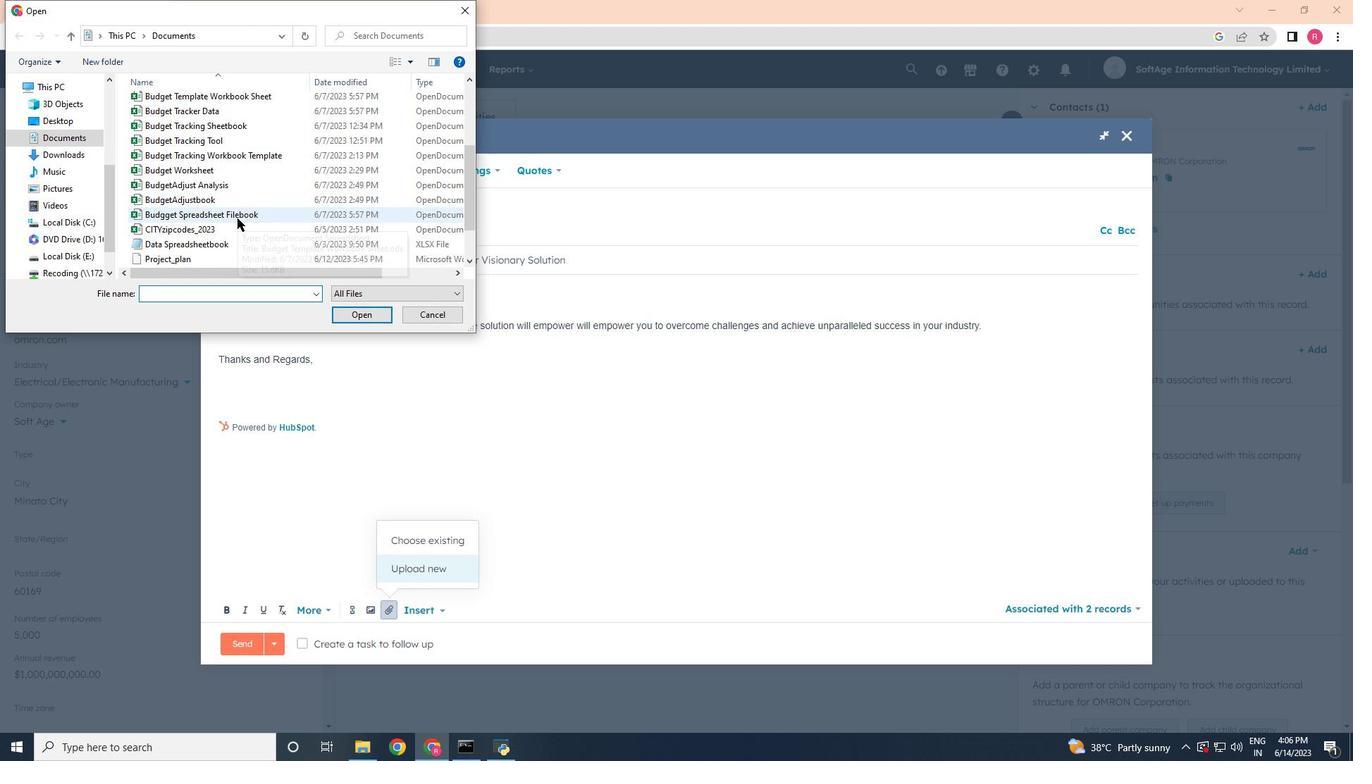 
Action: Mouse moved to (237, 220)
Screenshot: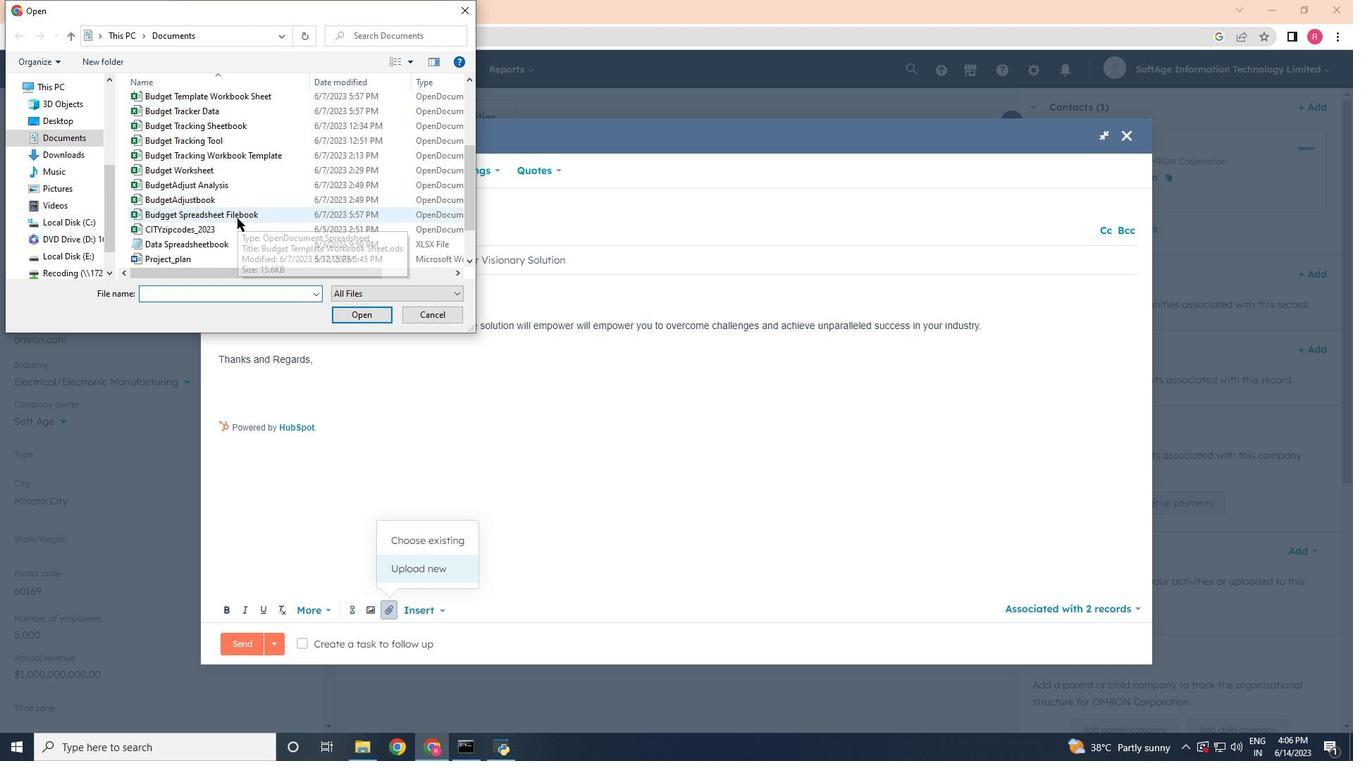 
Action: Mouse scrolled (237, 219) with delta (0, 0)
Screenshot: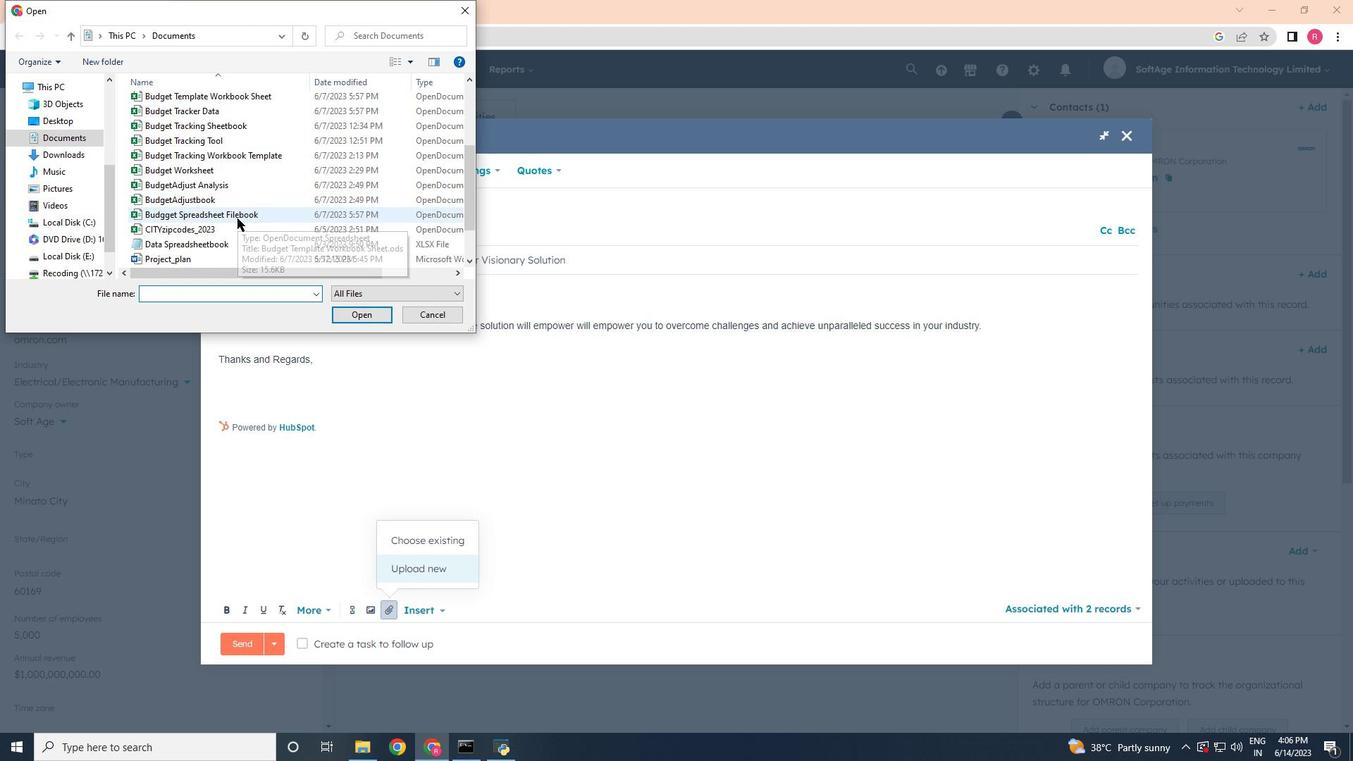 
Action: Mouse moved to (238, 243)
Screenshot: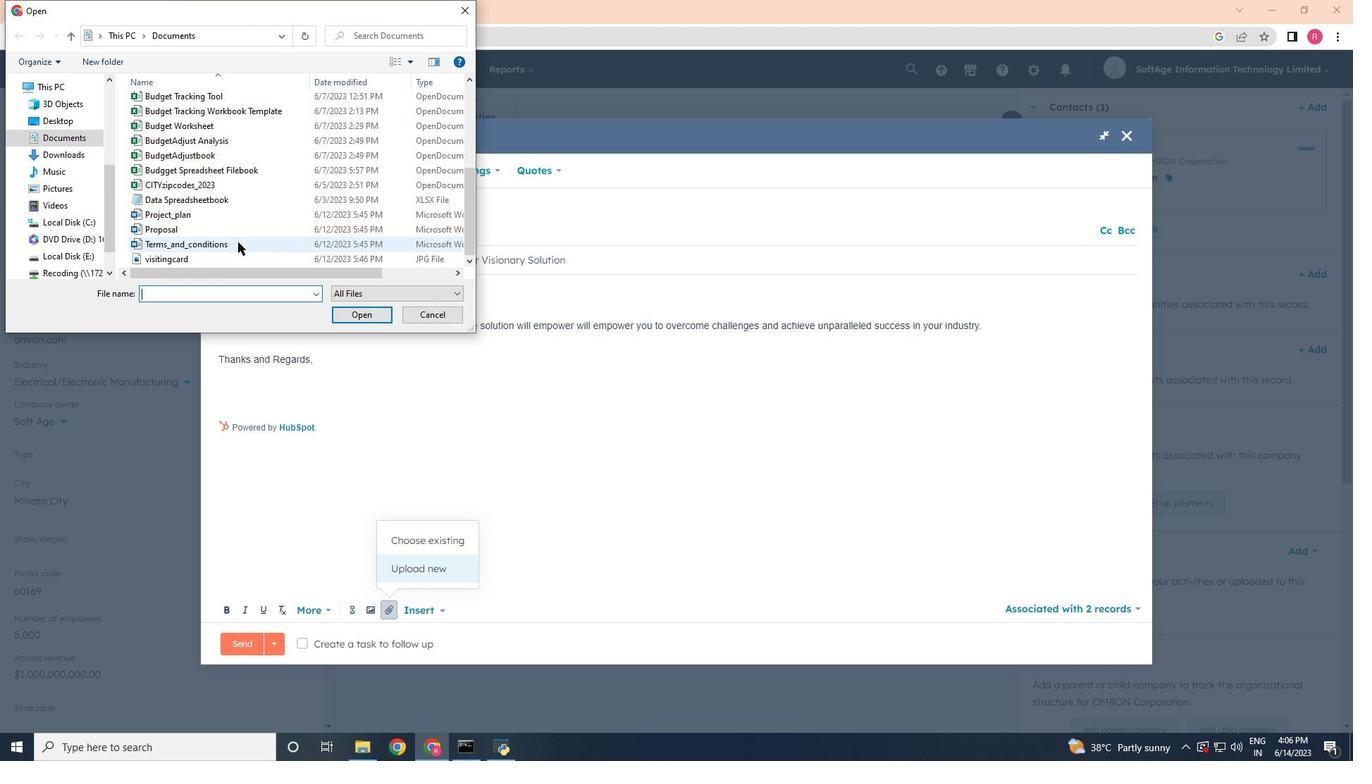 
Action: Mouse pressed left at (238, 243)
Screenshot: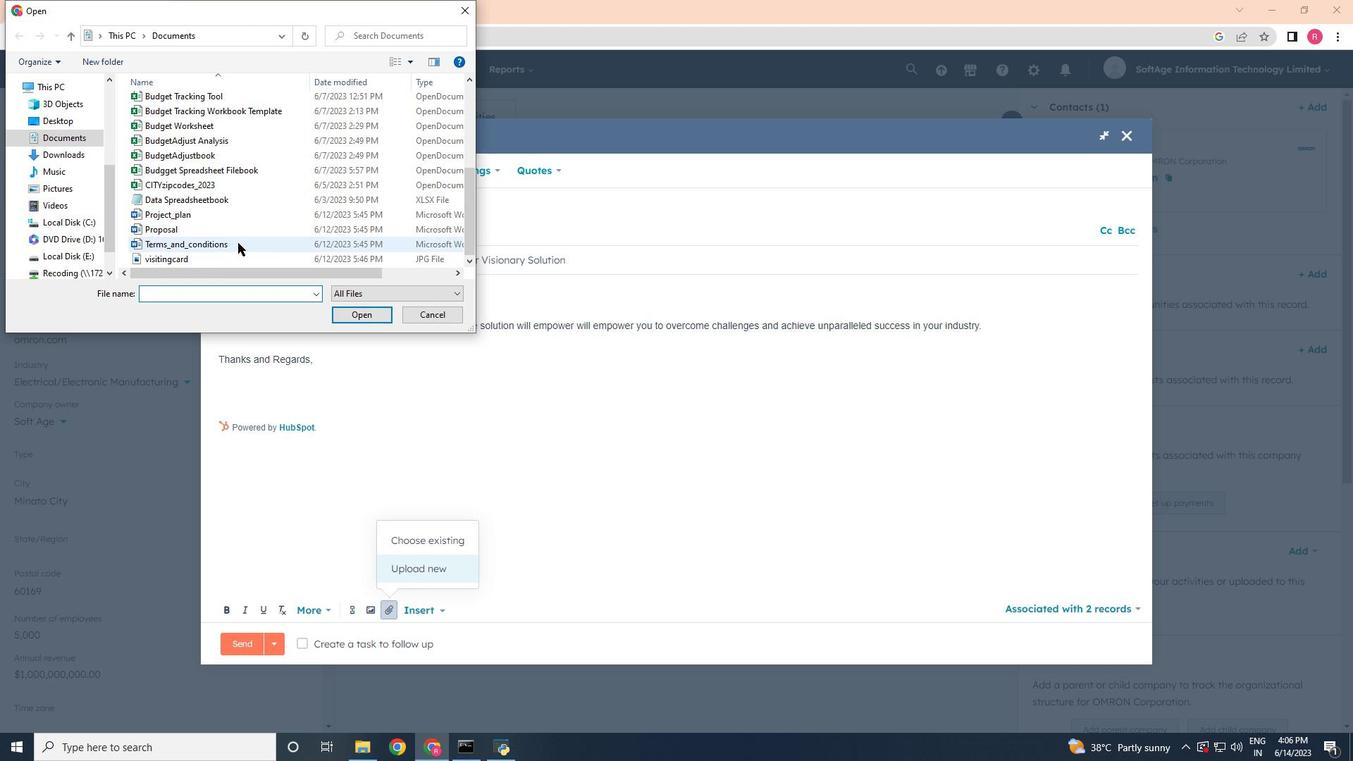 
Action: Mouse moved to (362, 315)
Screenshot: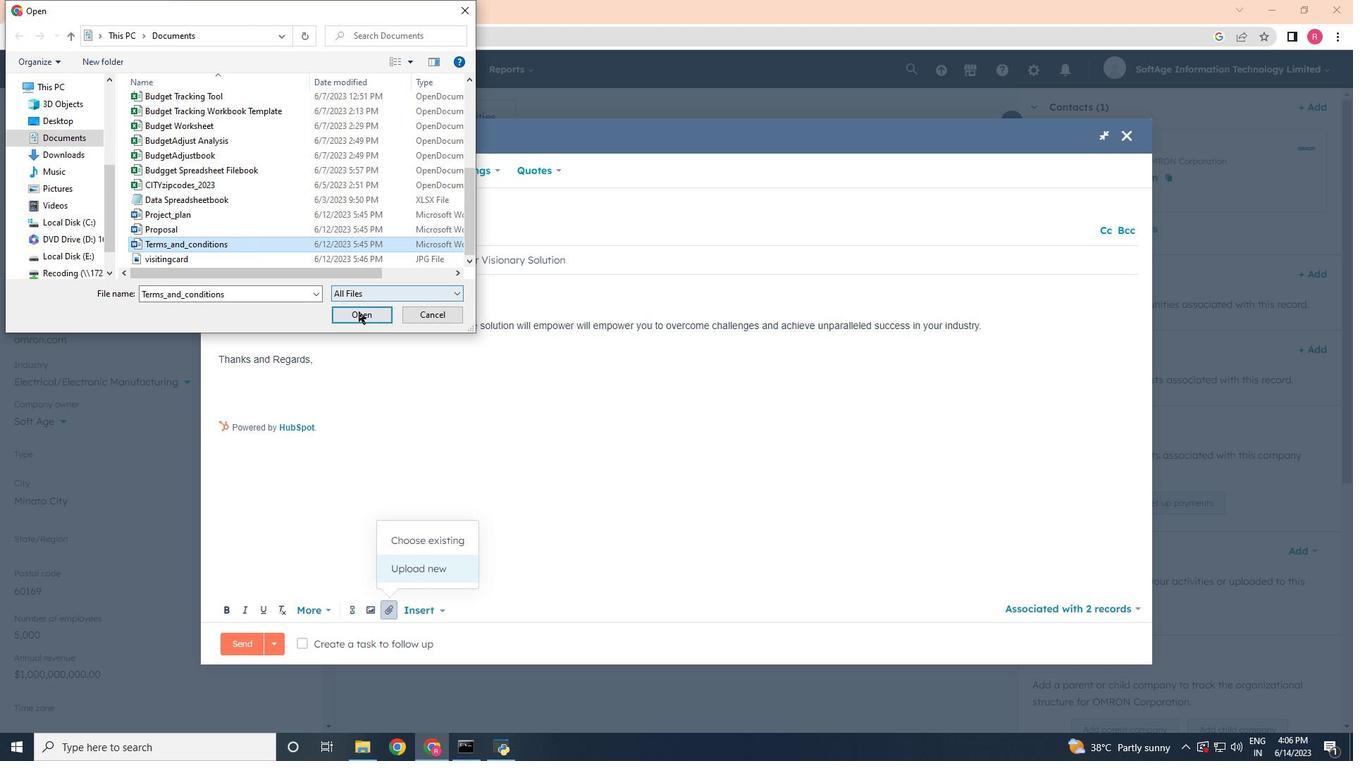
Action: Mouse pressed left at (362, 315)
Screenshot: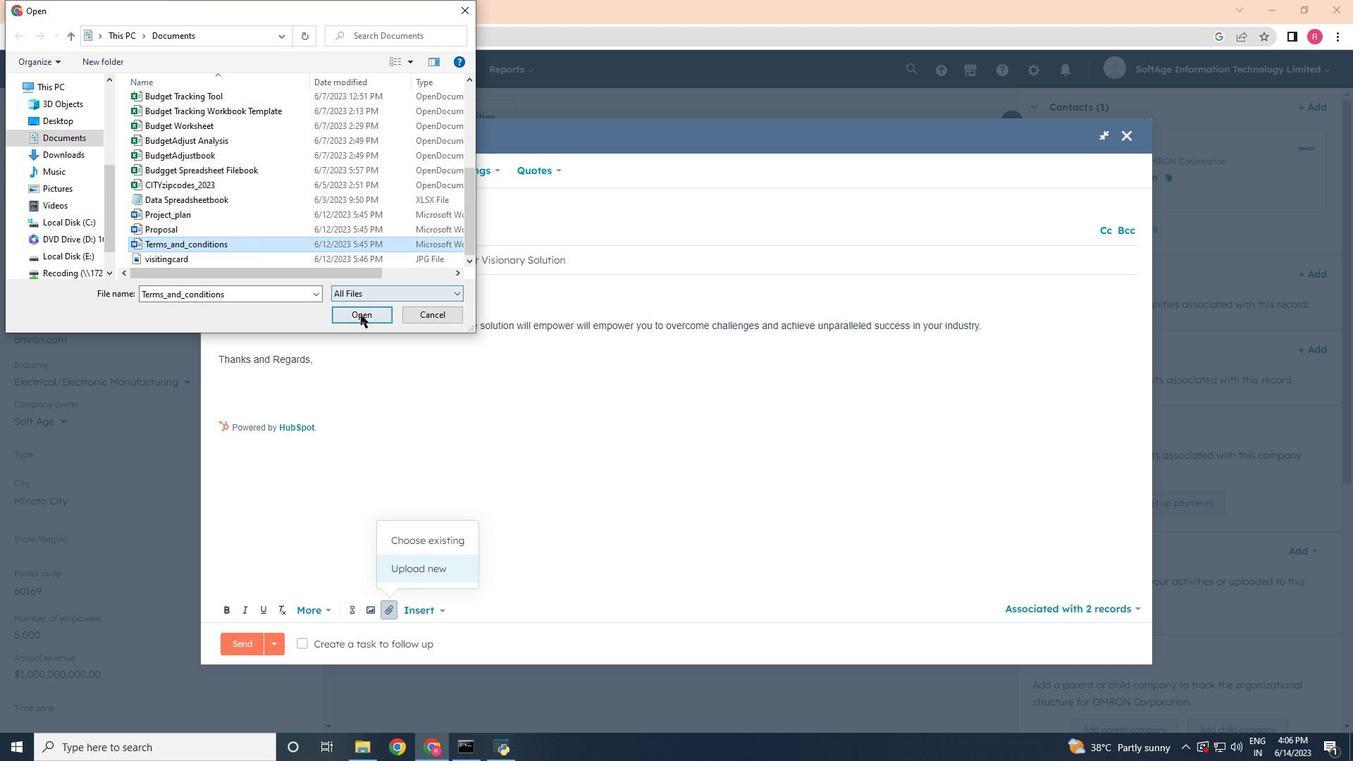 
Action: Mouse moved to (373, 570)
Screenshot: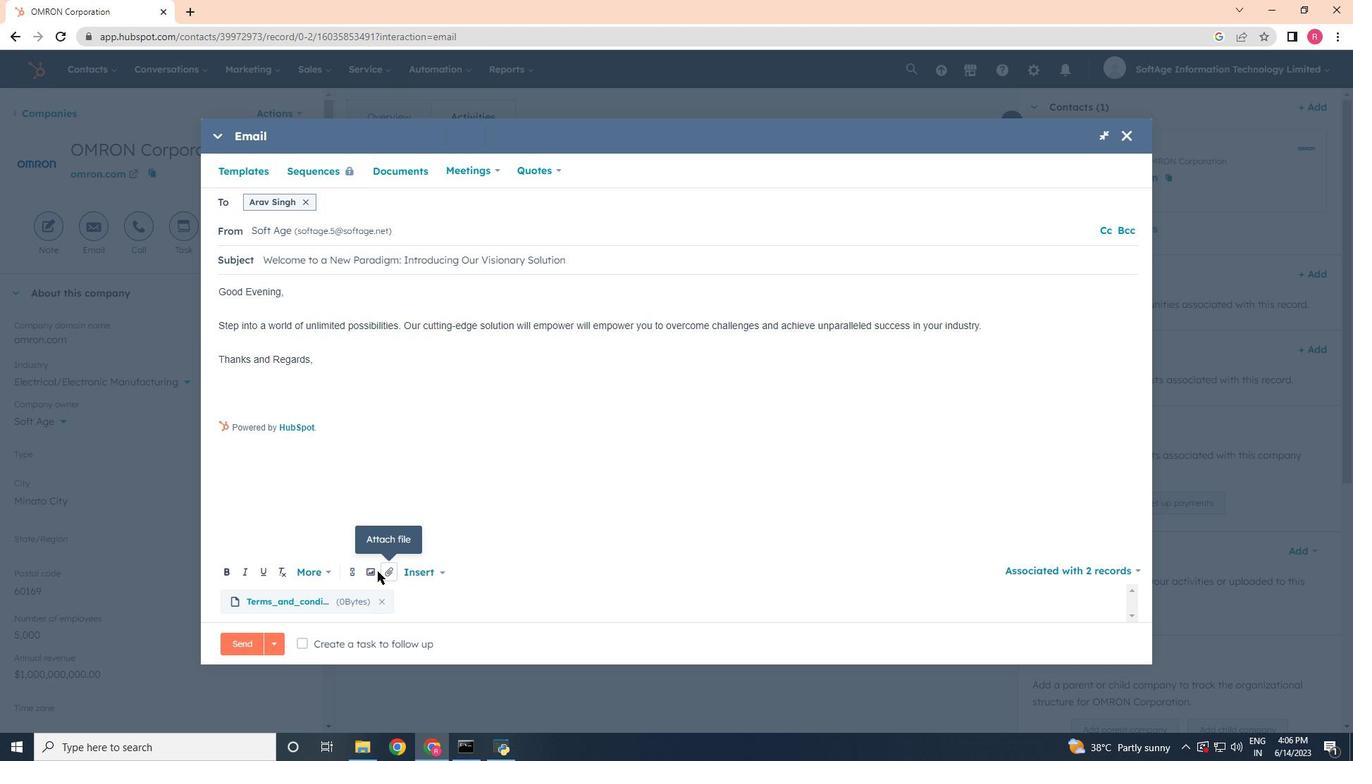 
Action: Mouse pressed left at (373, 570)
Screenshot: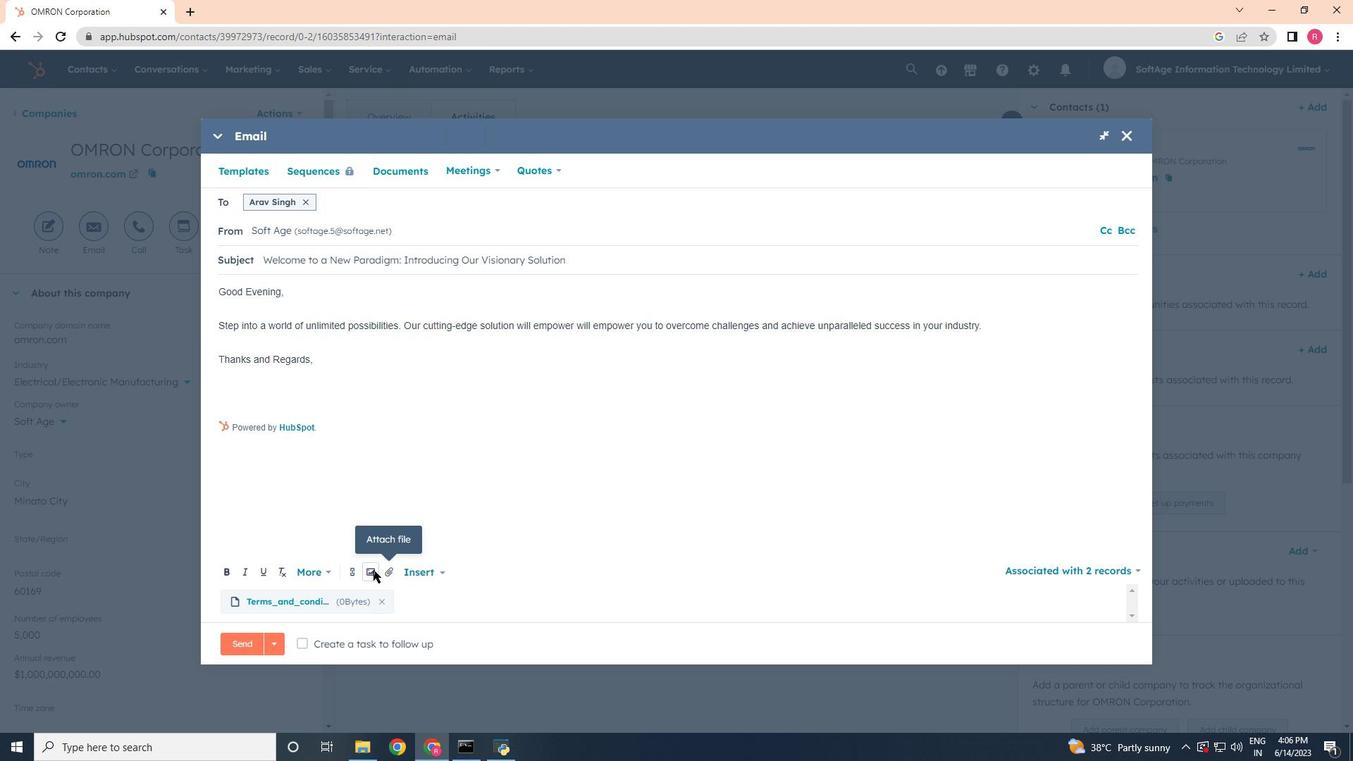 
Action: Mouse moved to (363, 540)
Screenshot: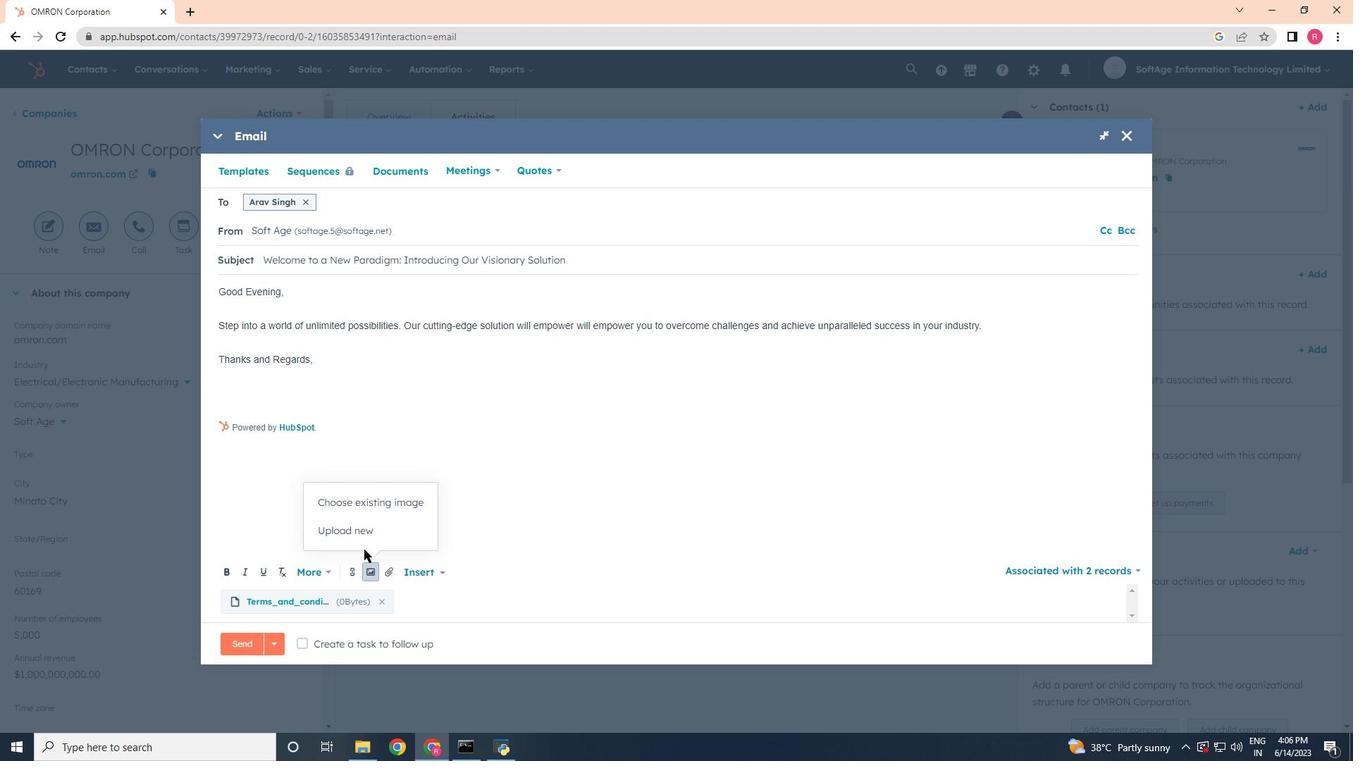 
Action: Mouse pressed left at (363, 540)
Screenshot: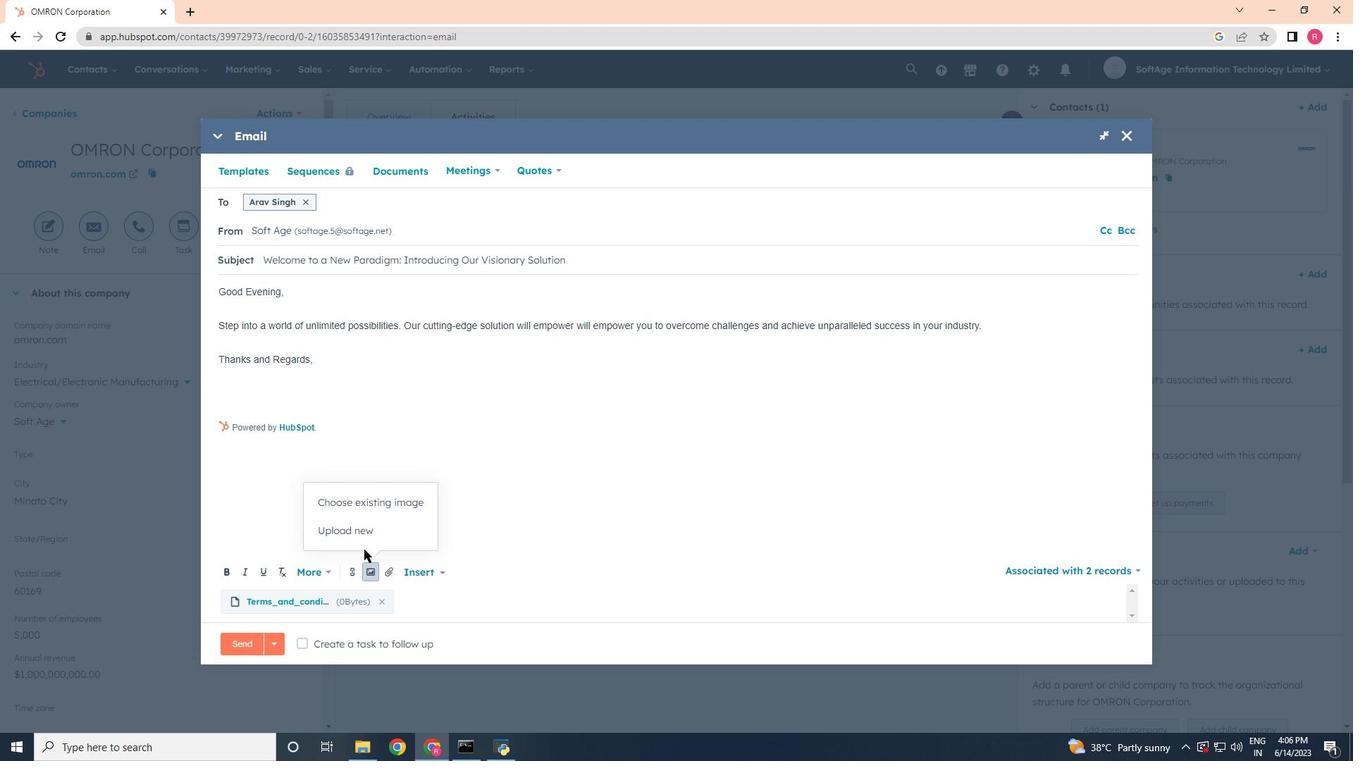 
Action: Mouse moved to (165, 115)
Screenshot: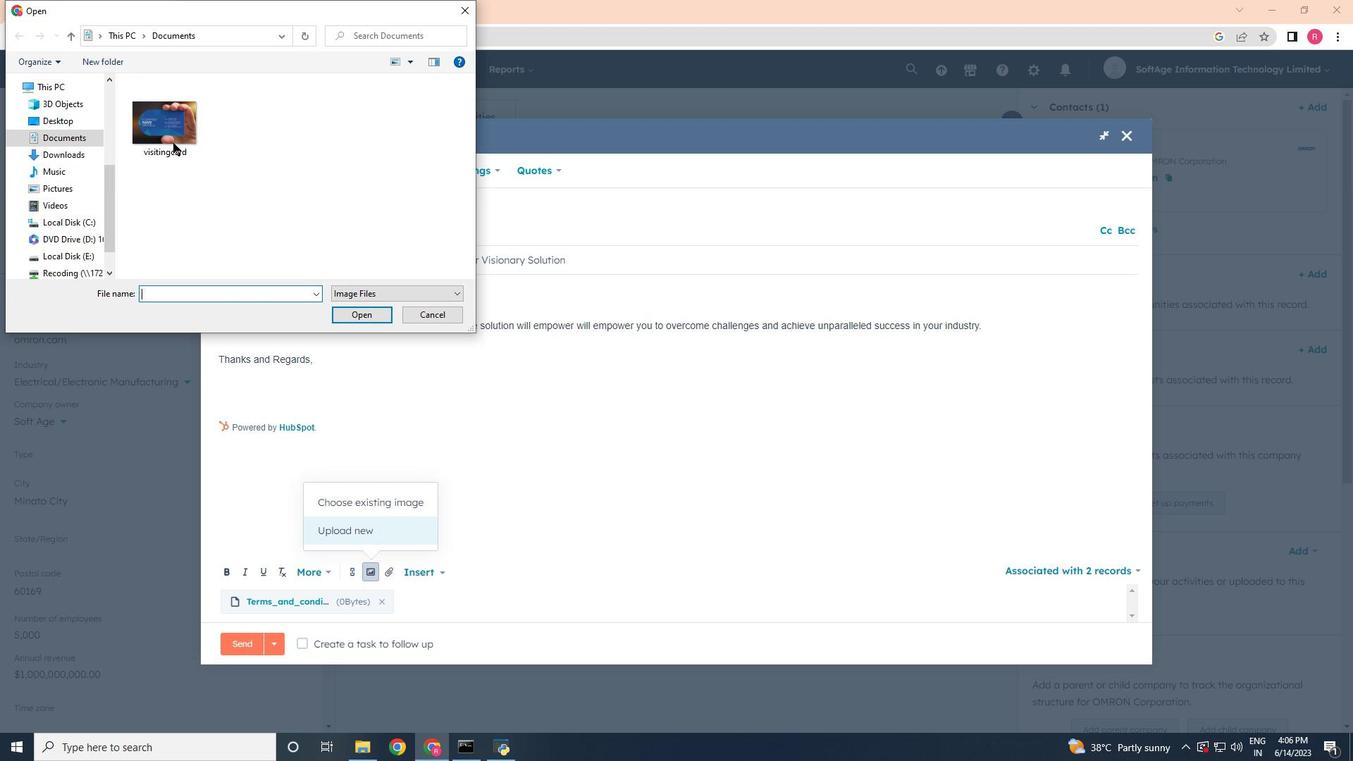 
Action: Mouse pressed left at (165, 115)
Screenshot: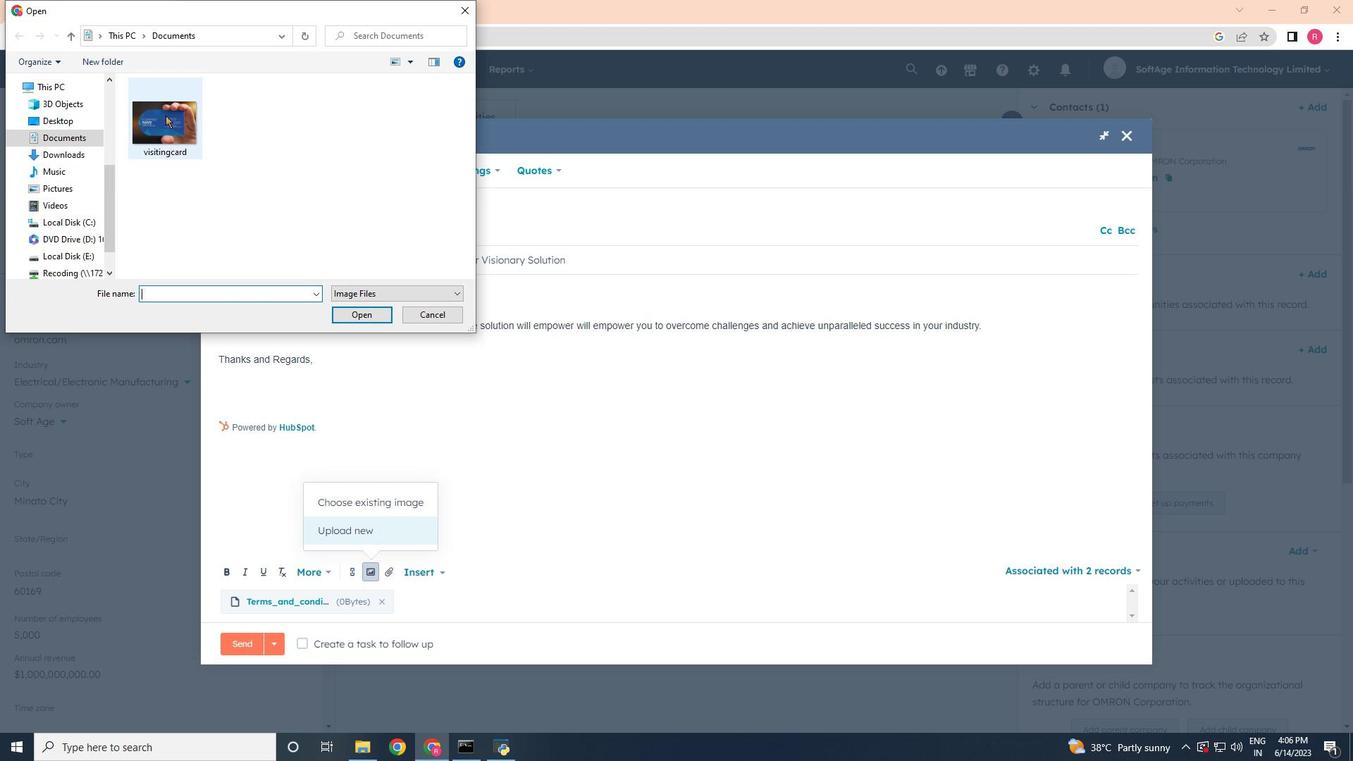 
Action: Mouse moved to (358, 322)
Screenshot: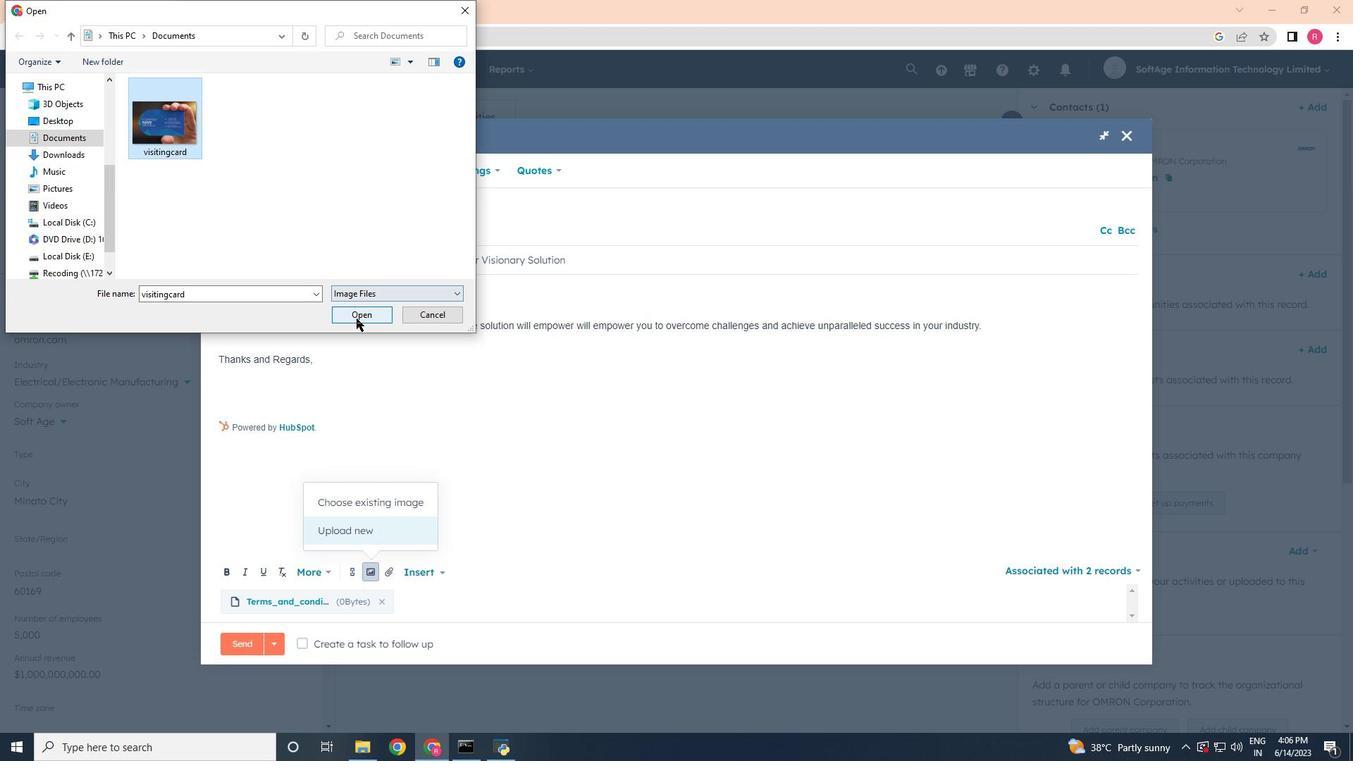 
Action: Mouse pressed left at (358, 322)
Screenshot: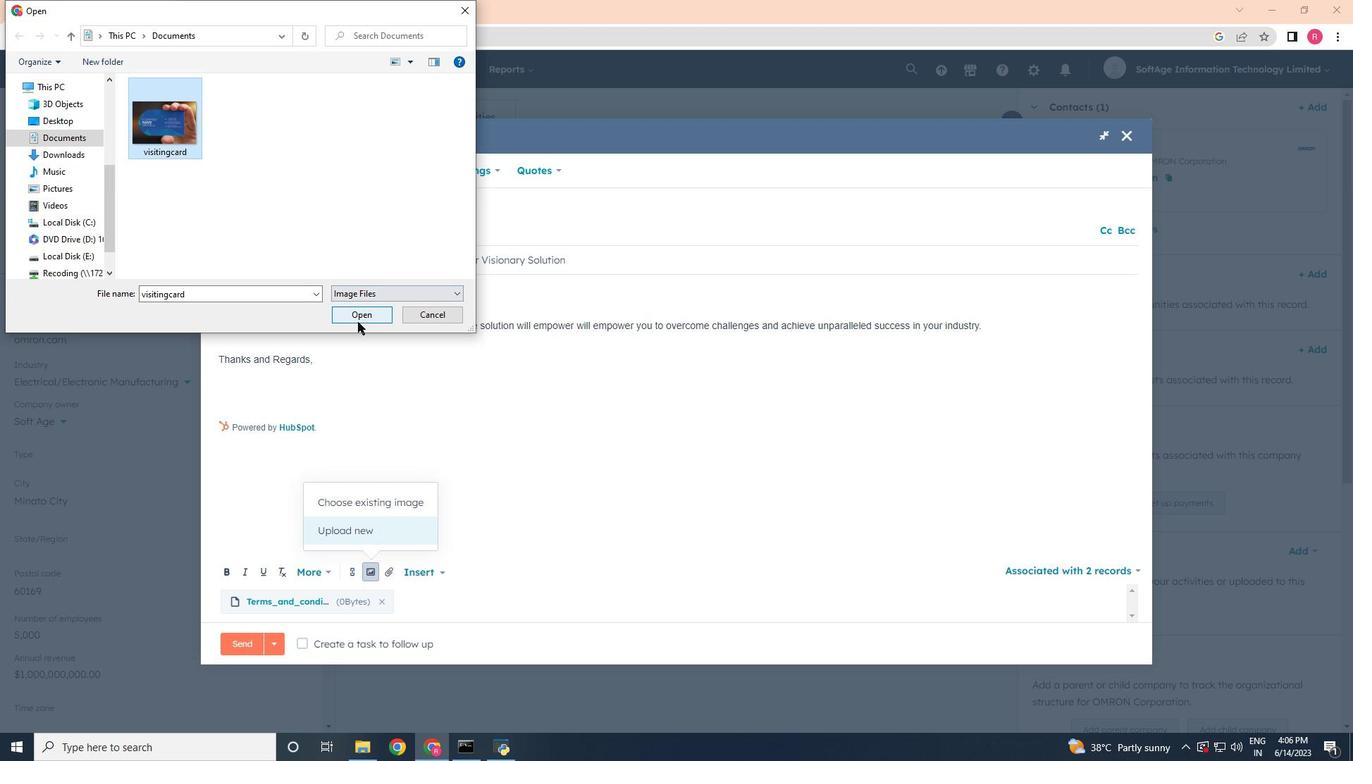
Action: Mouse moved to (263, 337)
Screenshot: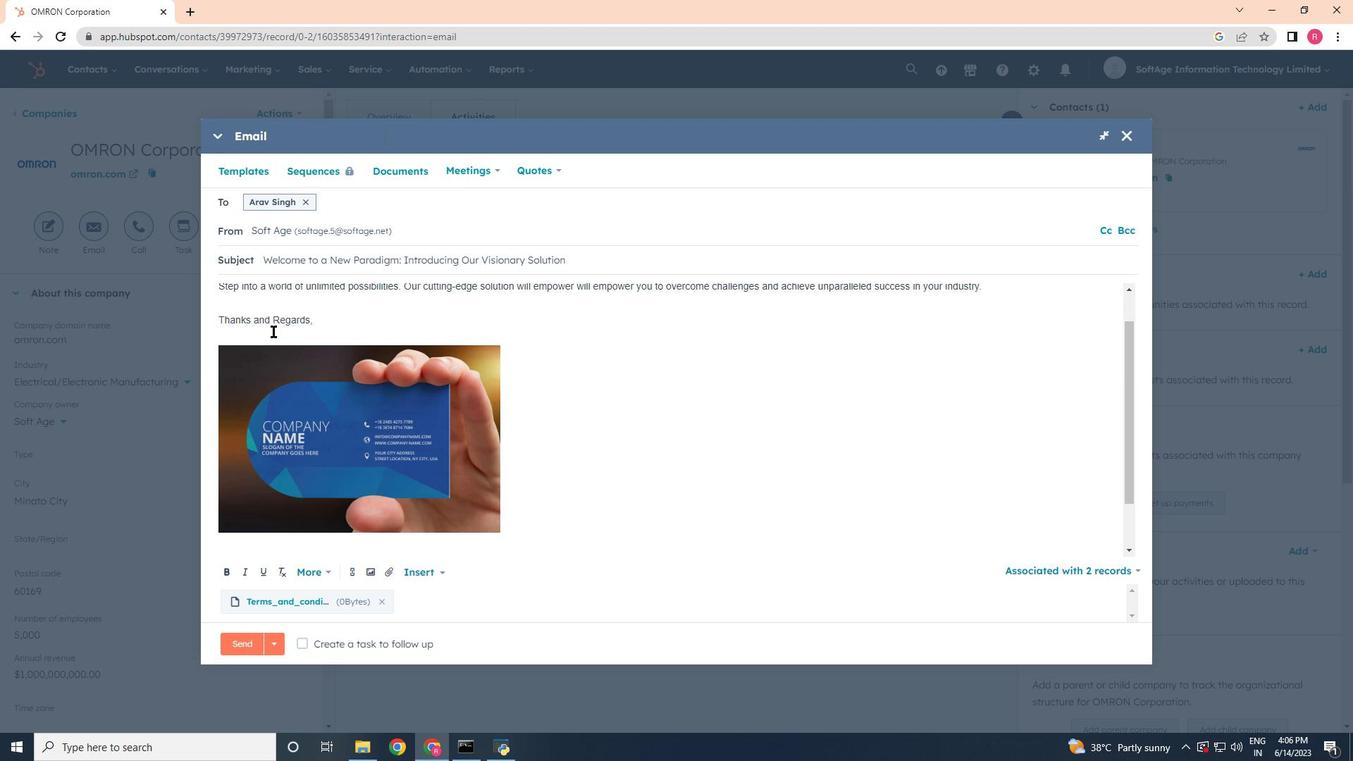 
Action: Mouse pressed left at (263, 337)
Screenshot: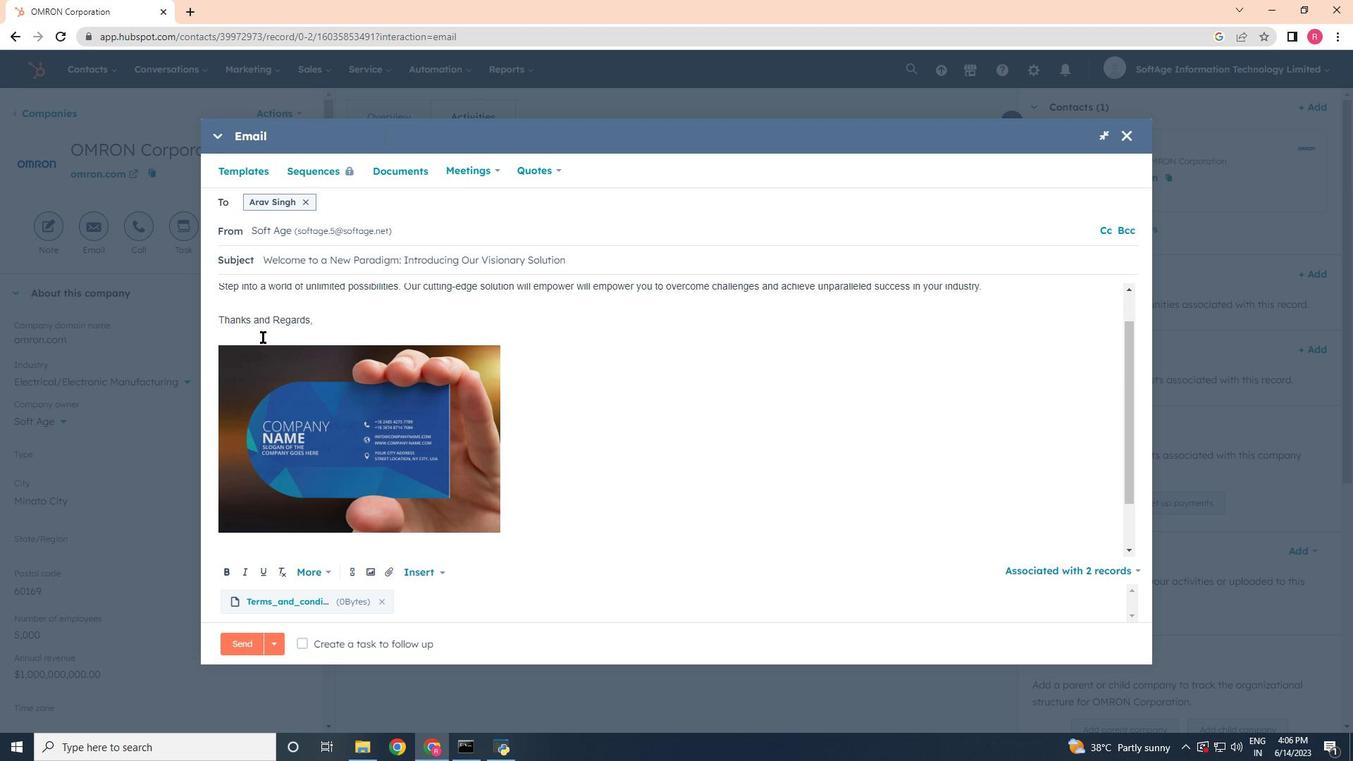 
Action: Mouse moved to (350, 577)
Screenshot: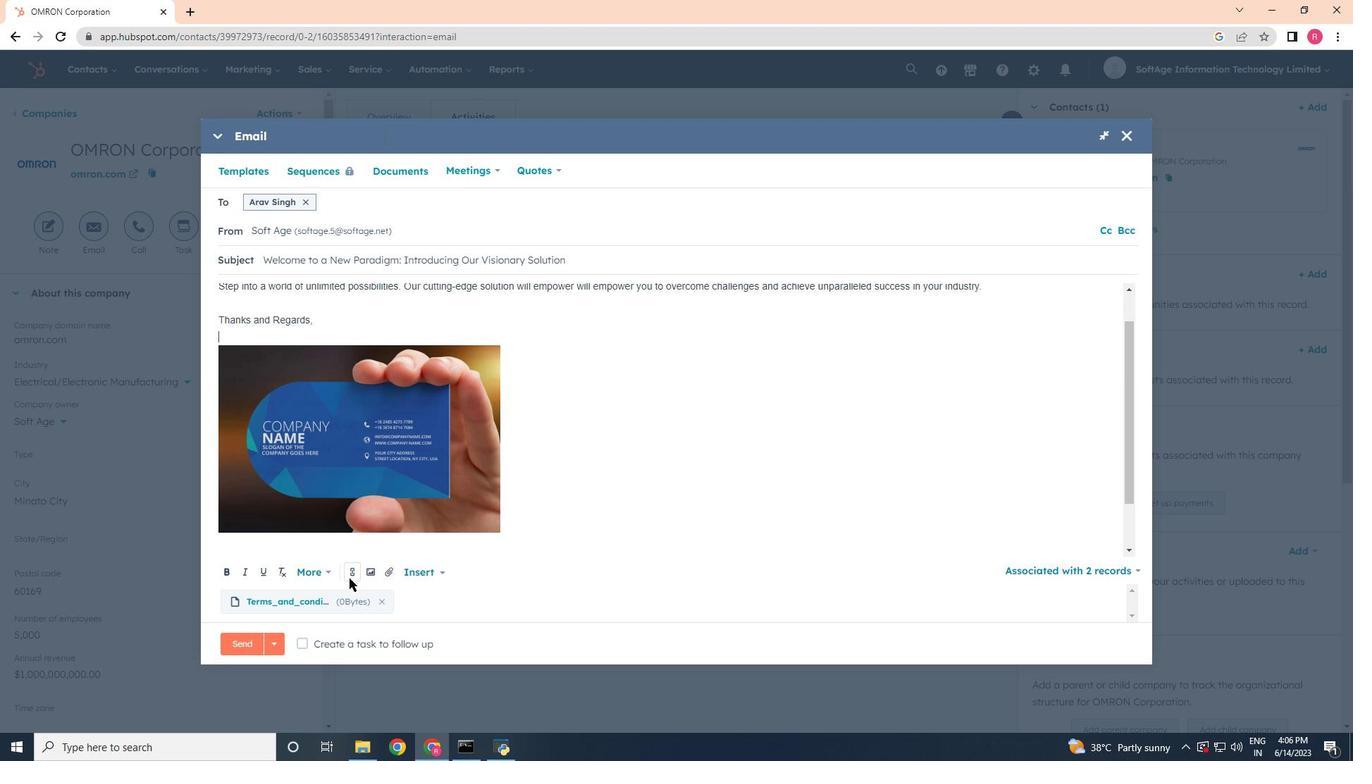 
Action: Mouse pressed left at (350, 577)
Screenshot: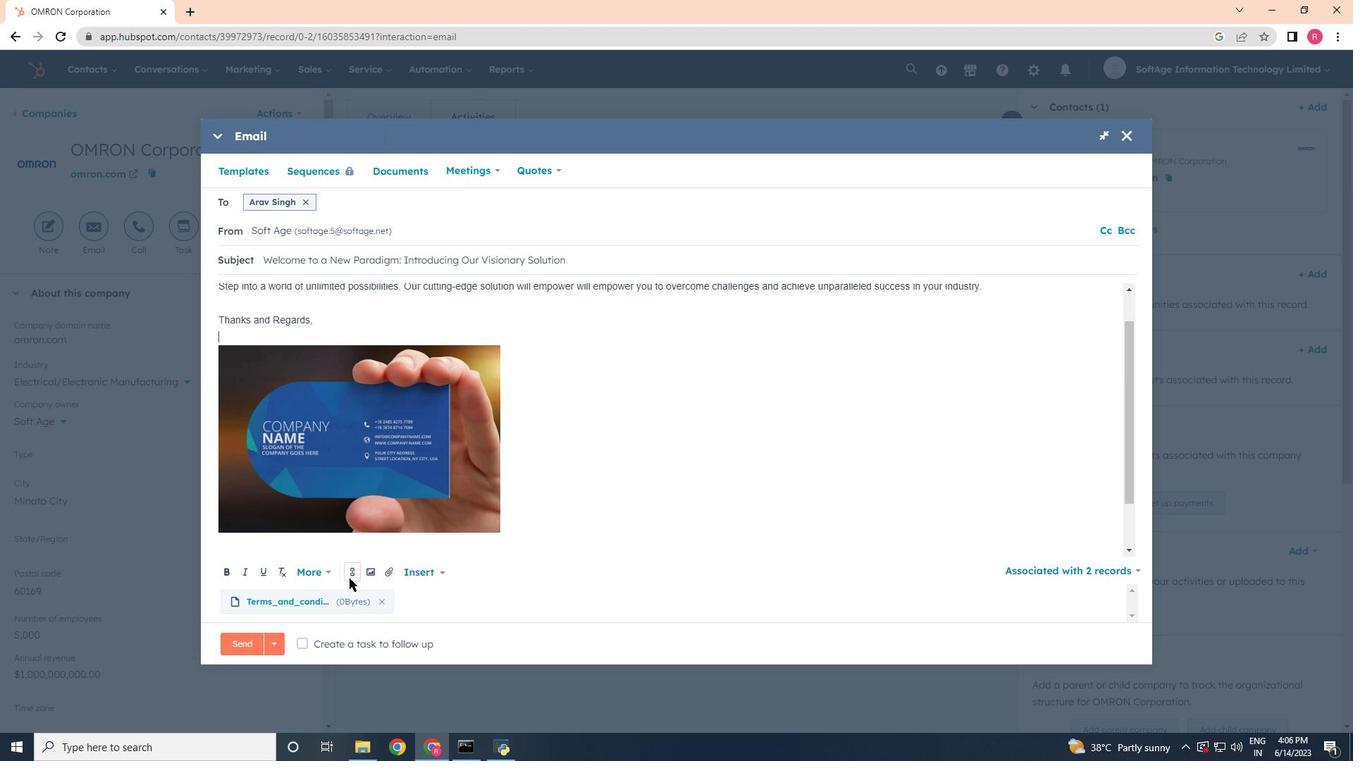 
Action: Mouse moved to (375, 418)
Screenshot: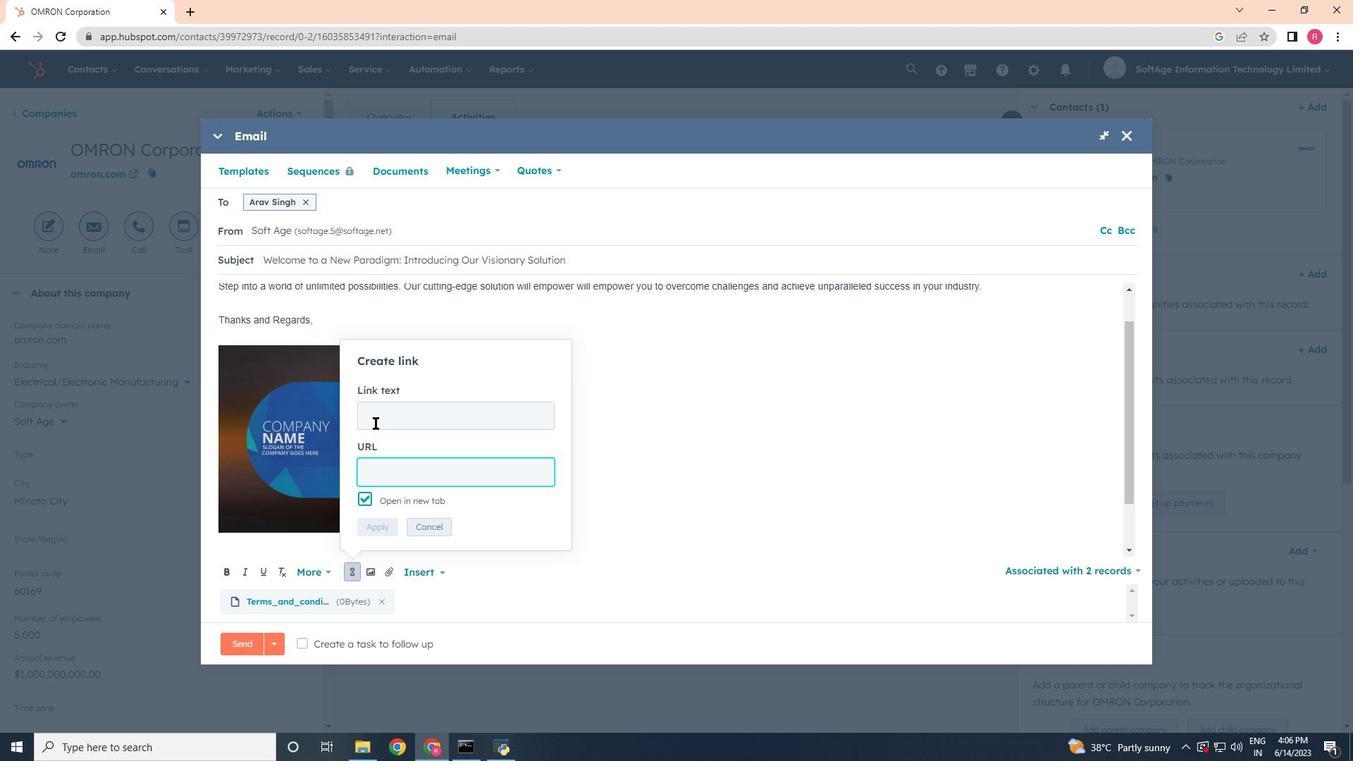 
Action: Mouse pressed left at (375, 418)
Screenshot: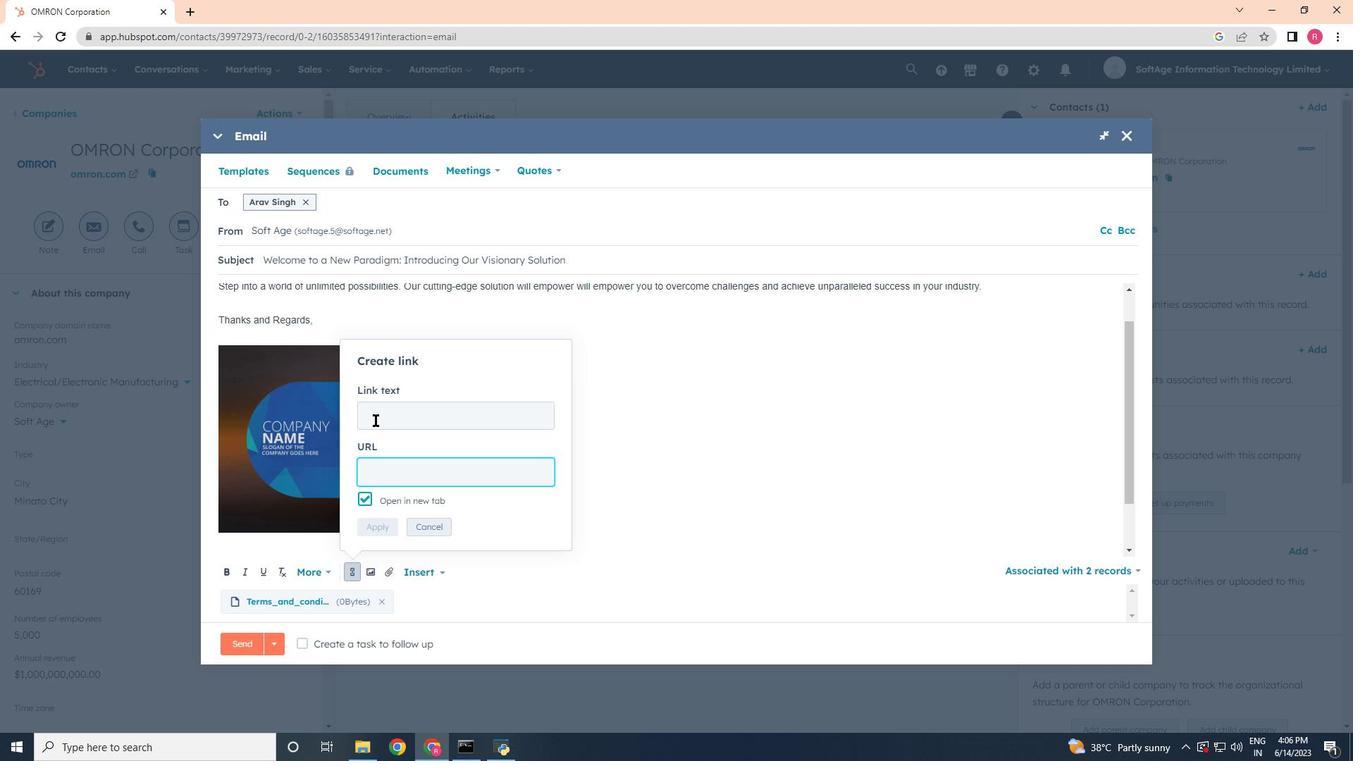 
Action: Key pressed <Key.shift>Reddit
Screenshot: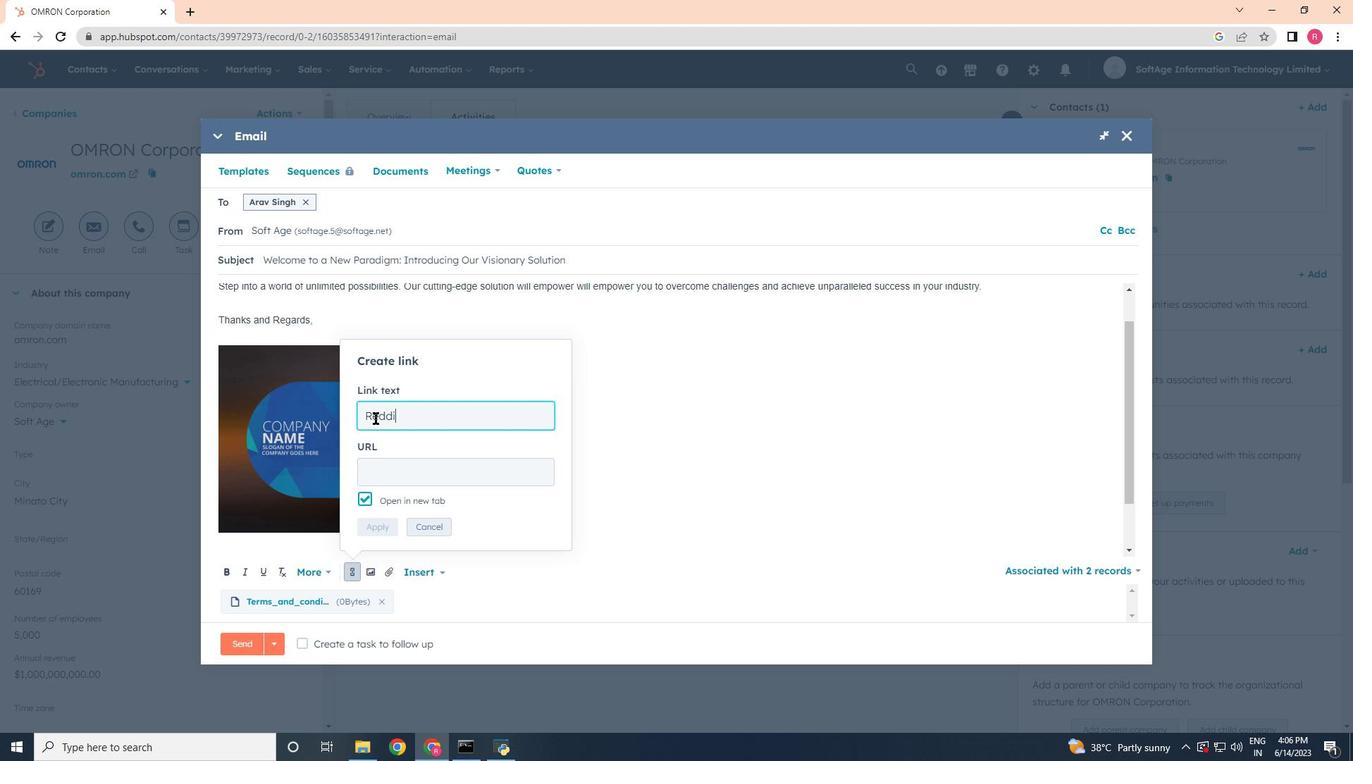 
Action: Mouse moved to (416, 469)
Screenshot: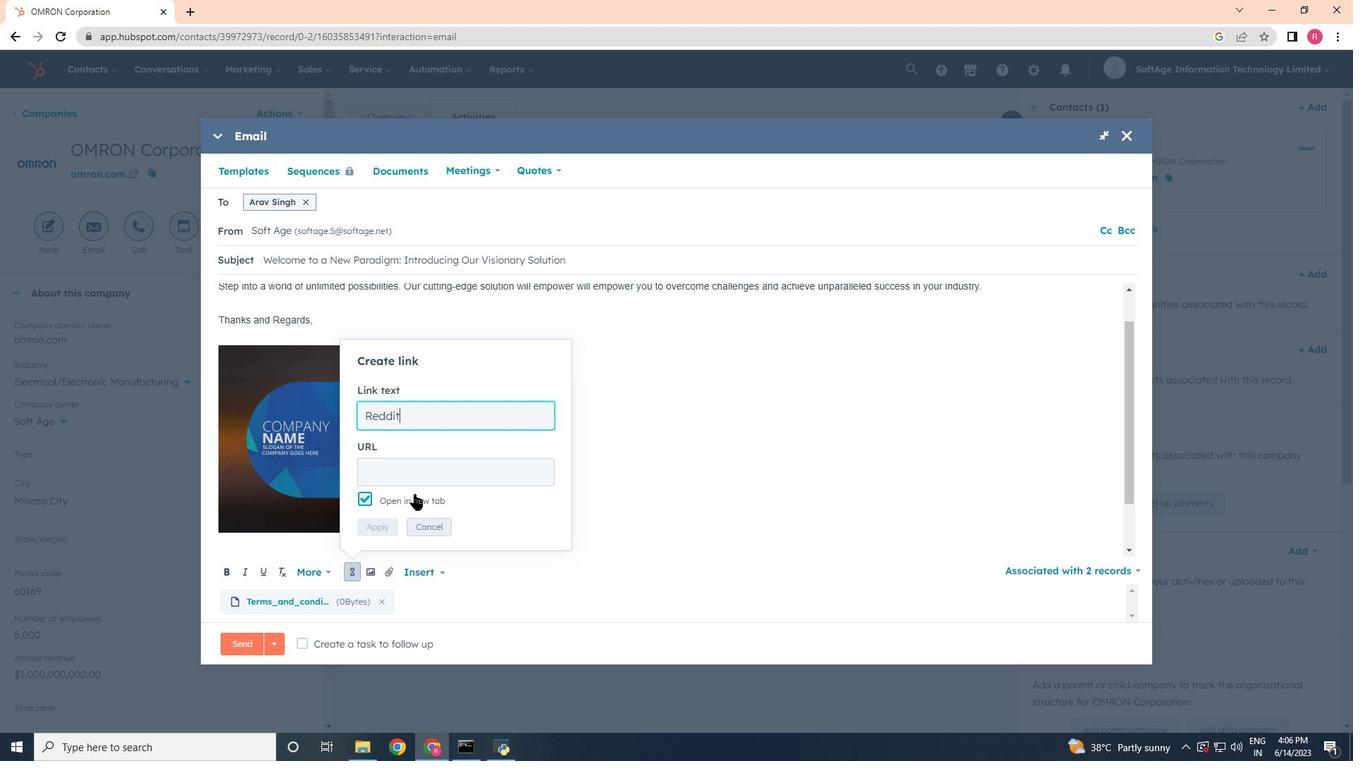 
Action: Mouse pressed left at (416, 469)
Screenshot: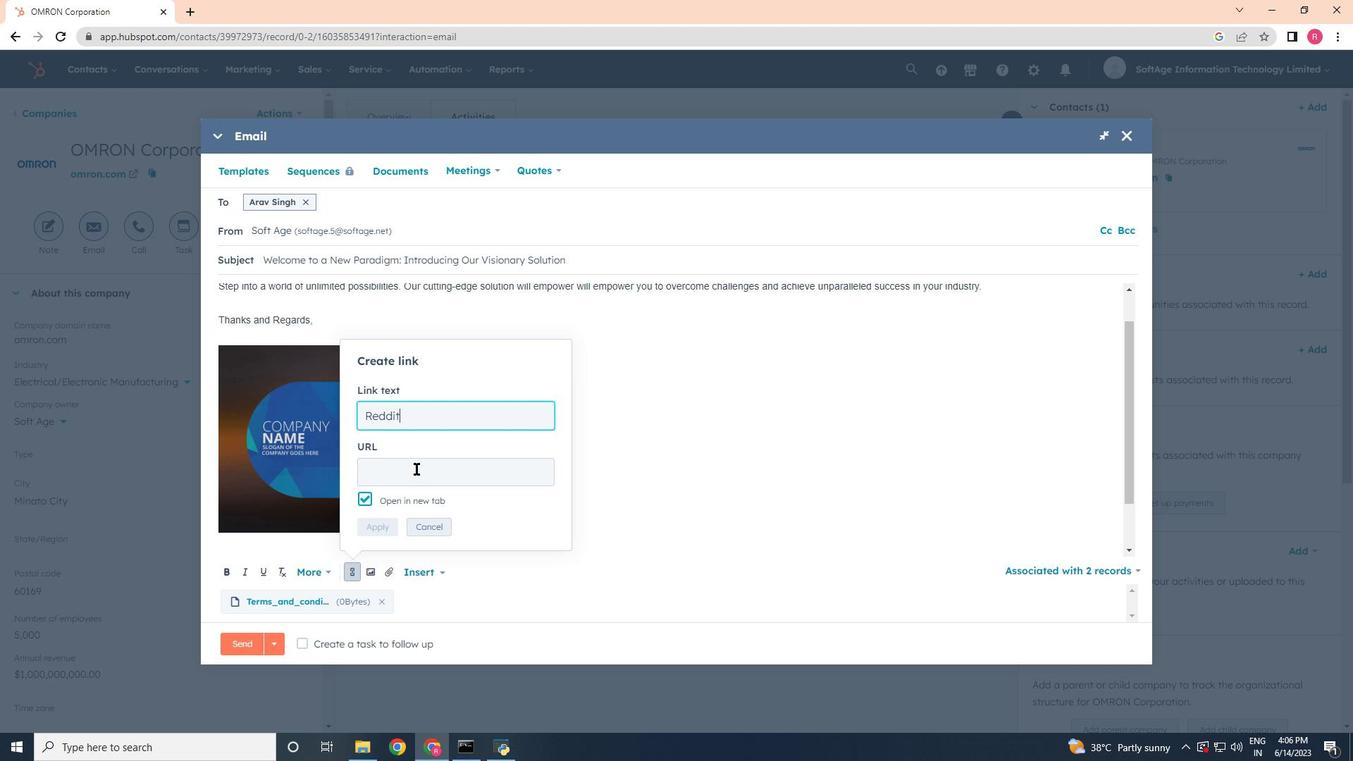 
Action: Key pressed www.reddit.com
Screenshot: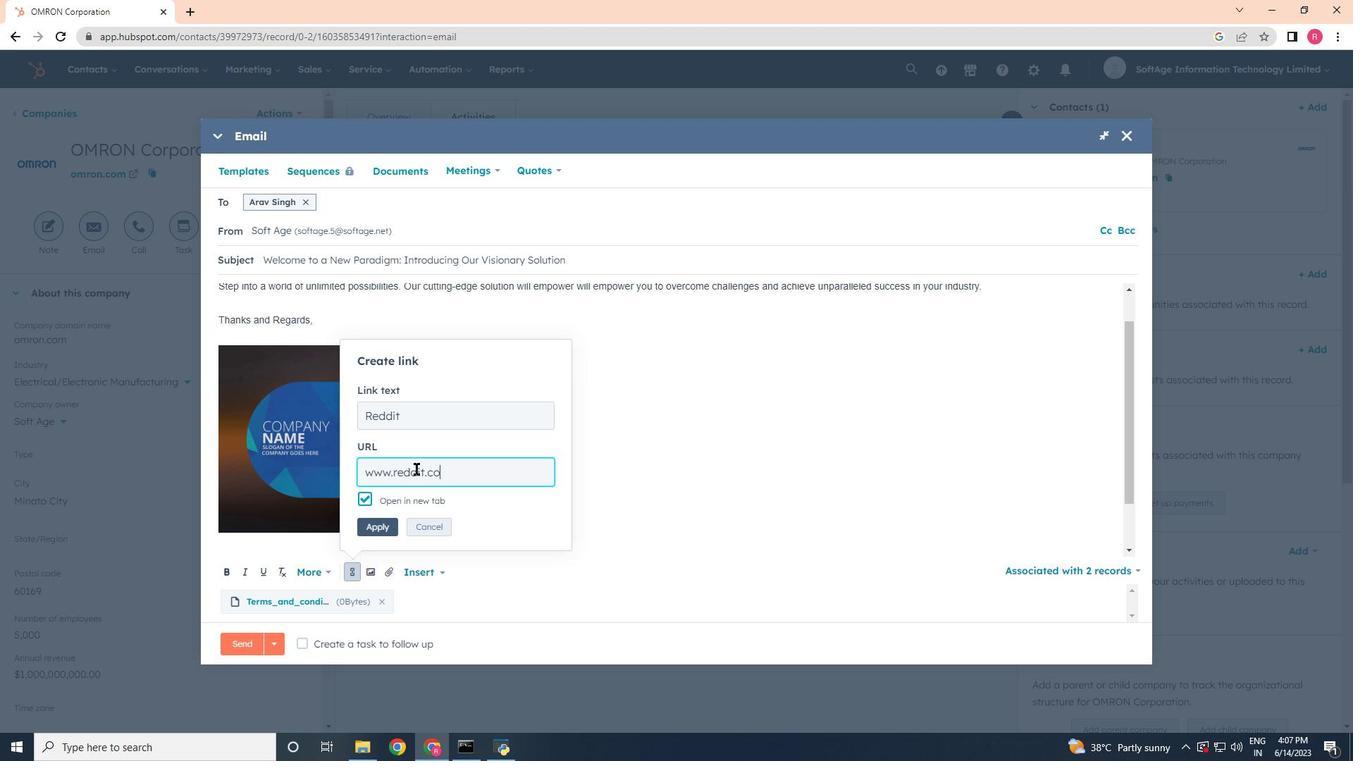 
Action: Mouse moved to (382, 523)
Screenshot: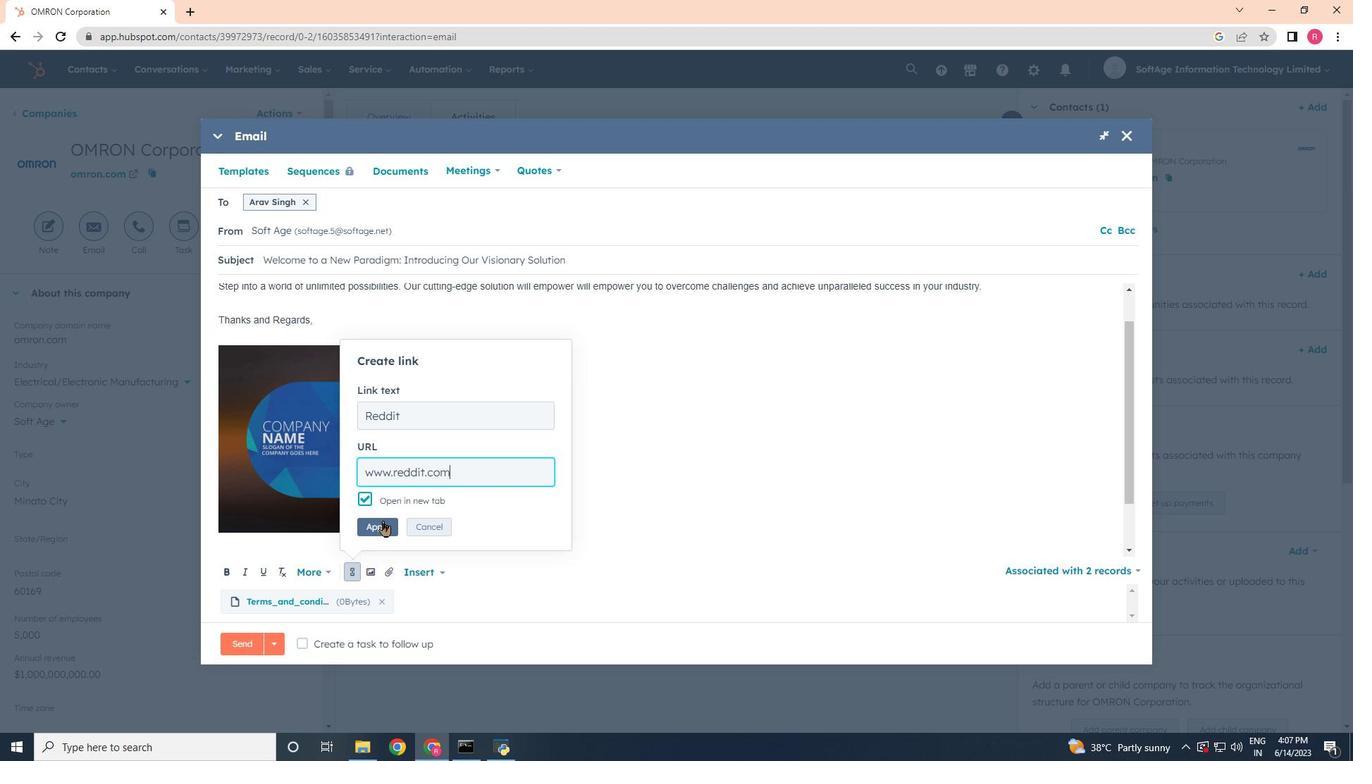 
Action: Mouse pressed left at (382, 523)
Screenshot: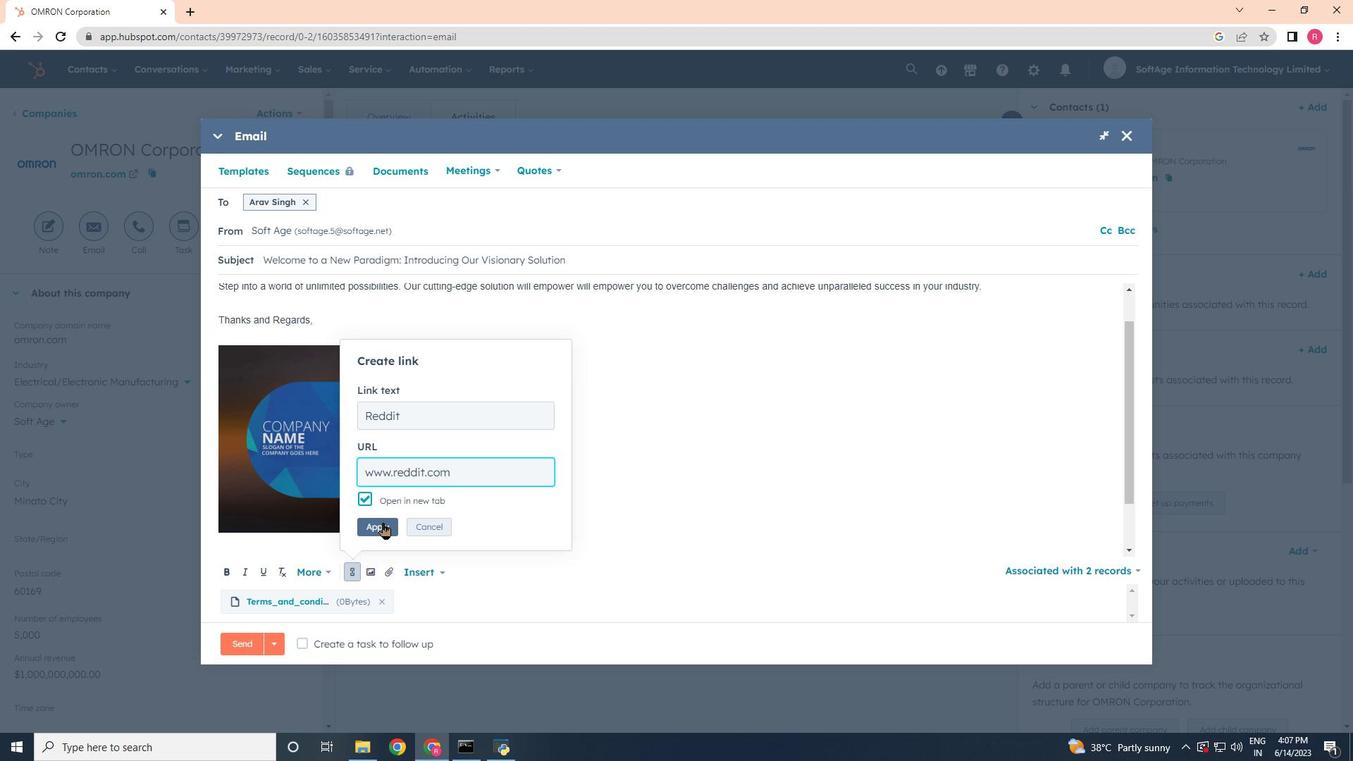 
Action: Mouse moved to (298, 641)
Screenshot: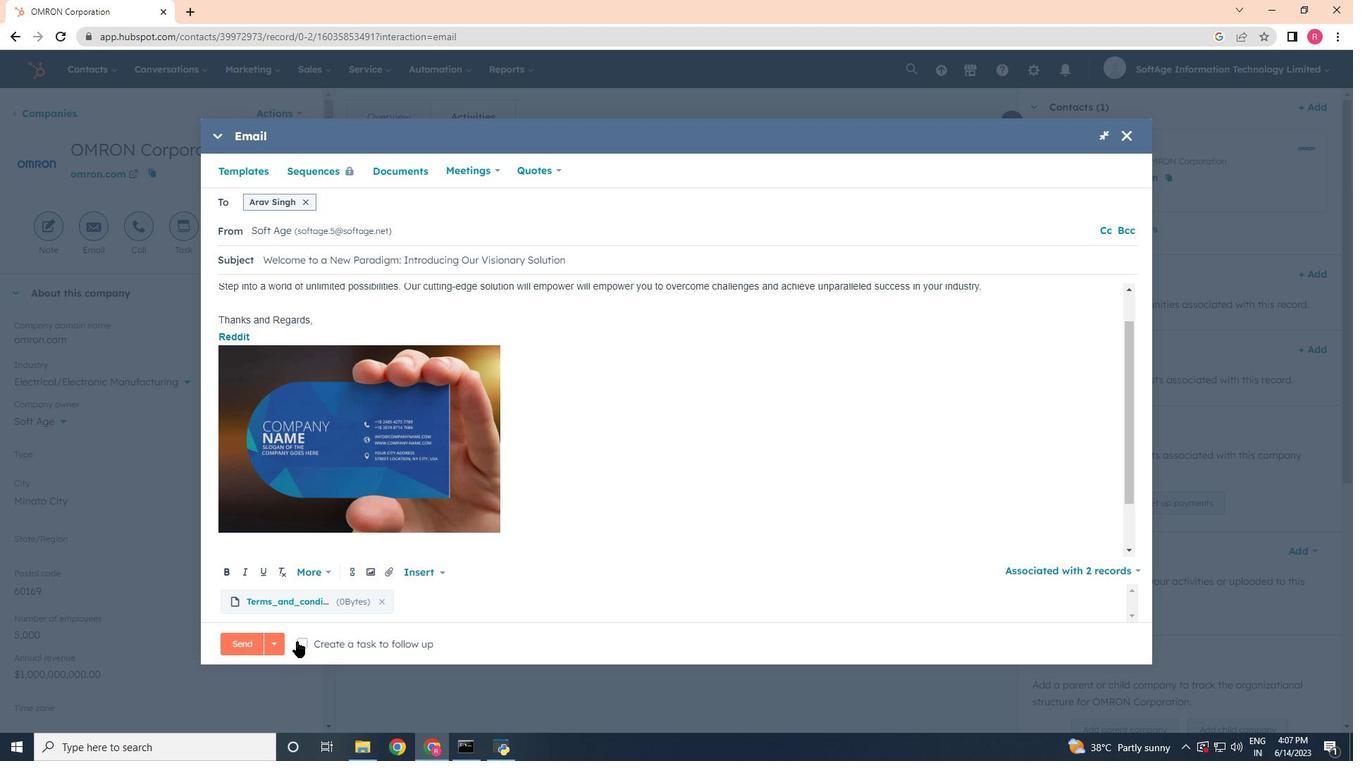 
Action: Mouse pressed left at (298, 641)
Screenshot: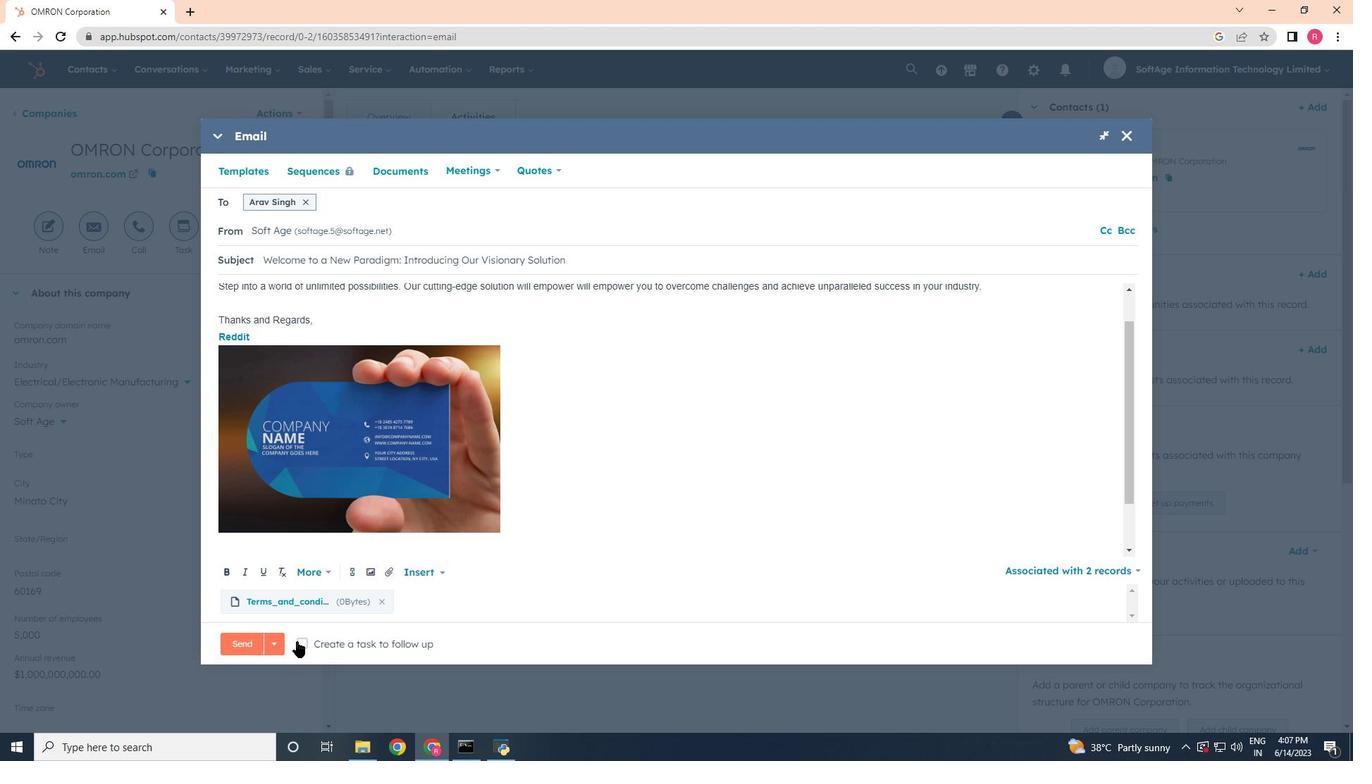 
Action: Mouse moved to (581, 645)
Screenshot: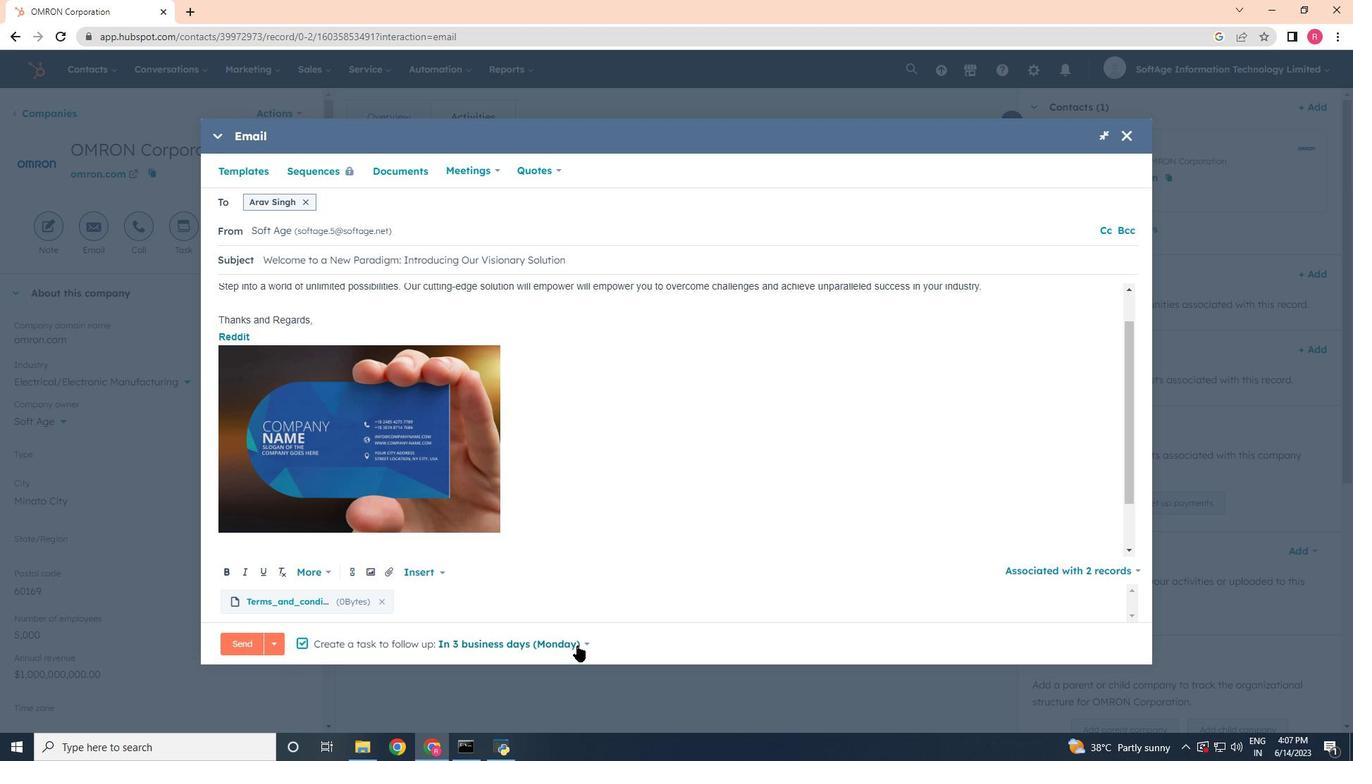 
Action: Mouse pressed left at (581, 645)
Screenshot: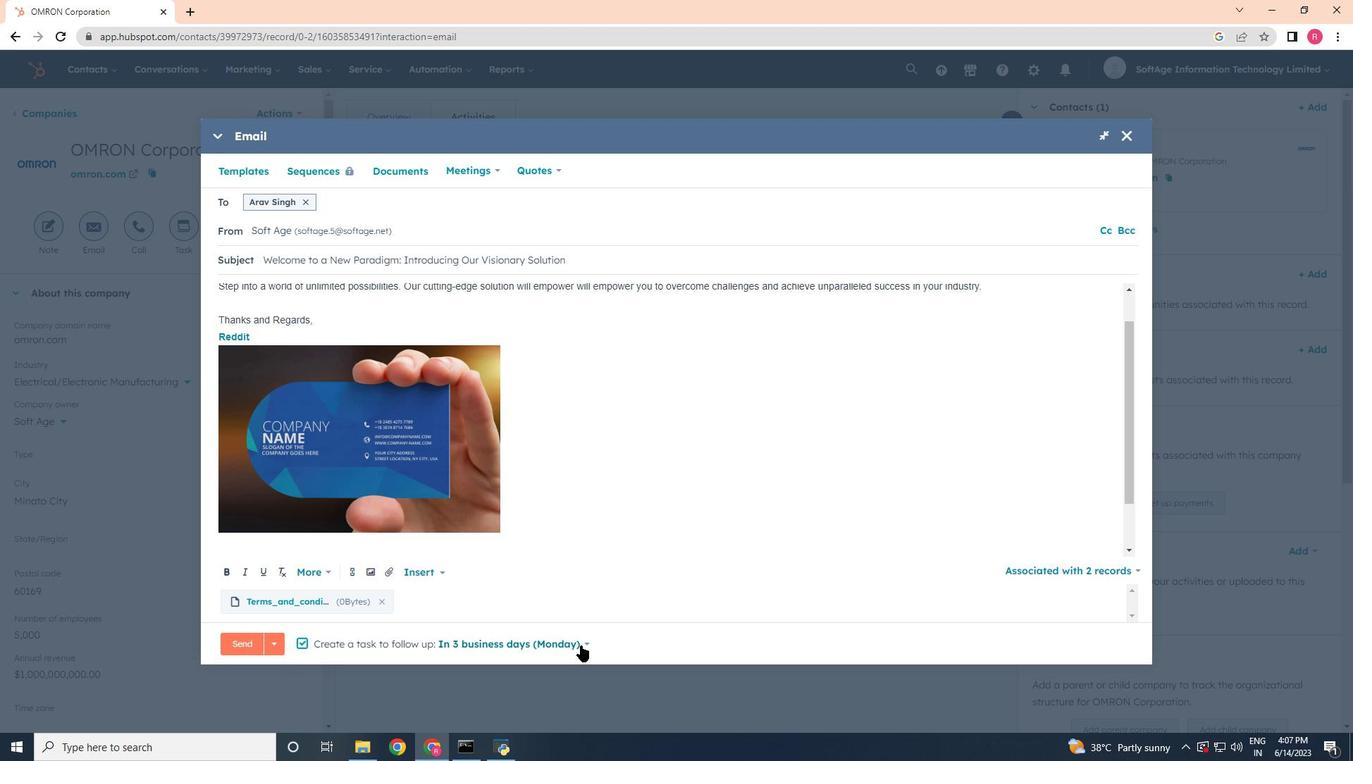 
Action: Mouse moved to (521, 568)
Screenshot: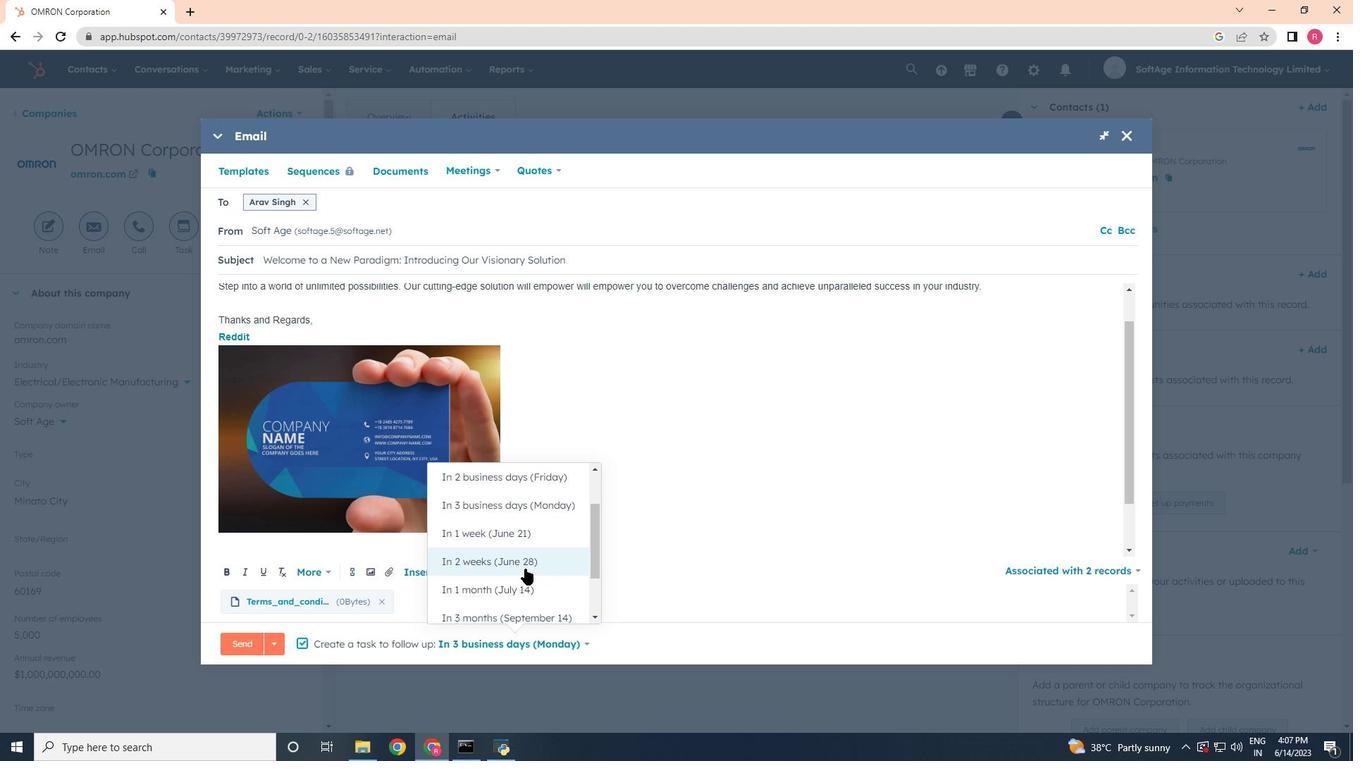 
Action: Mouse pressed left at (521, 568)
Screenshot: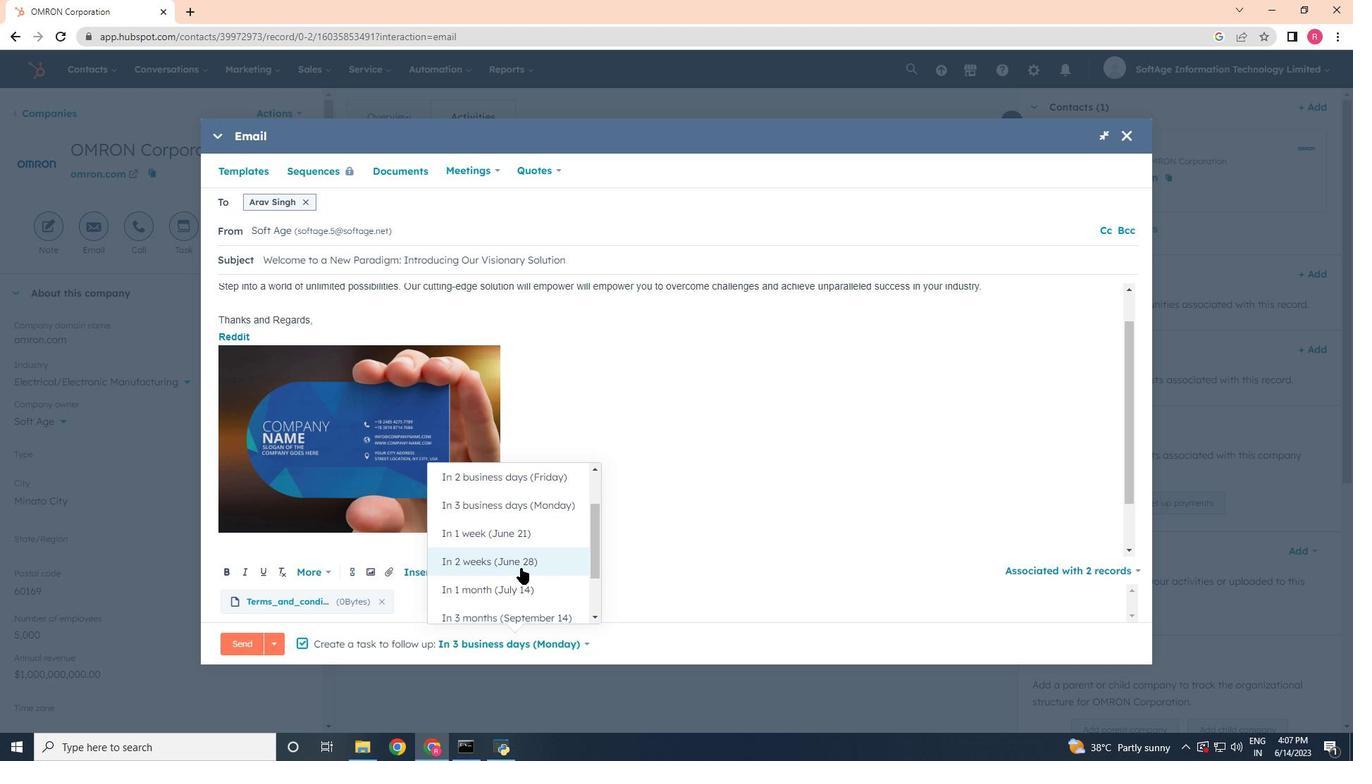 
Action: Mouse moved to (252, 646)
Screenshot: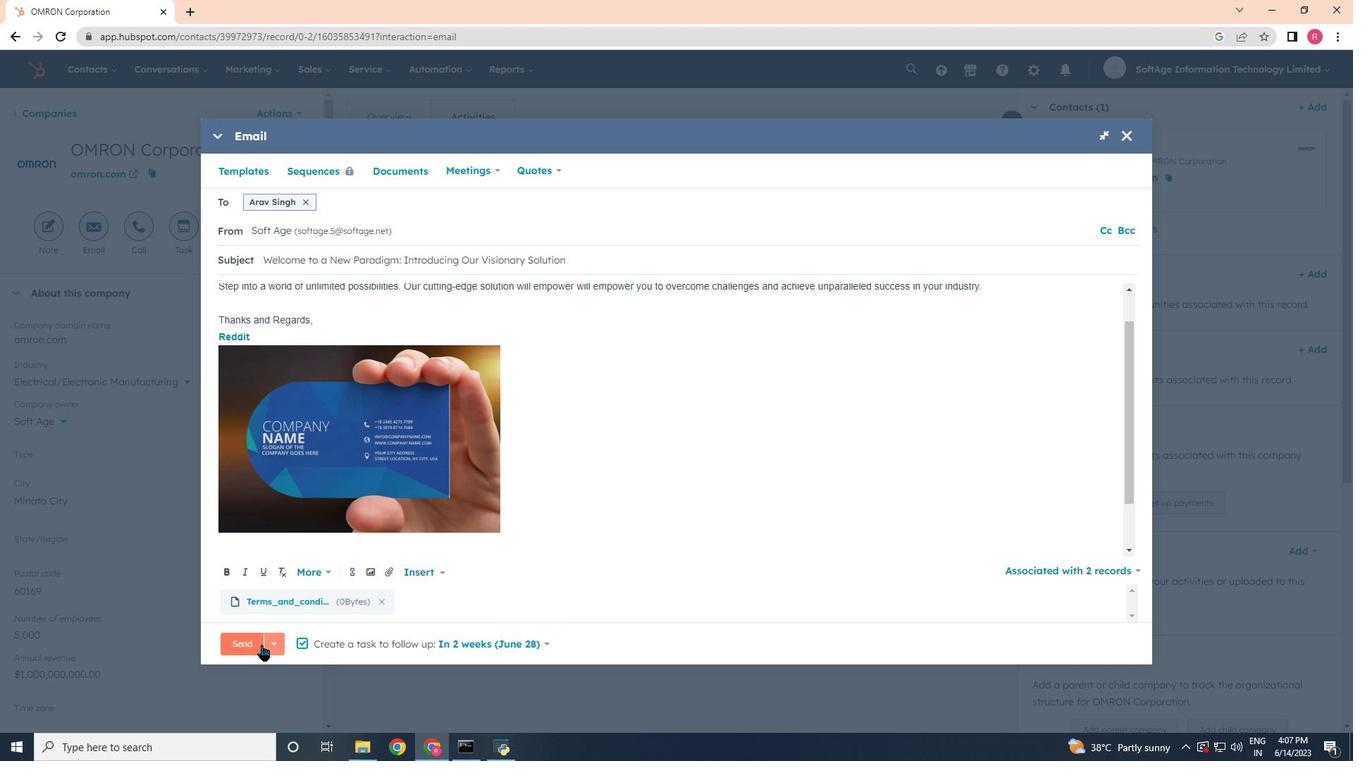 
Action: Mouse pressed left at (252, 646)
Screenshot: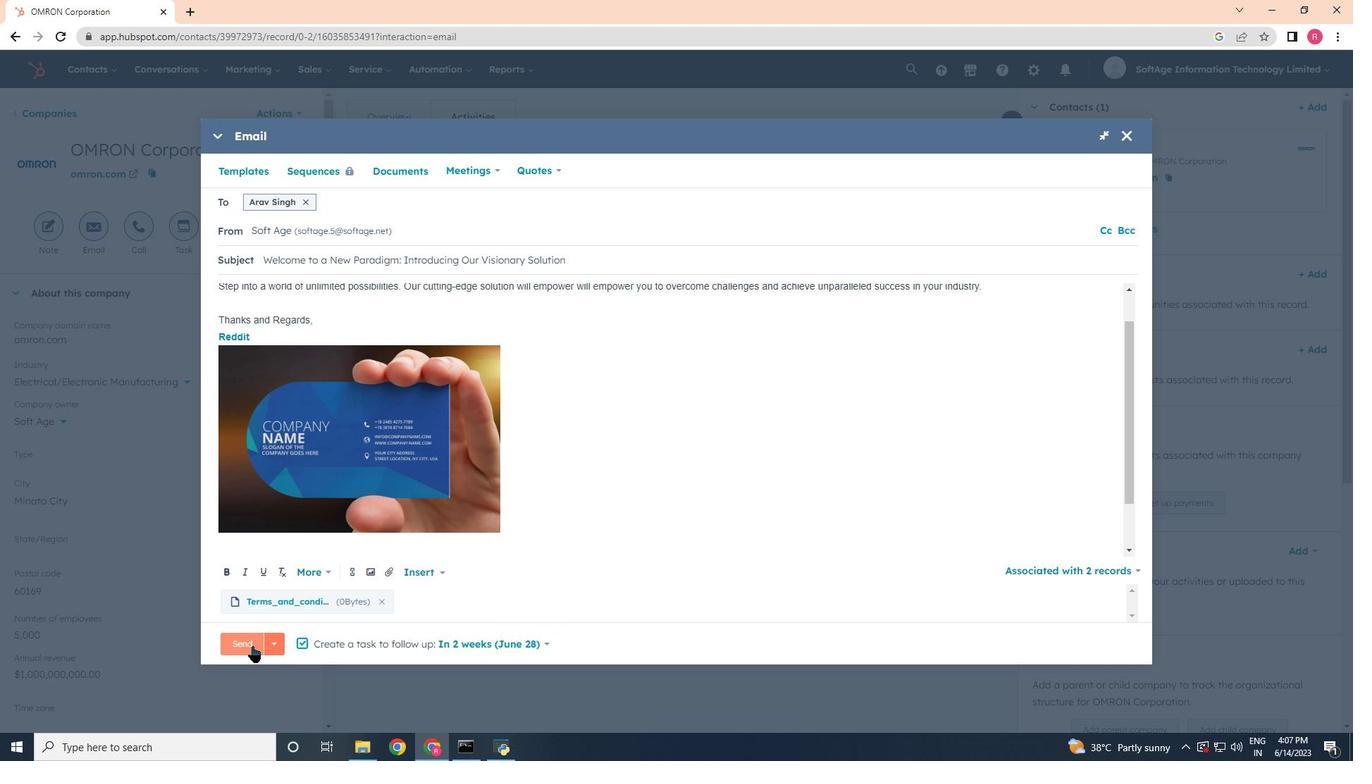 
Action: Mouse moved to (251, 646)
Screenshot: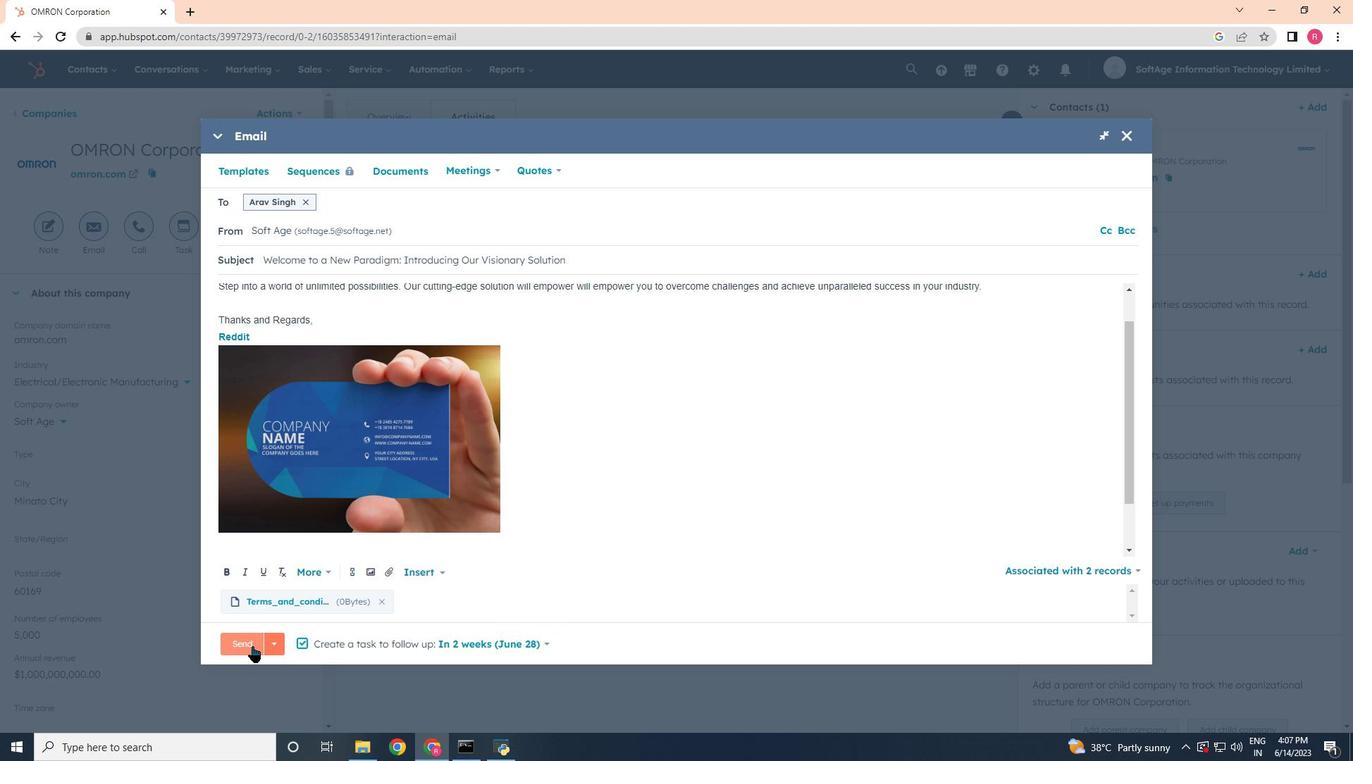 
